 Task: Find connections with filter location Shengli with filter topic #Websitewith filter profile language English with filter current company Orient Electric with filter school ICFAI University with filter industry Entertainment Providers with filter service category Health Insurance with filter keywords title Manicurist
Action: Mouse moved to (631, 62)
Screenshot: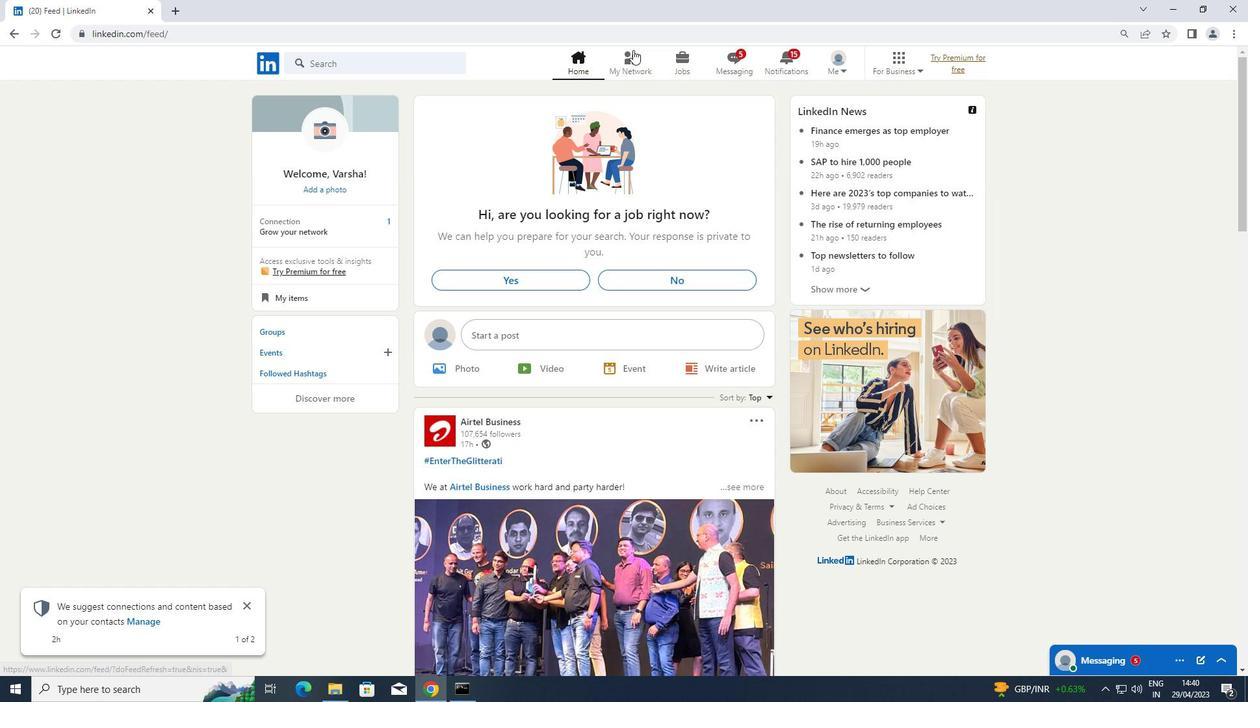 
Action: Mouse pressed left at (631, 62)
Screenshot: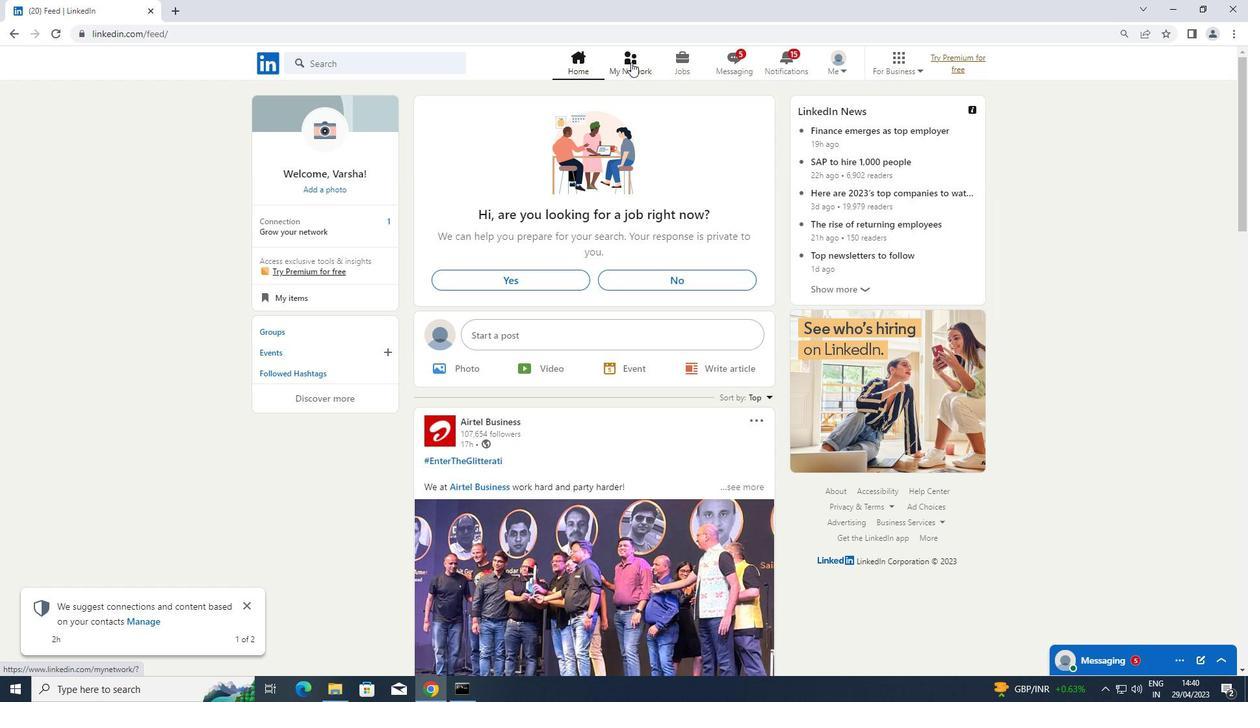 
Action: Mouse moved to (360, 130)
Screenshot: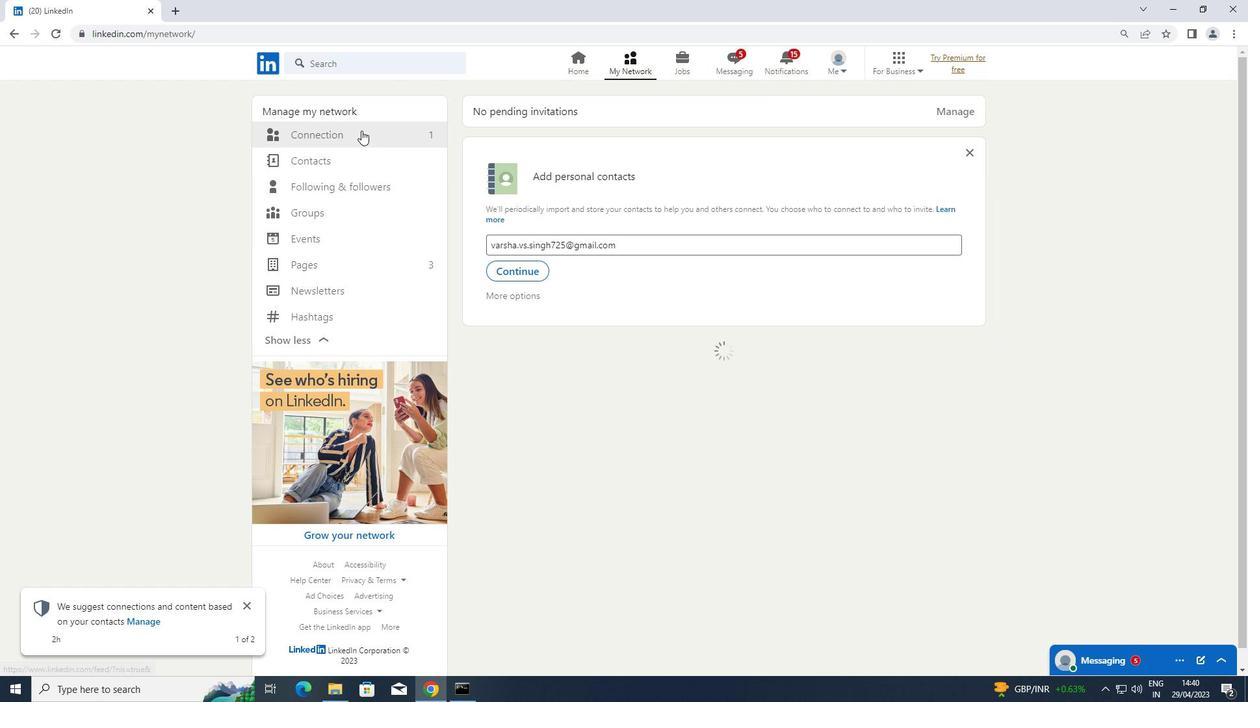 
Action: Mouse pressed left at (360, 130)
Screenshot: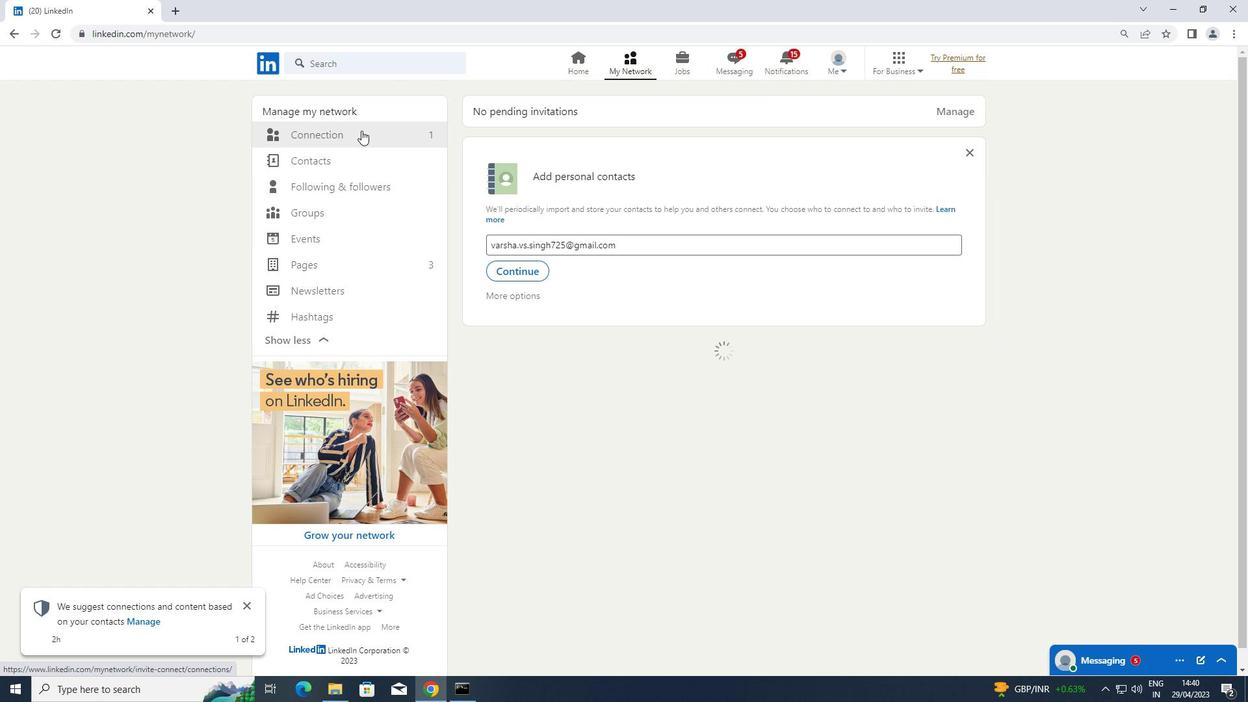 
Action: Mouse moved to (717, 136)
Screenshot: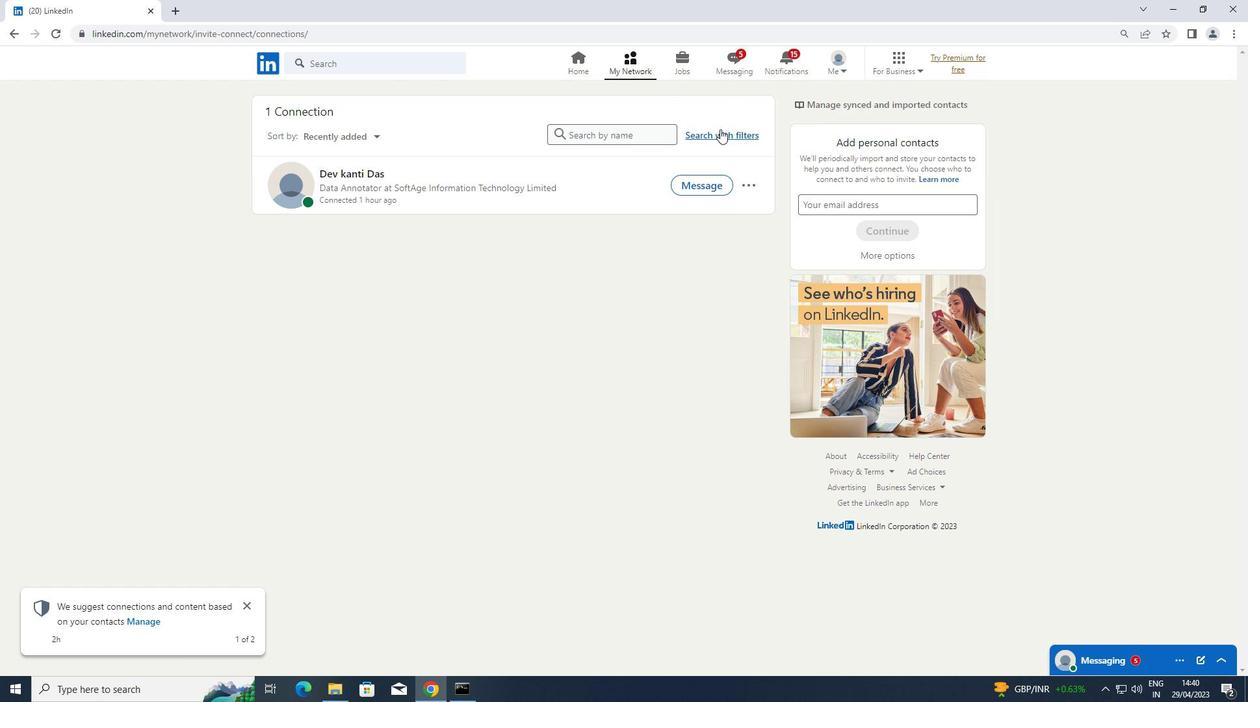 
Action: Mouse pressed left at (717, 136)
Screenshot: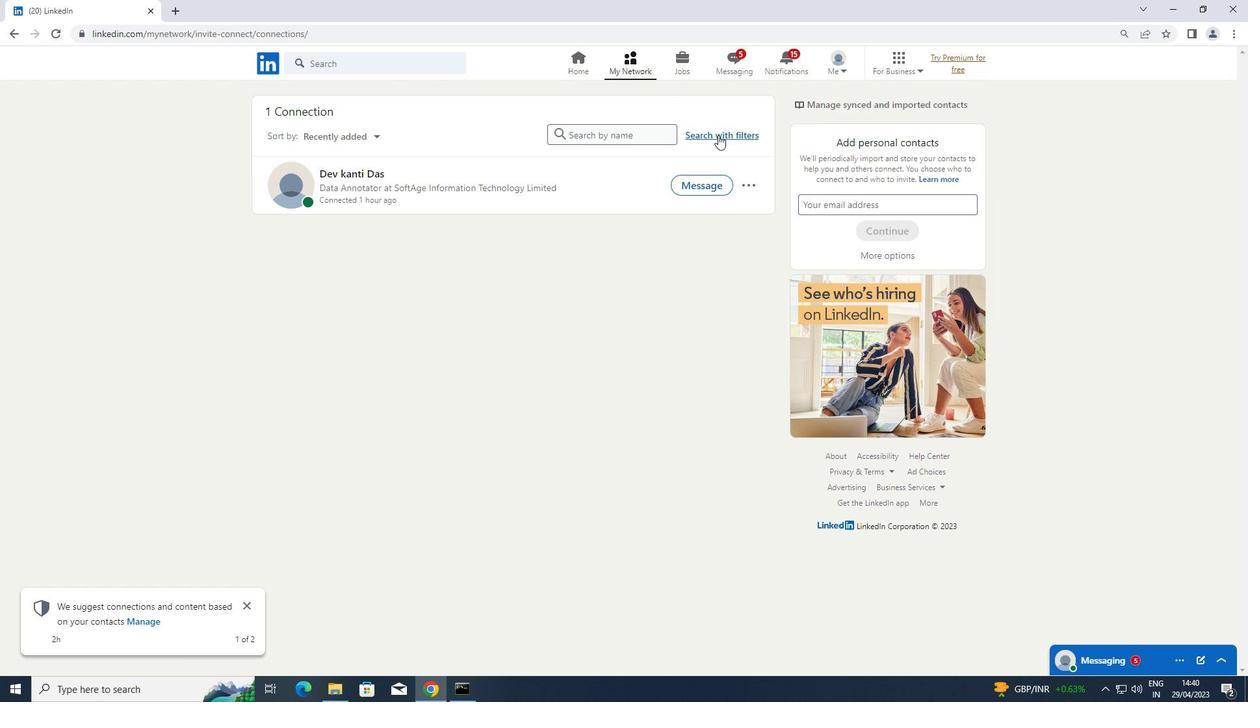 
Action: Mouse moved to (657, 99)
Screenshot: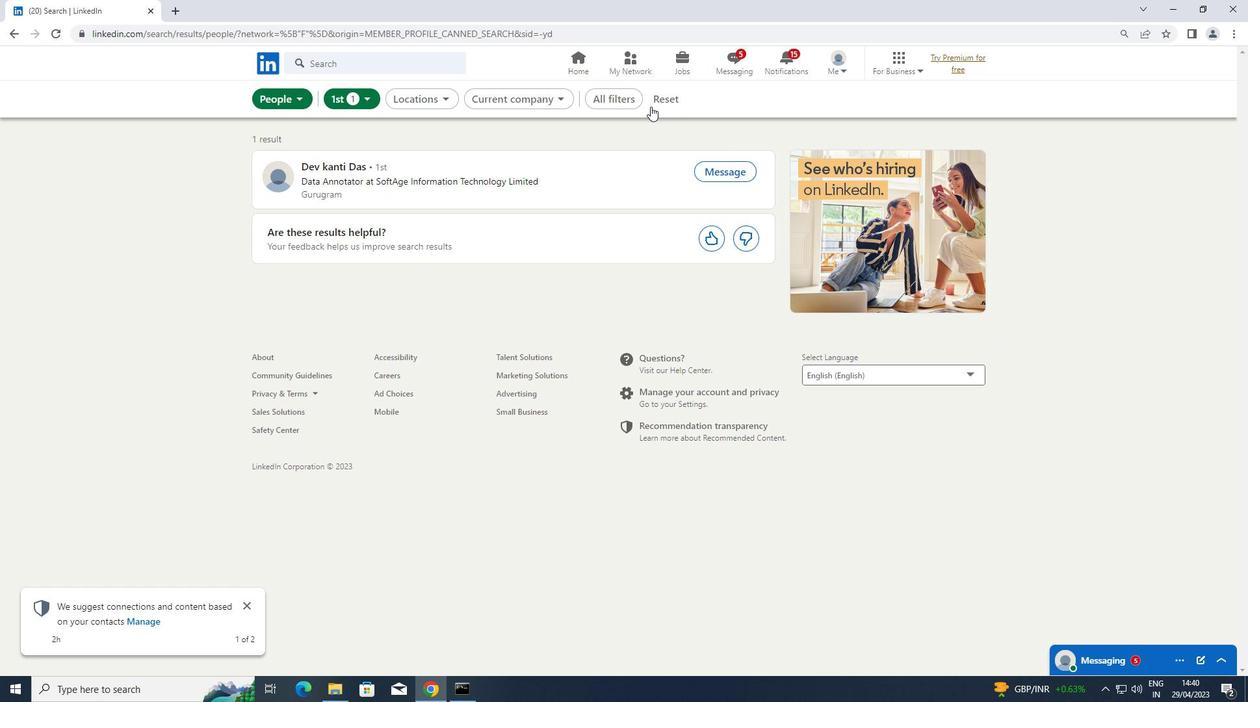 
Action: Mouse pressed left at (657, 99)
Screenshot: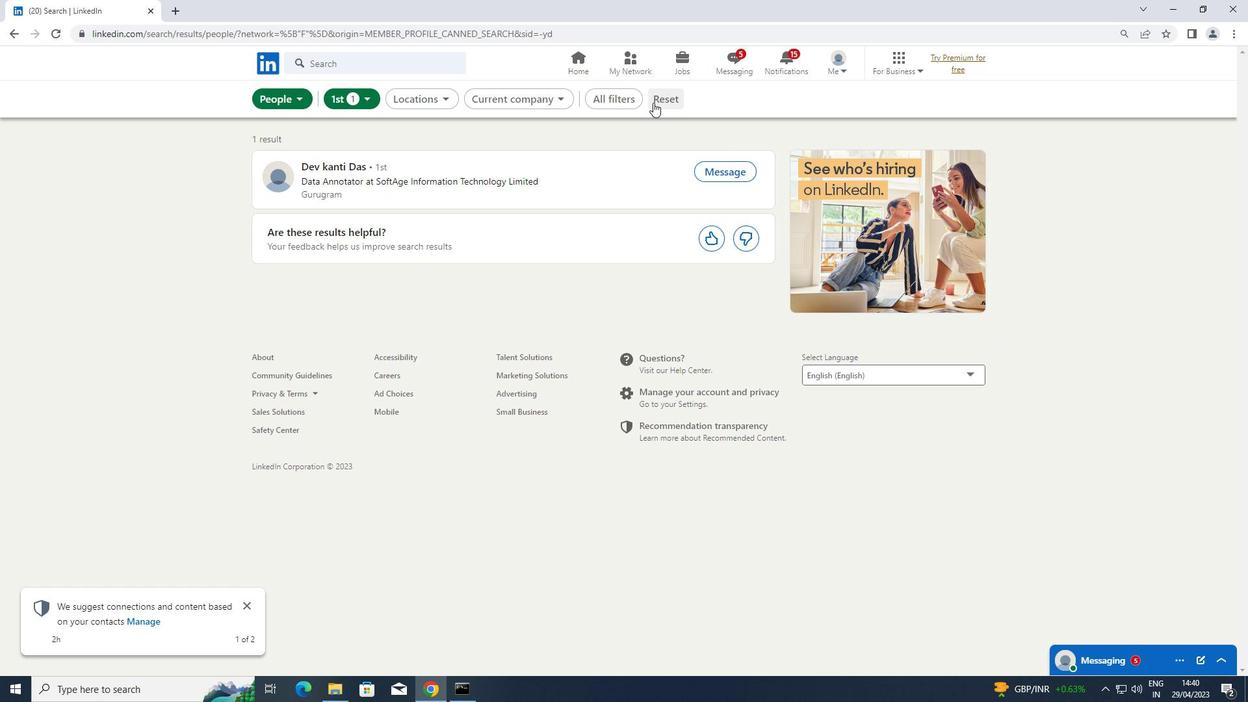 
Action: Mouse pressed left at (657, 99)
Screenshot: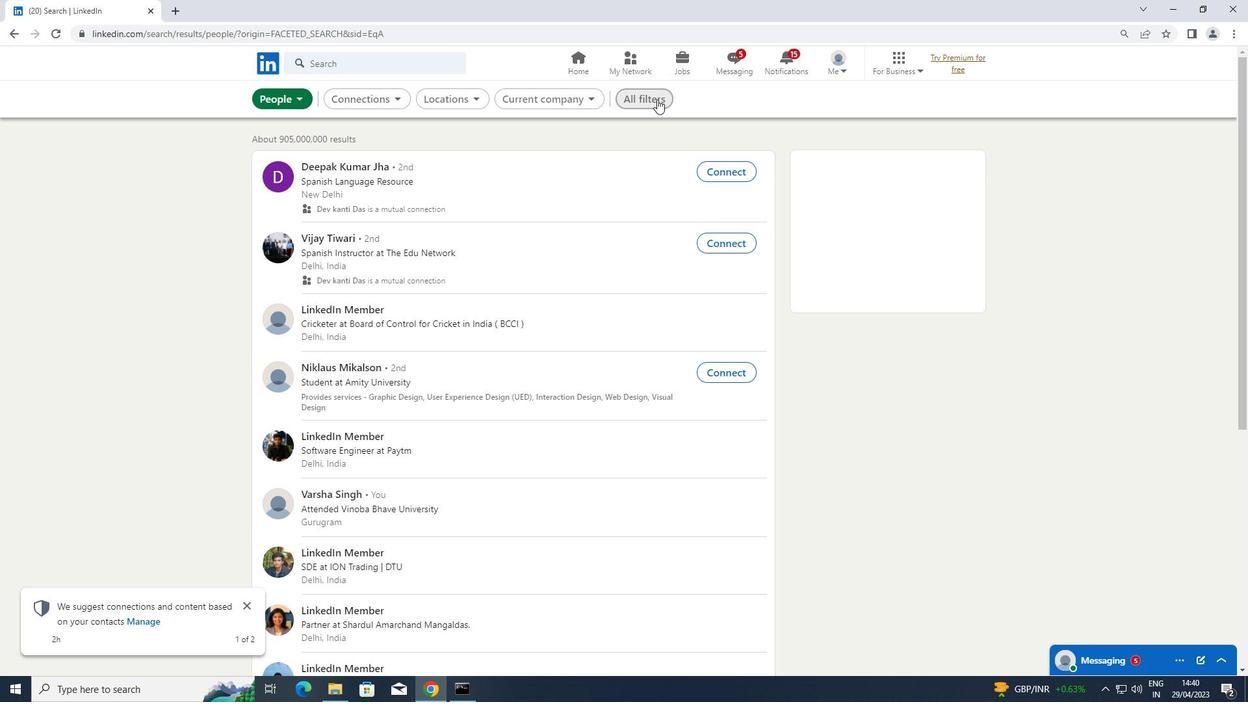 
Action: Mouse moved to (989, 300)
Screenshot: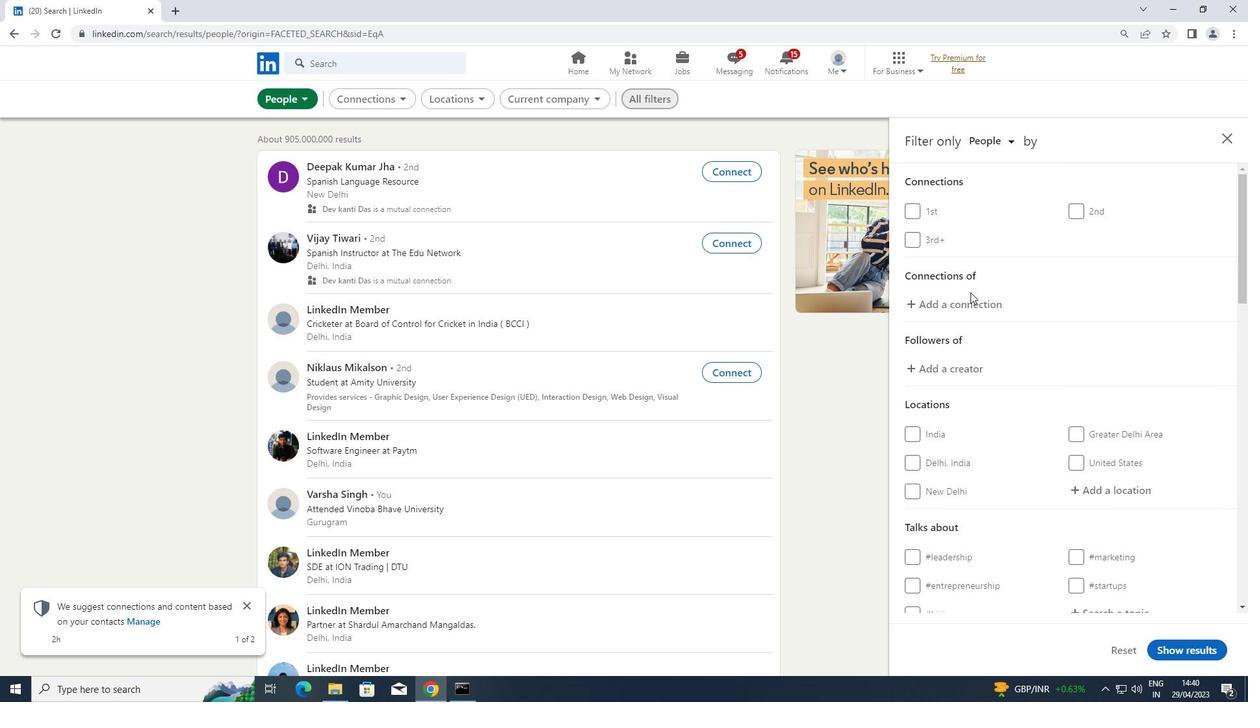 
Action: Mouse scrolled (989, 299) with delta (0, 0)
Screenshot: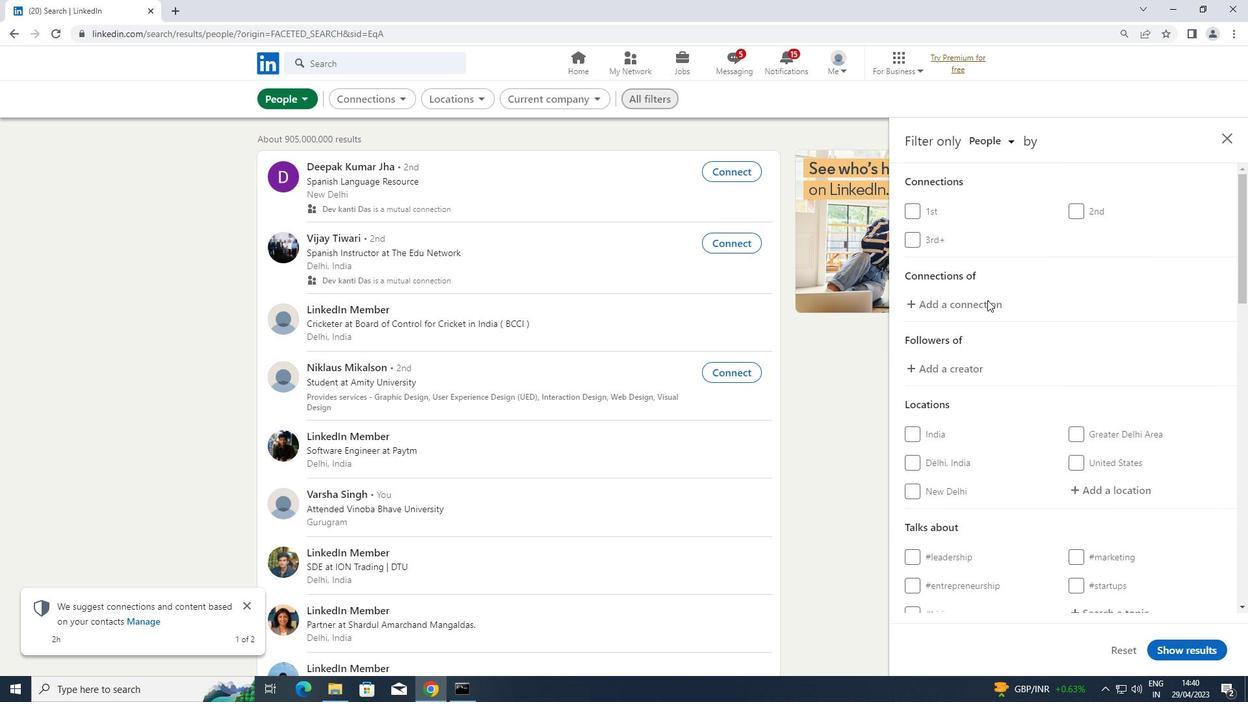 
Action: Mouse moved to (1091, 429)
Screenshot: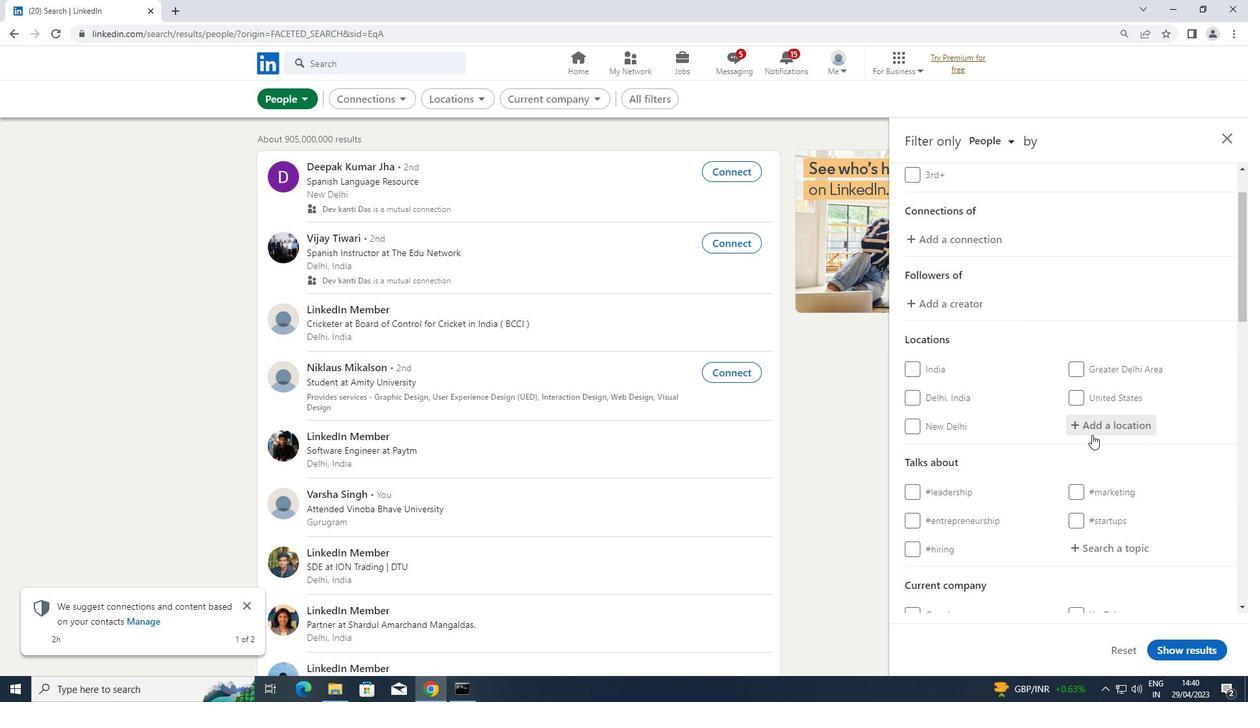 
Action: Mouse pressed left at (1091, 429)
Screenshot: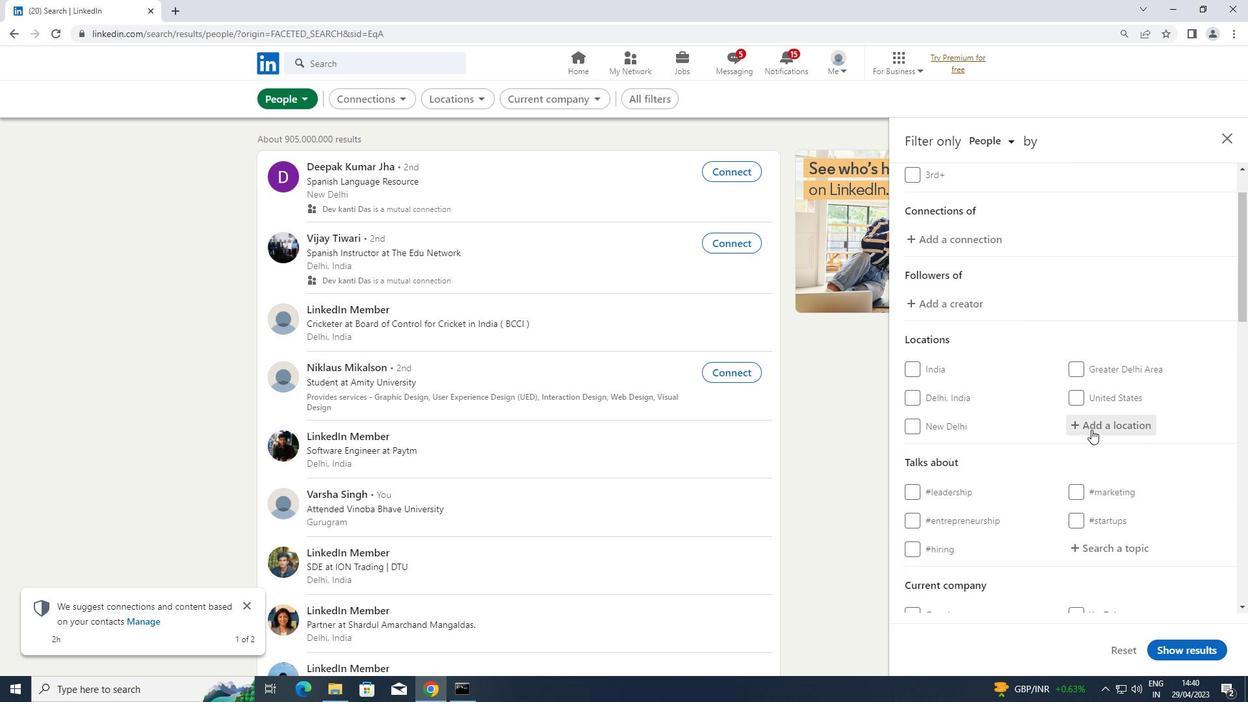 
Action: Mouse moved to (1088, 423)
Screenshot: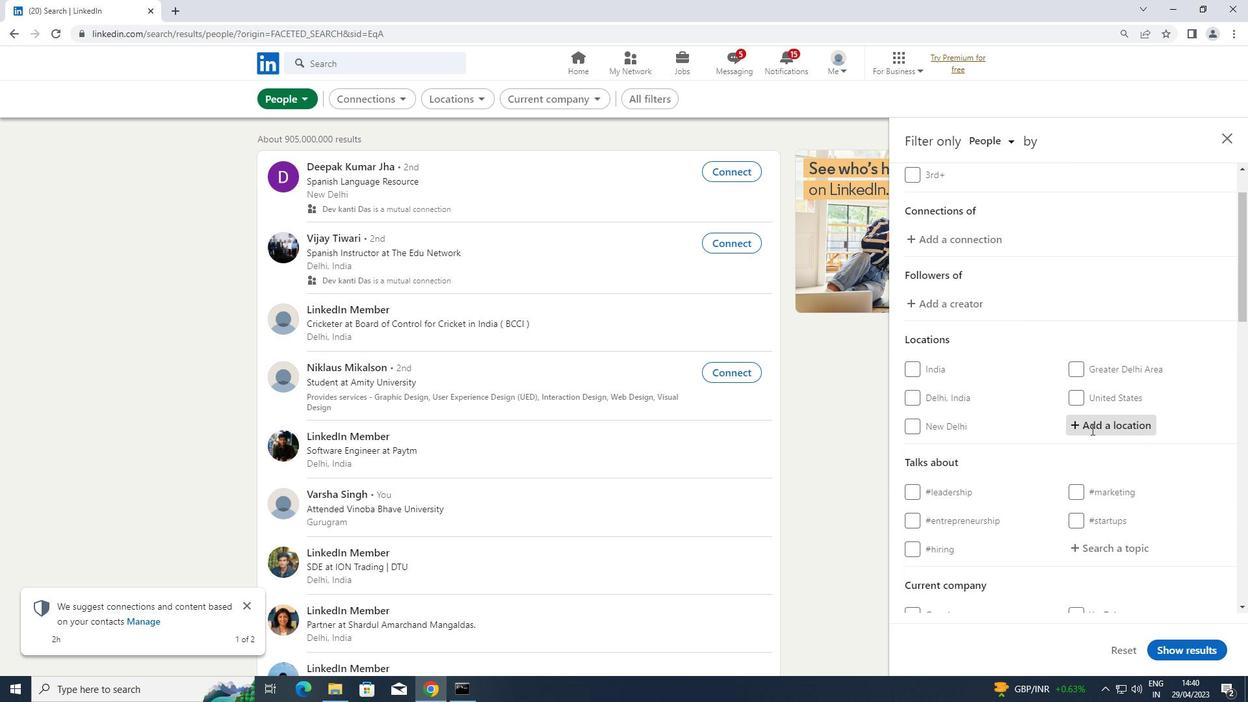 
Action: Key pressed <Key.shift>SHENGLI
Screenshot: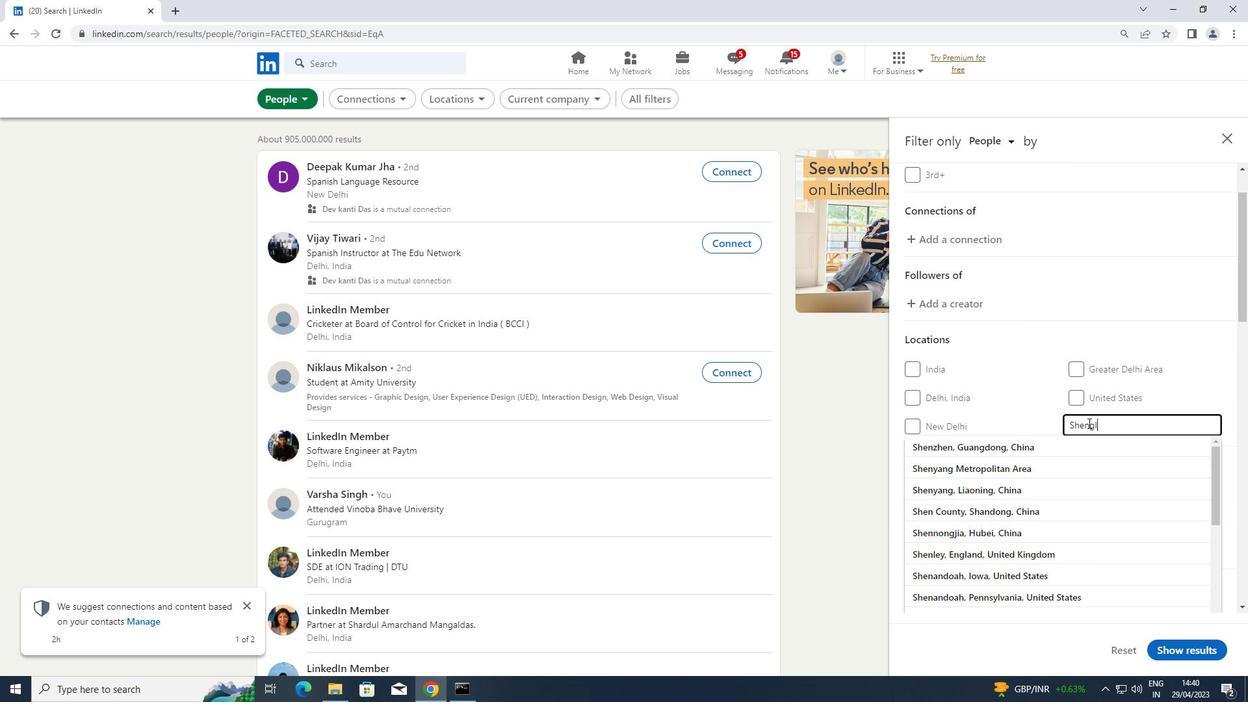 
Action: Mouse moved to (1044, 437)
Screenshot: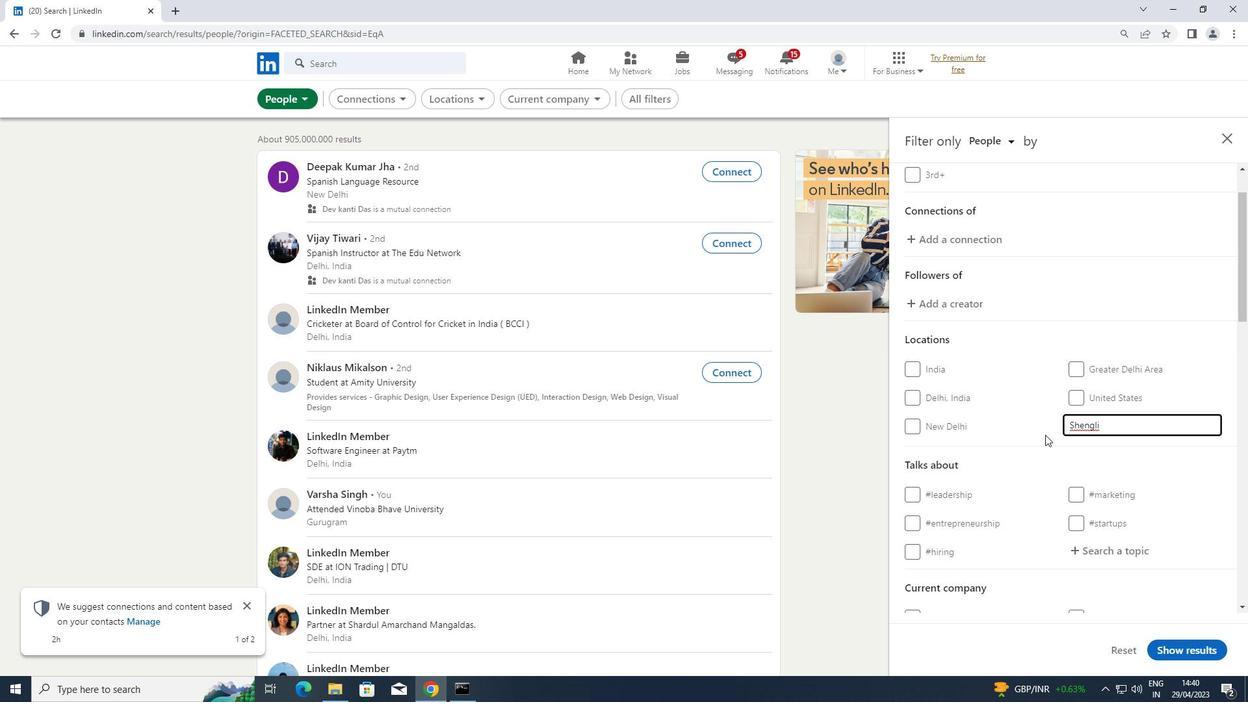 
Action: Mouse scrolled (1044, 436) with delta (0, 0)
Screenshot: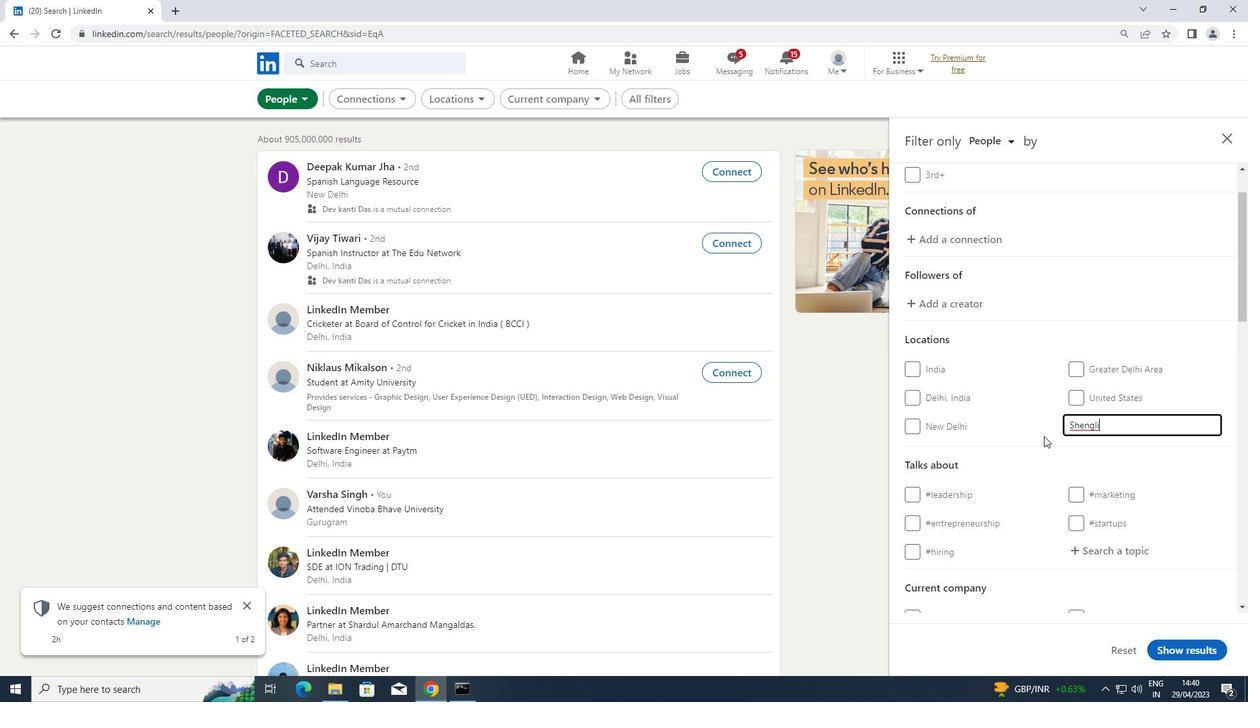 
Action: Mouse scrolled (1044, 436) with delta (0, 0)
Screenshot: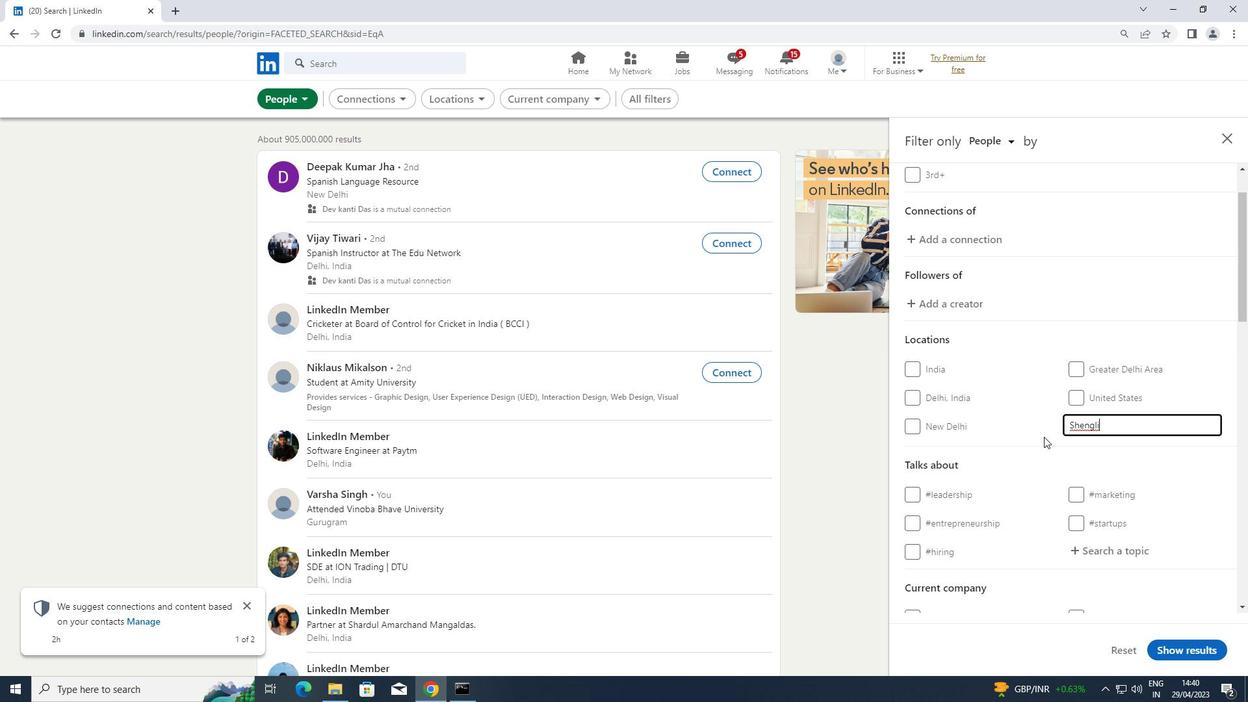 
Action: Mouse moved to (1095, 423)
Screenshot: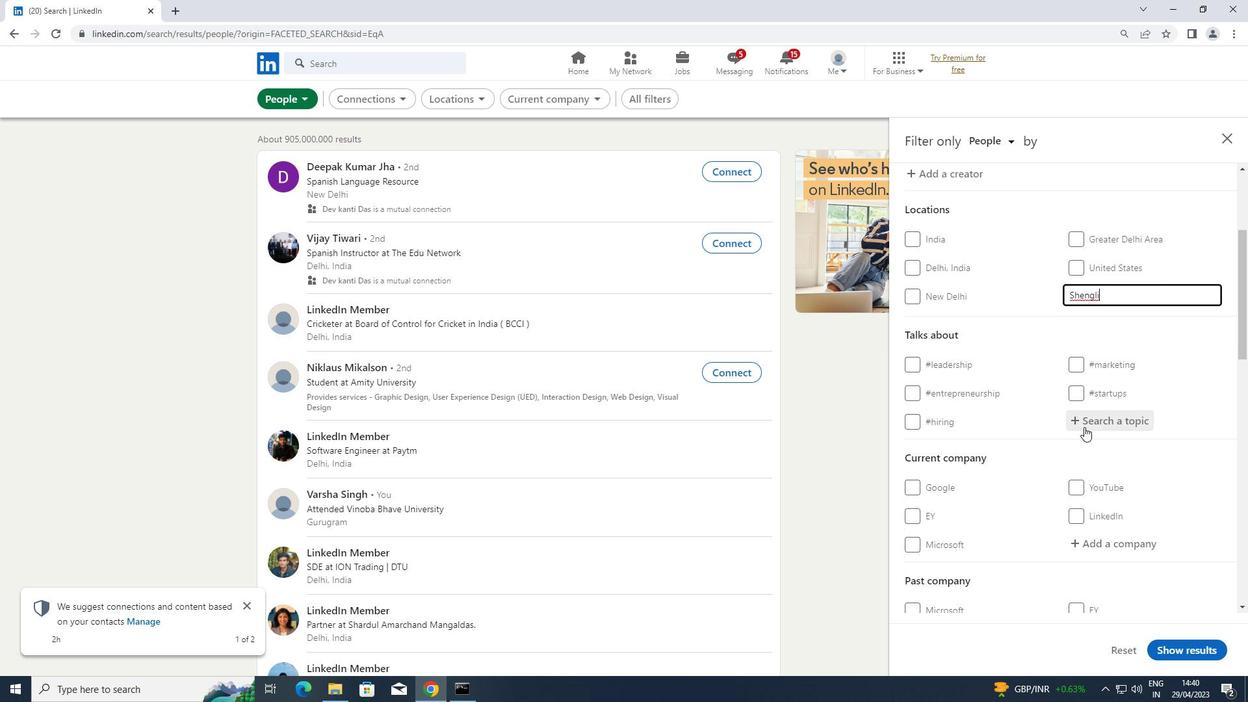
Action: Mouse pressed left at (1095, 423)
Screenshot: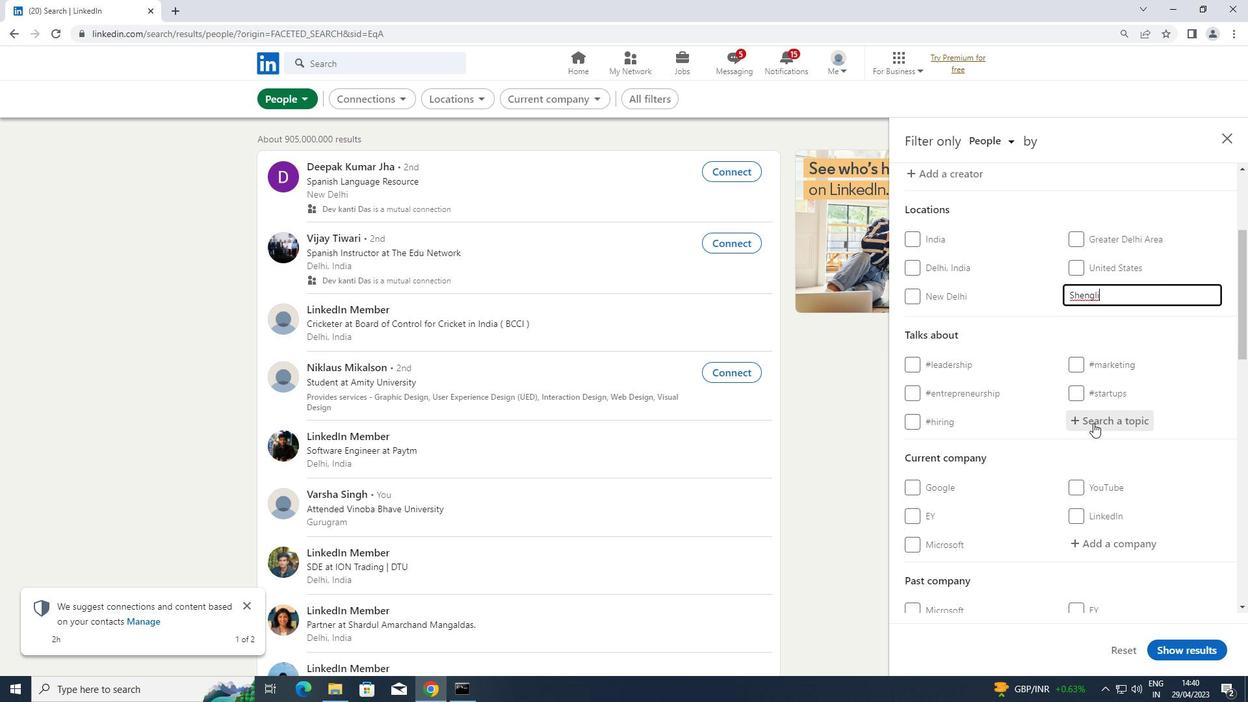 
Action: Key pressed <Key.shift>#<Key.shift>WEBSITE
Screenshot: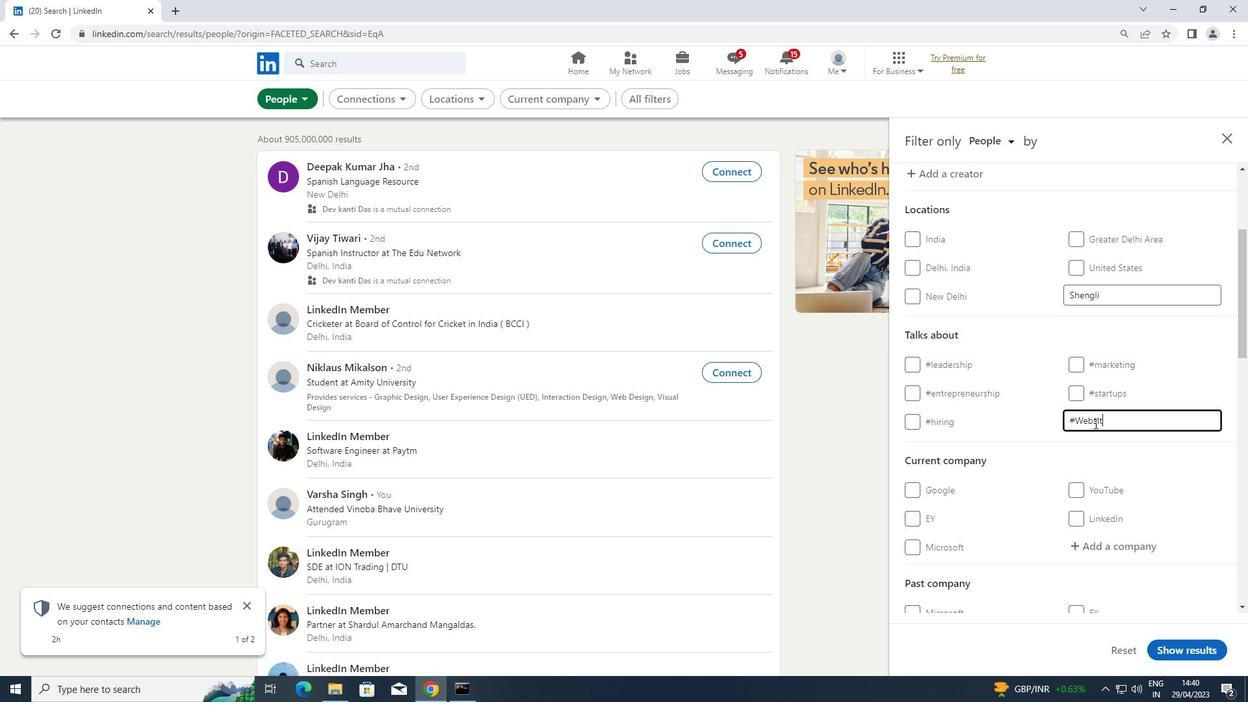 
Action: Mouse moved to (967, 475)
Screenshot: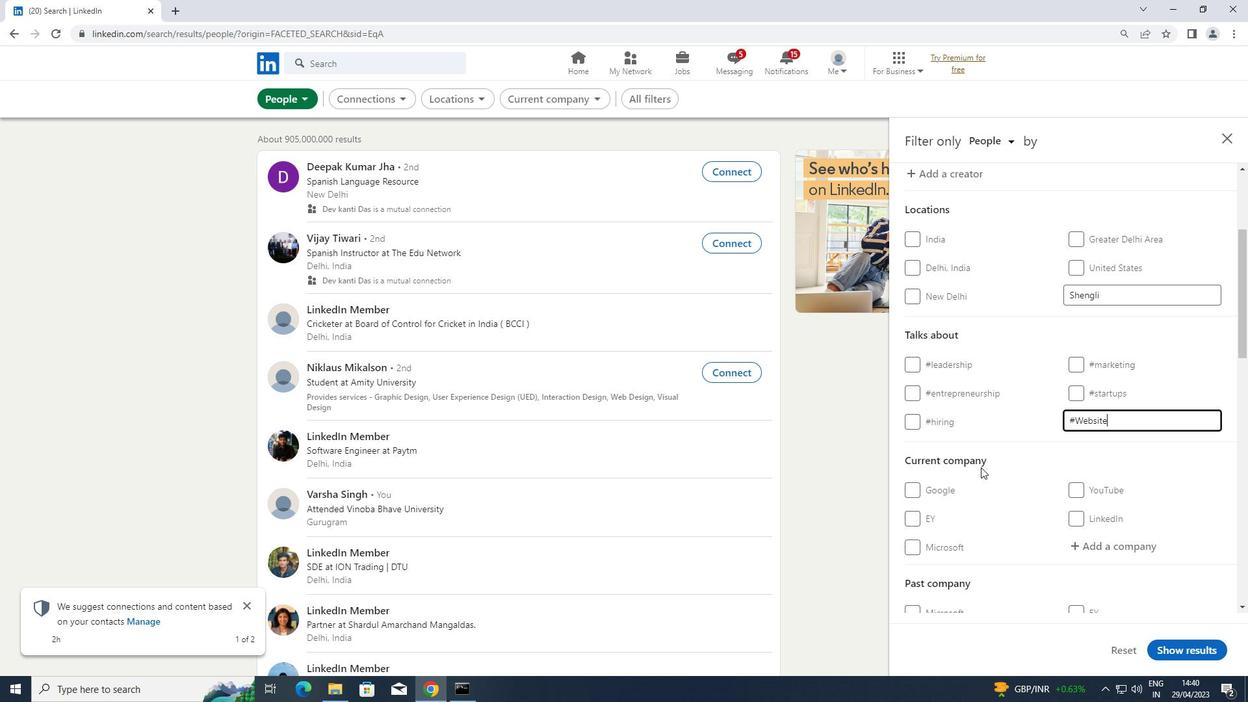 
Action: Mouse scrolled (967, 474) with delta (0, 0)
Screenshot: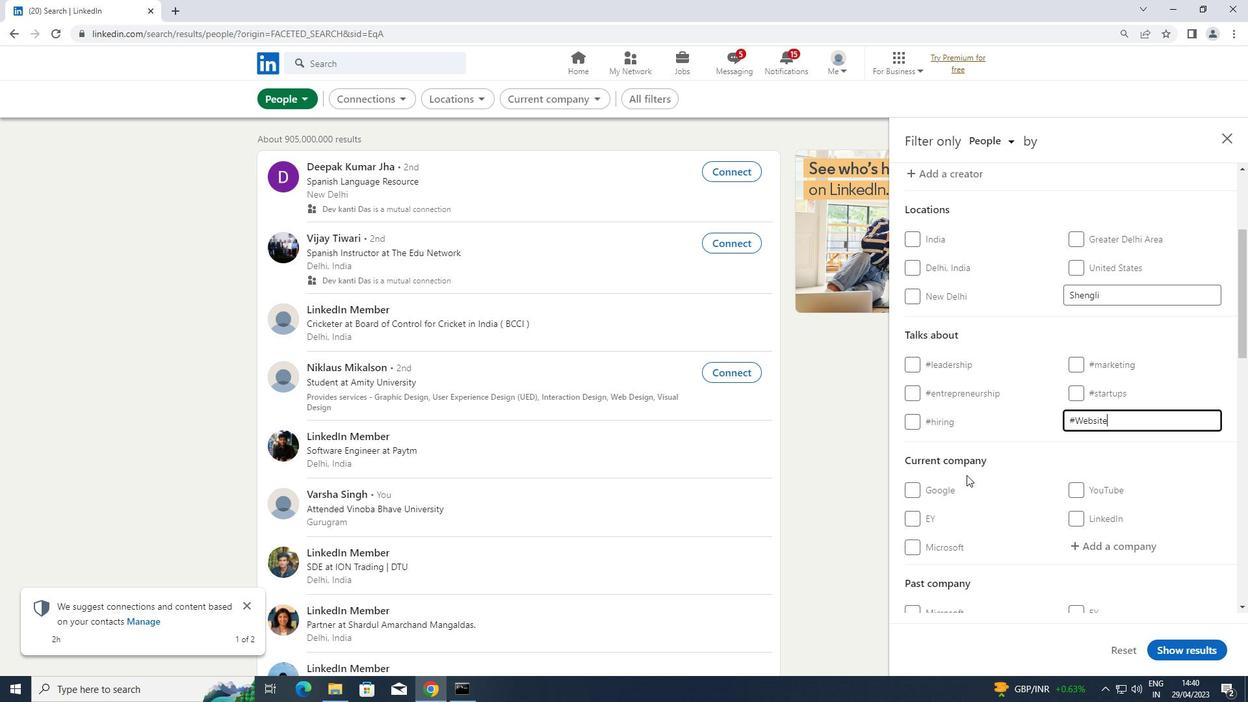 
Action: Mouse scrolled (967, 474) with delta (0, 0)
Screenshot: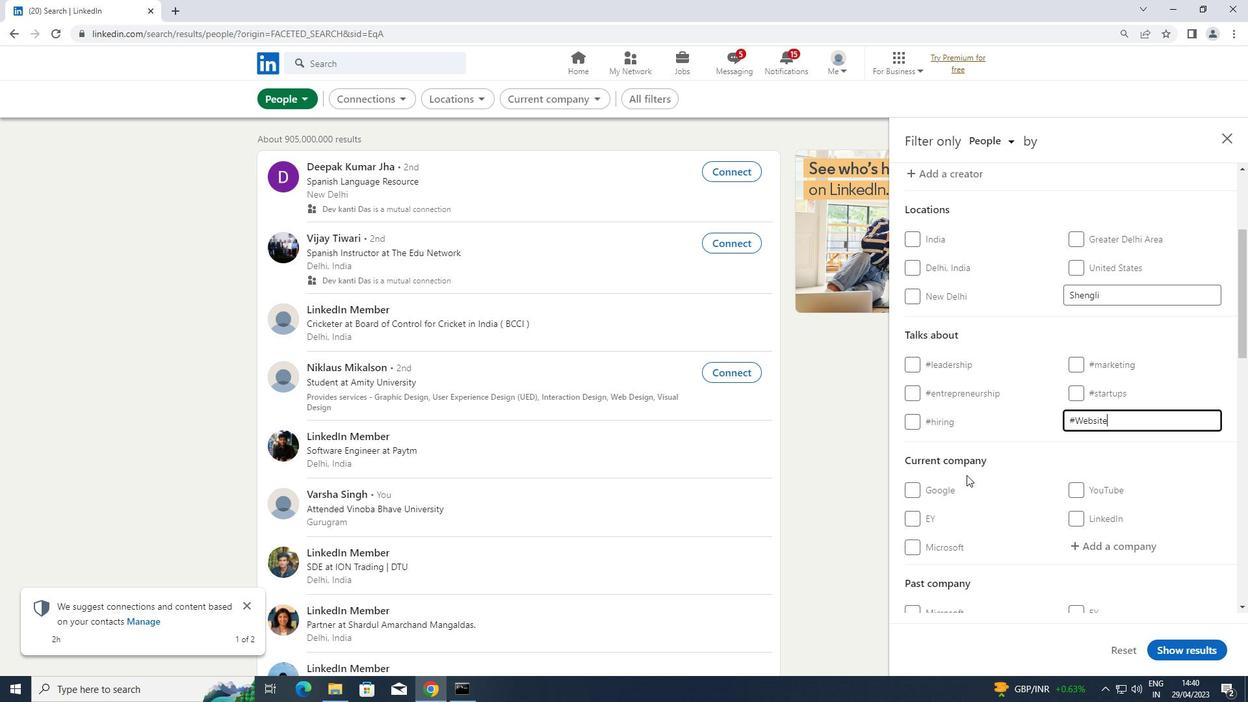 
Action: Mouse scrolled (967, 474) with delta (0, 0)
Screenshot: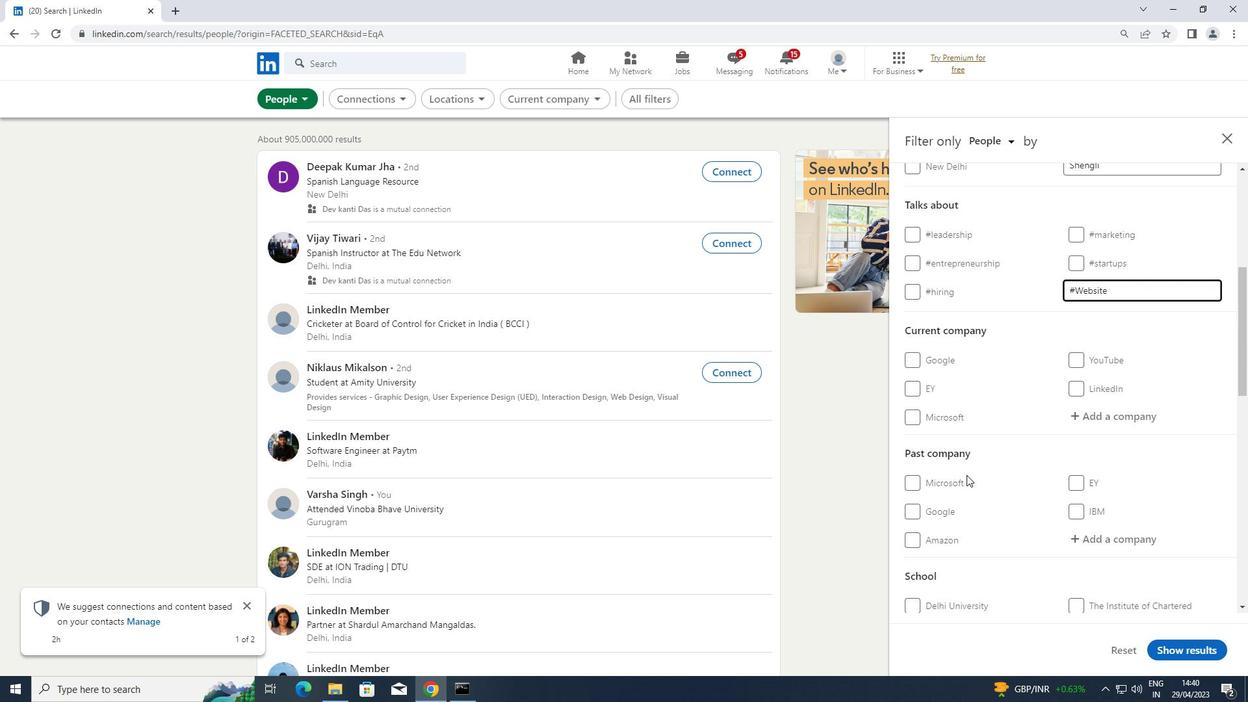 
Action: Mouse scrolled (967, 474) with delta (0, 0)
Screenshot: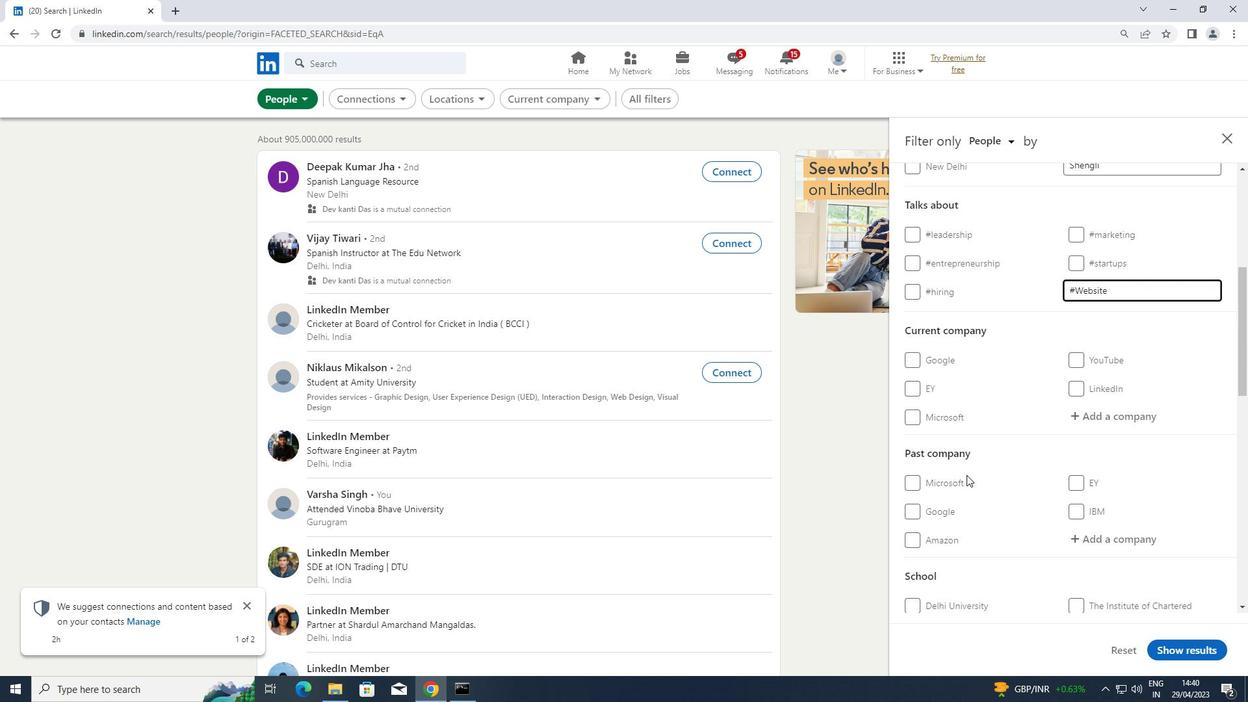 
Action: Mouse scrolled (967, 474) with delta (0, 0)
Screenshot: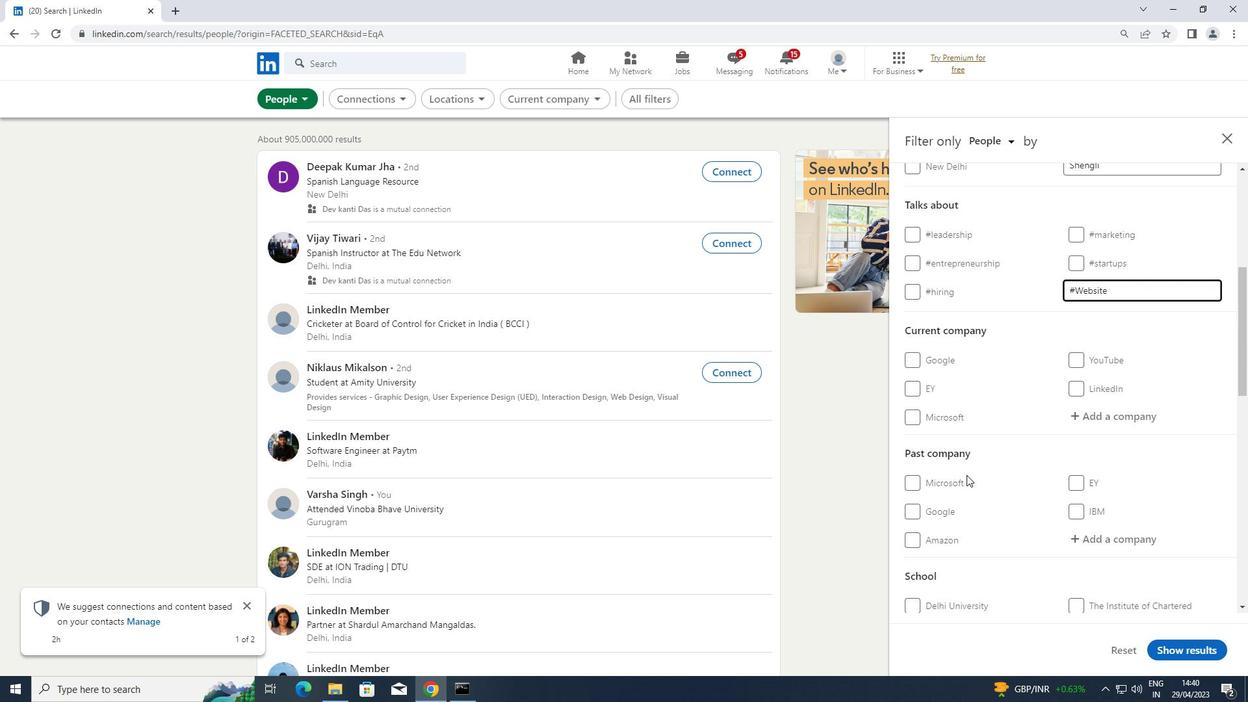 
Action: Mouse moved to (966, 476)
Screenshot: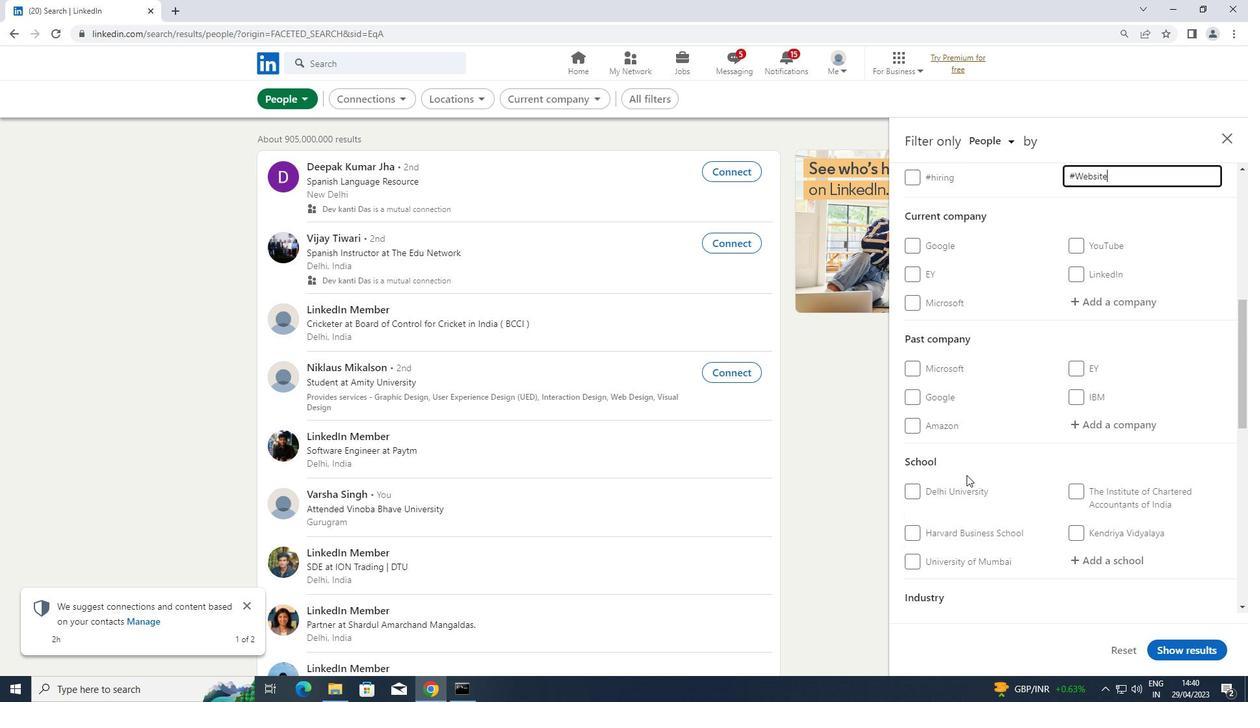 
Action: Mouse scrolled (966, 475) with delta (0, 0)
Screenshot: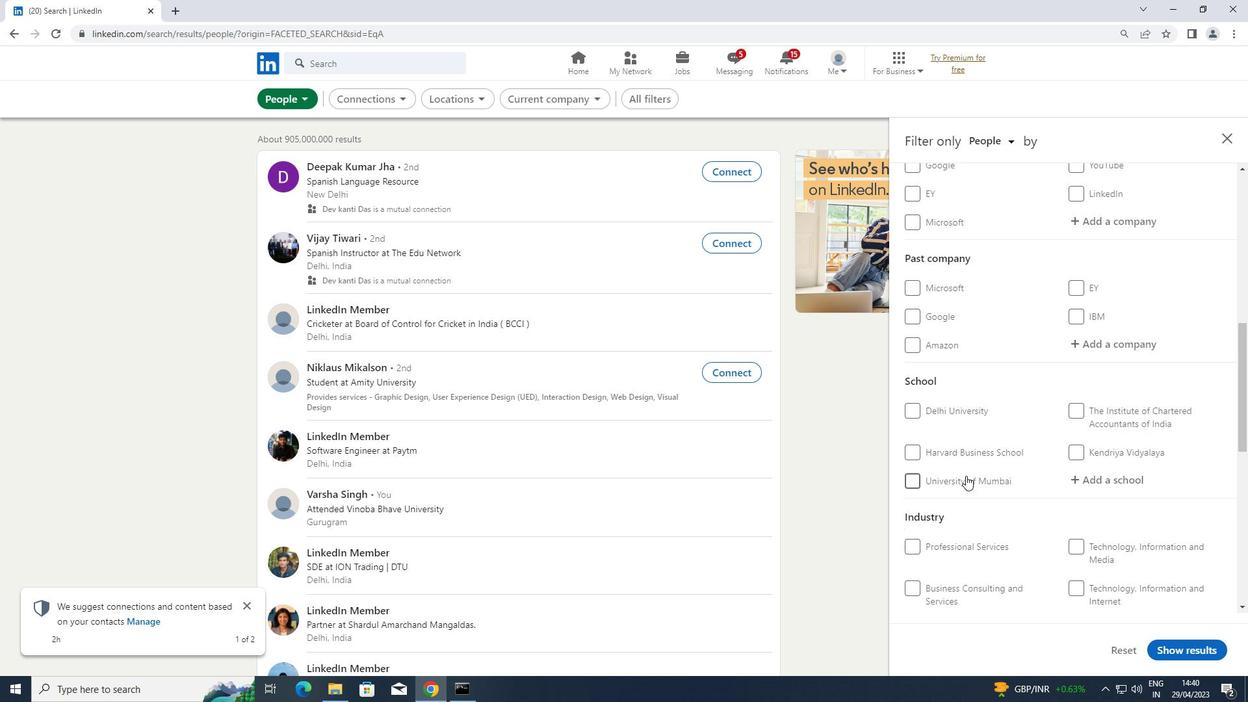 
Action: Mouse scrolled (966, 475) with delta (0, 0)
Screenshot: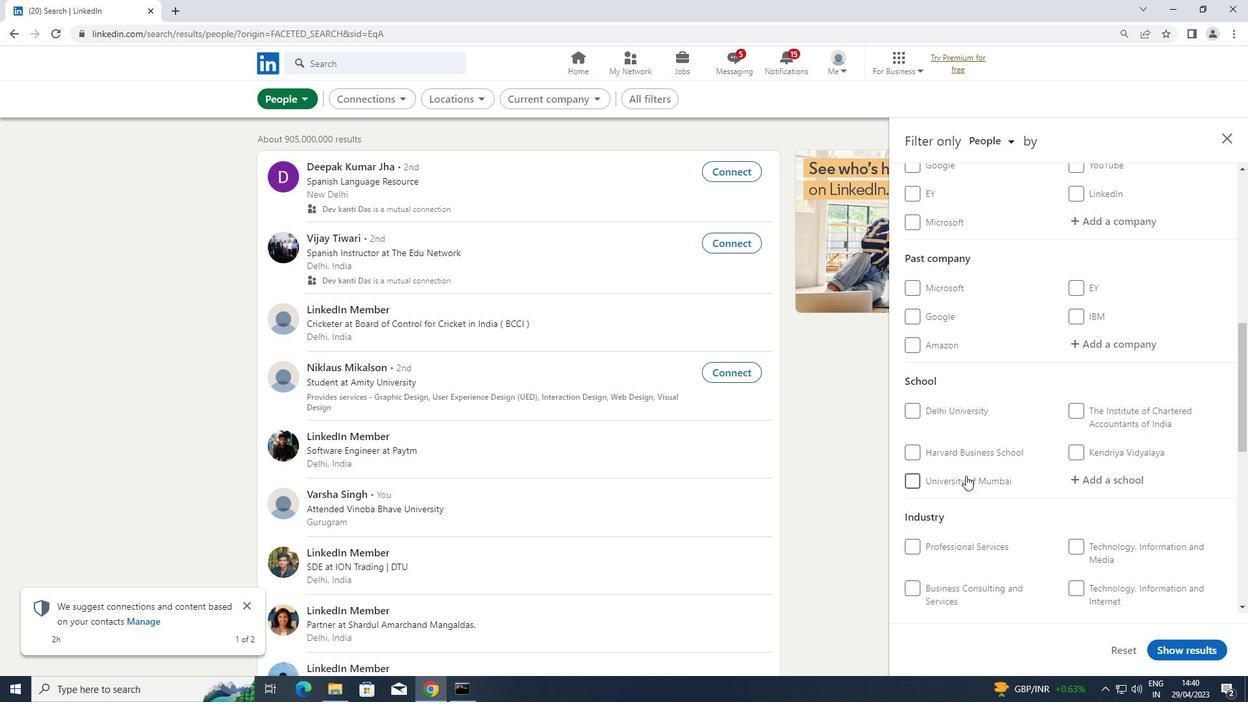 
Action: Mouse scrolled (966, 475) with delta (0, 0)
Screenshot: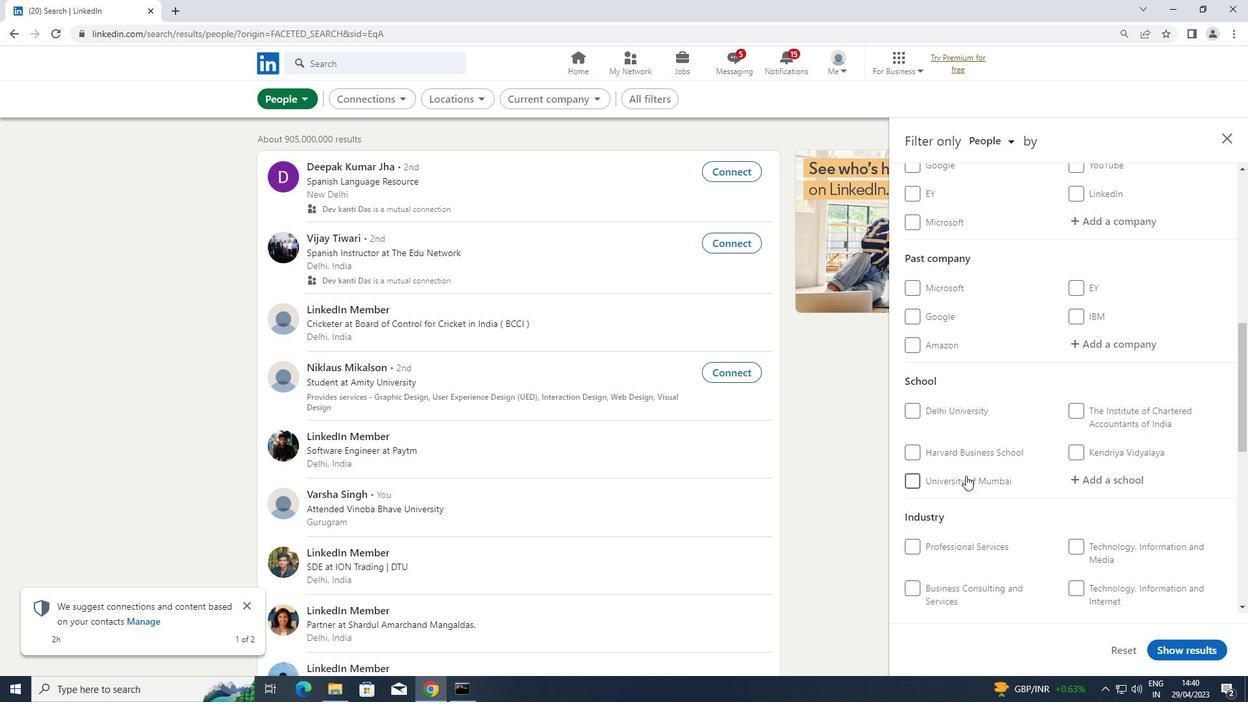
Action: Mouse moved to (917, 498)
Screenshot: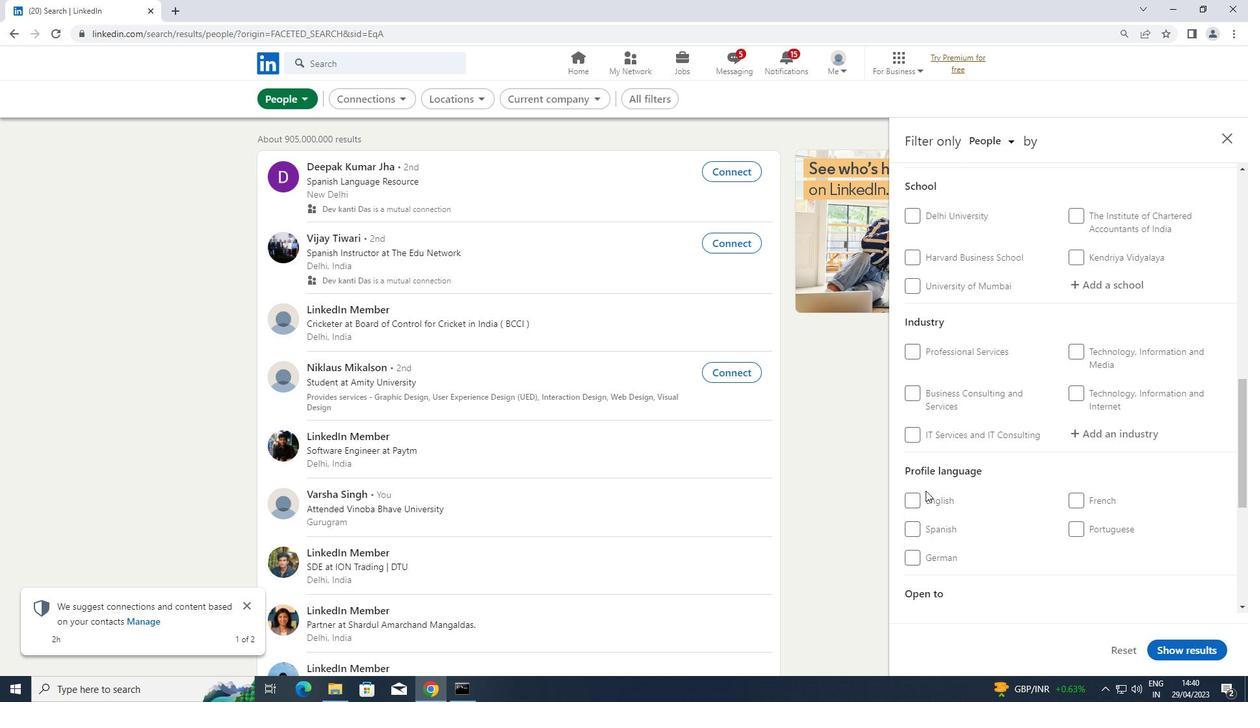 
Action: Mouse pressed left at (917, 498)
Screenshot: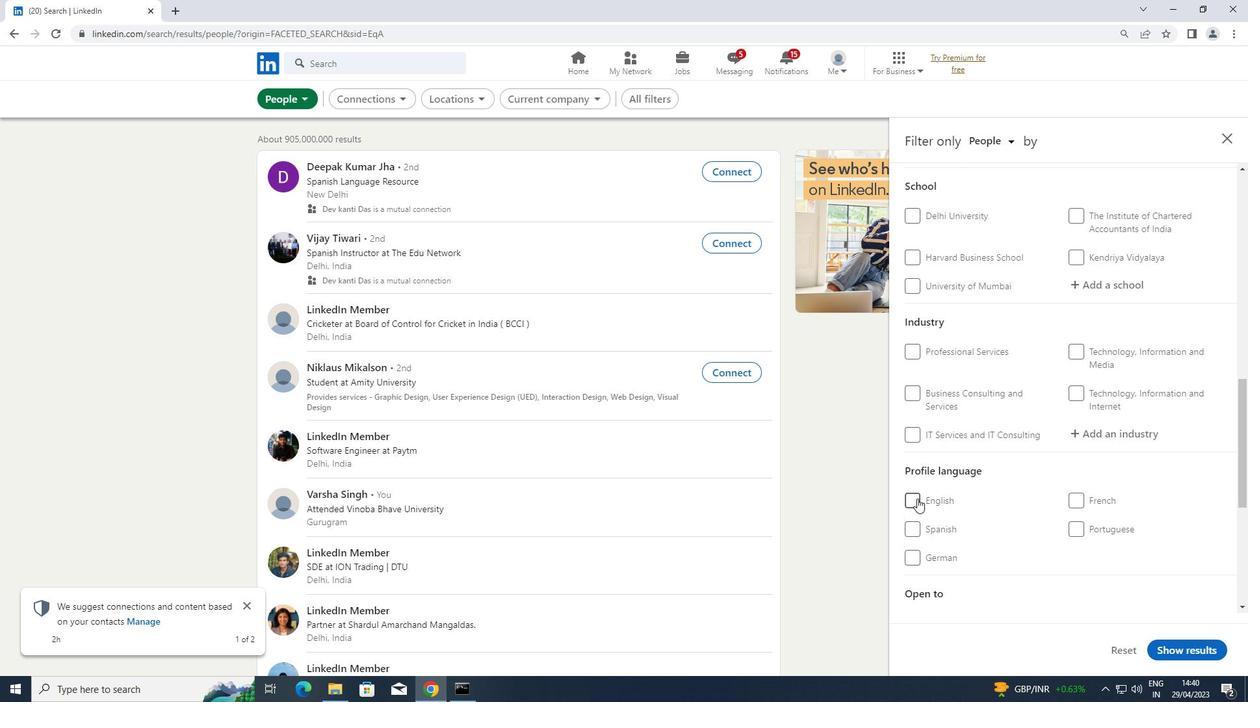 
Action: Mouse moved to (969, 496)
Screenshot: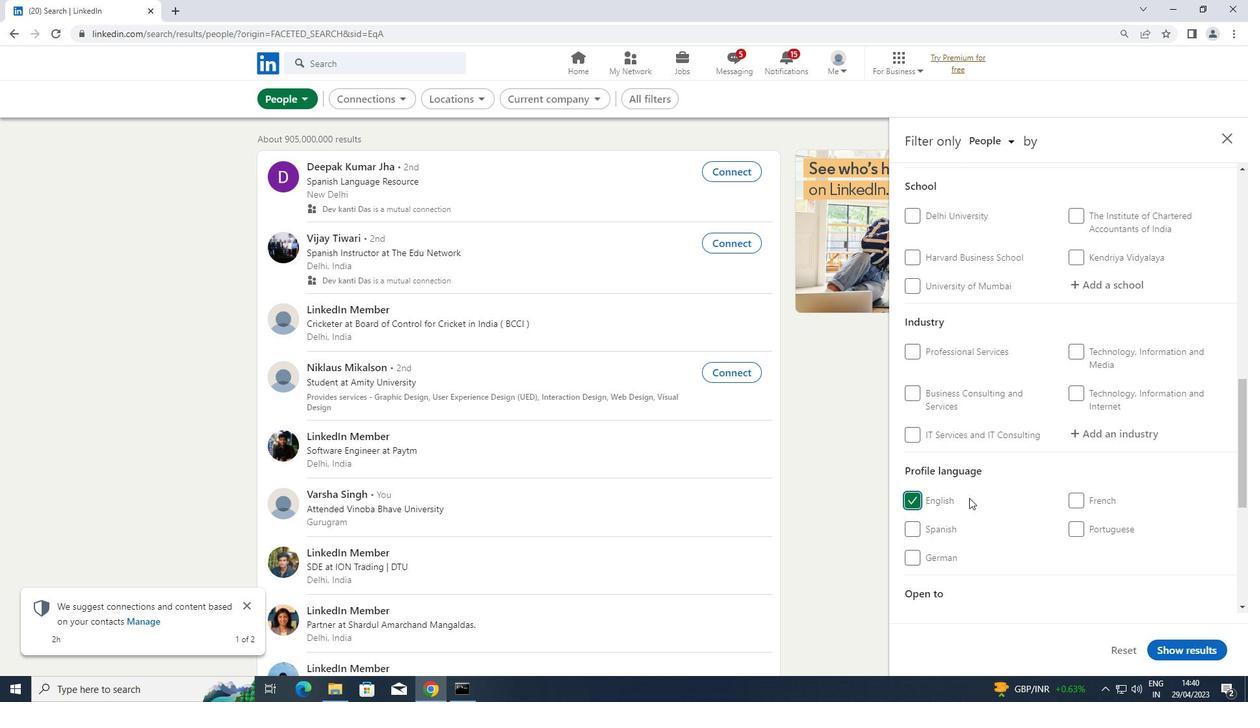 
Action: Mouse scrolled (969, 497) with delta (0, 0)
Screenshot: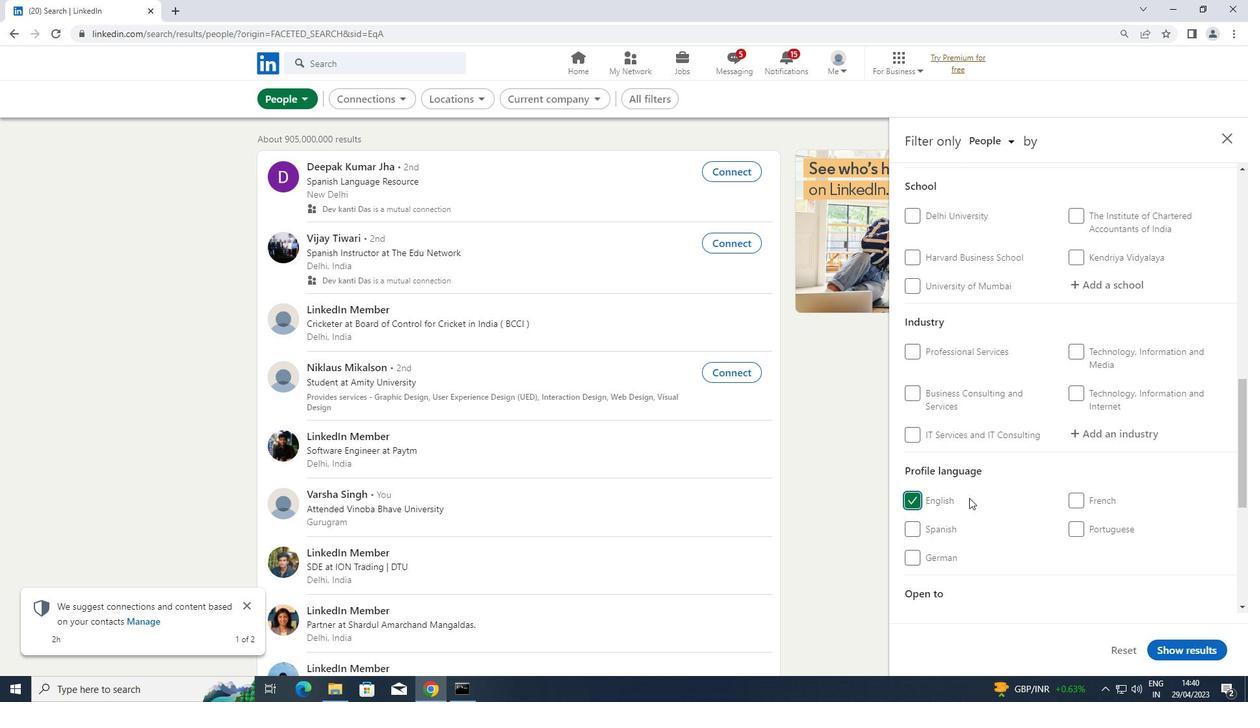 
Action: Mouse scrolled (969, 497) with delta (0, 0)
Screenshot: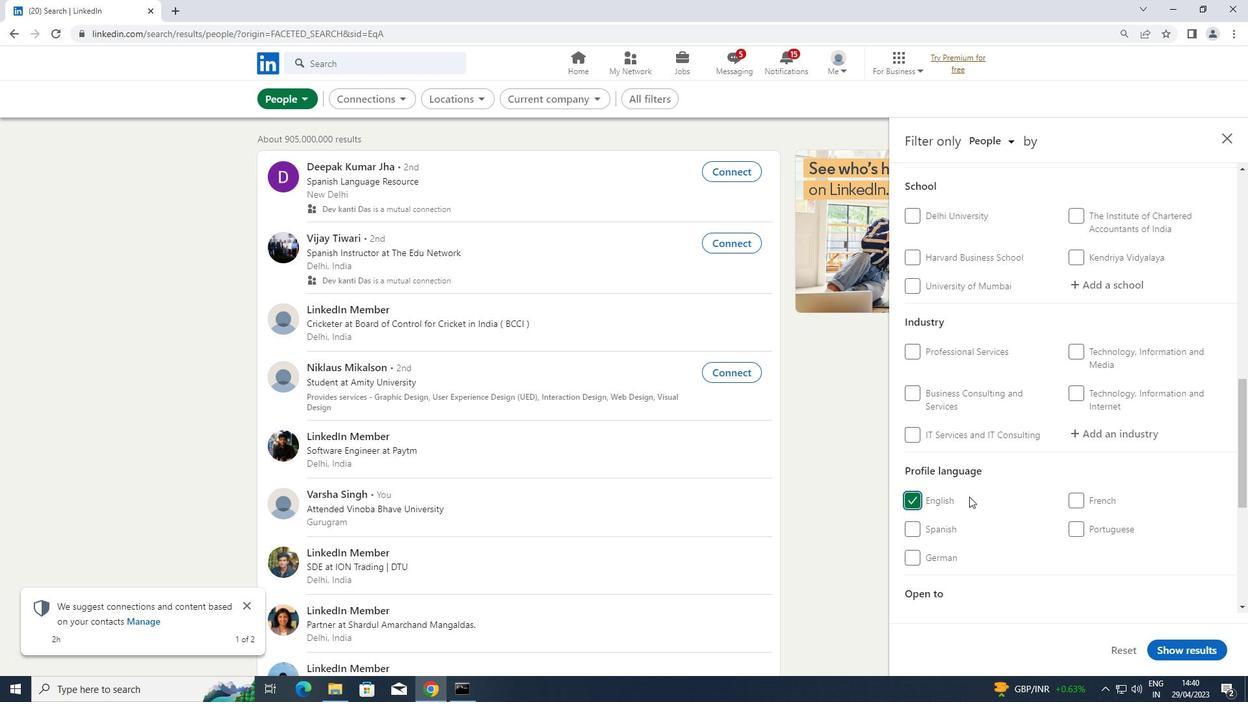 
Action: Mouse scrolled (969, 497) with delta (0, 0)
Screenshot: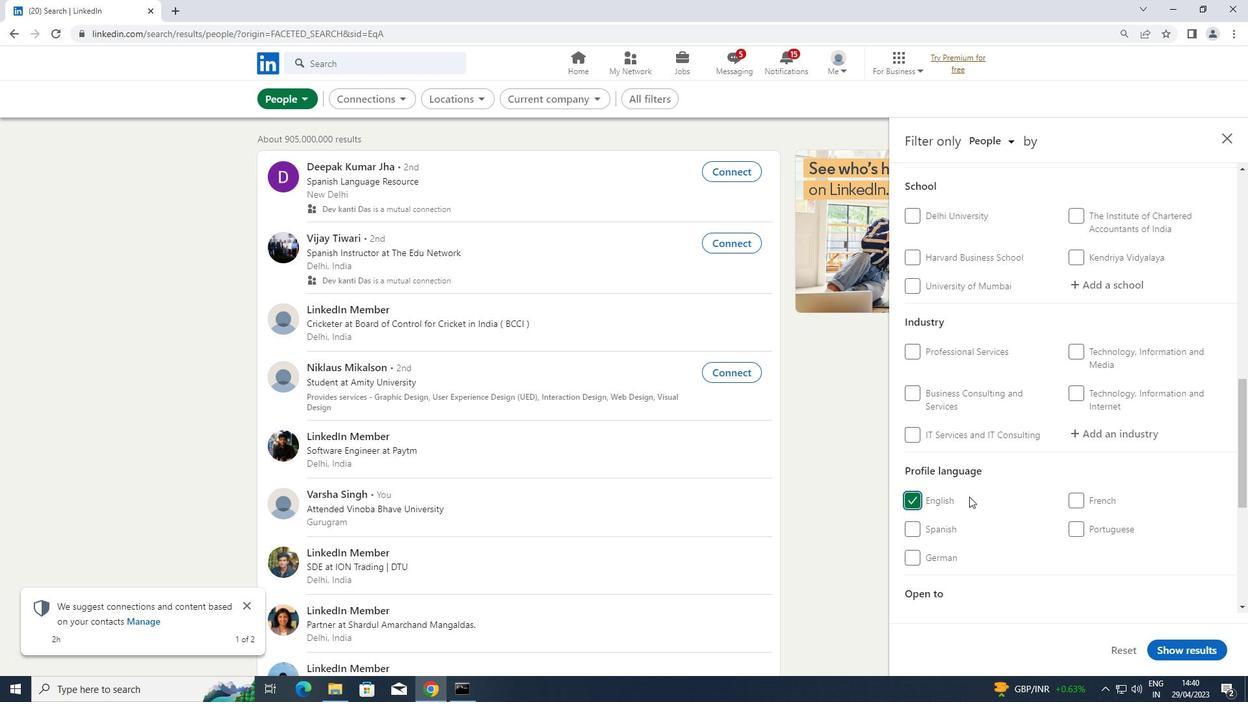 
Action: Mouse scrolled (969, 497) with delta (0, 0)
Screenshot: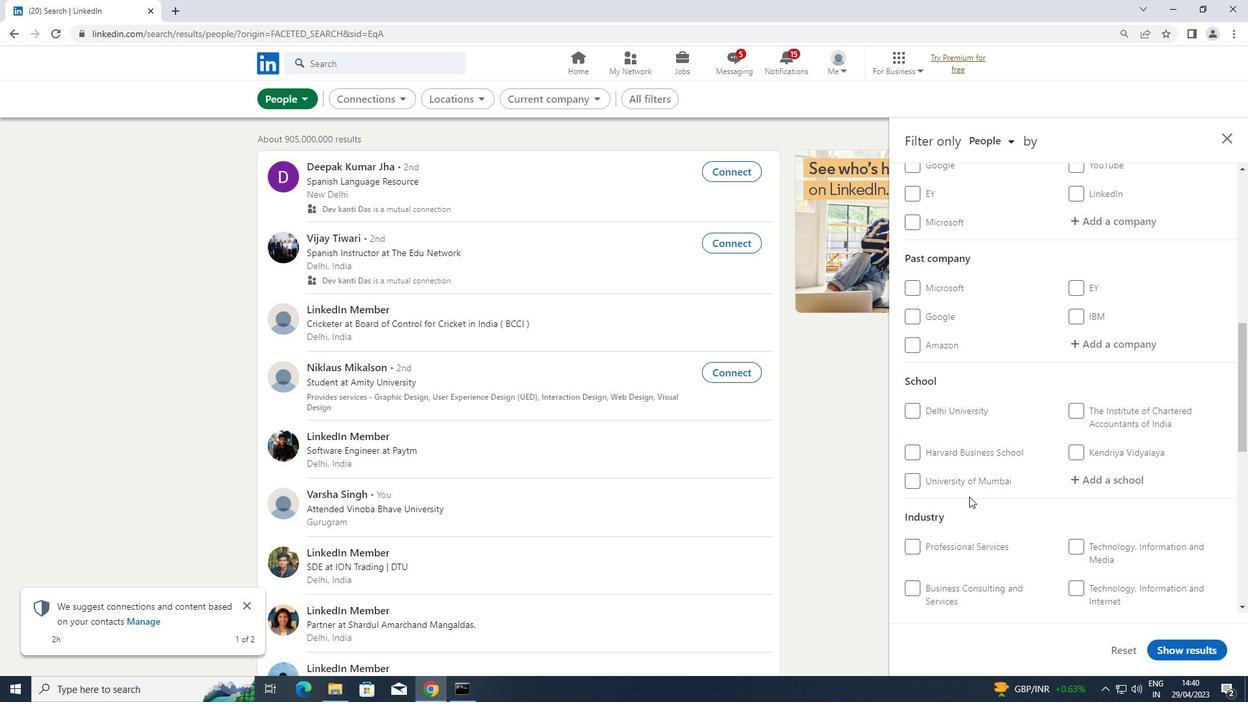 
Action: Mouse scrolled (969, 497) with delta (0, 0)
Screenshot: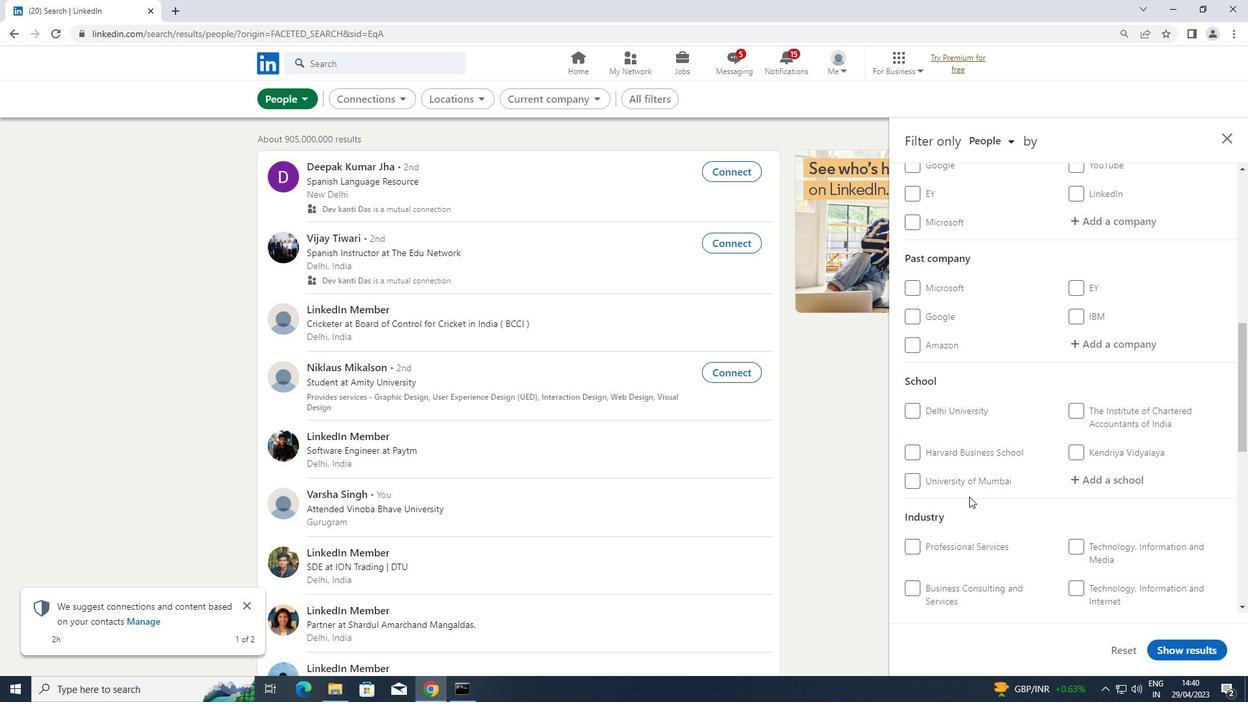 
Action: Mouse moved to (1102, 349)
Screenshot: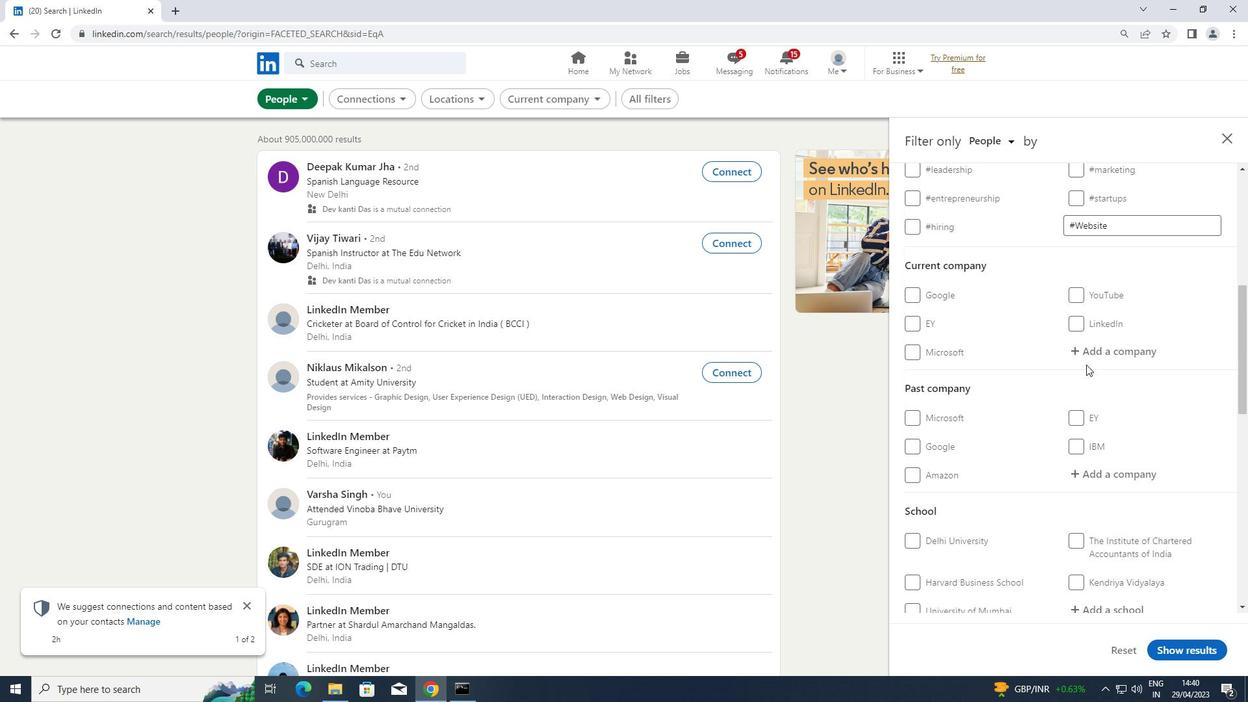 
Action: Mouse pressed left at (1102, 349)
Screenshot: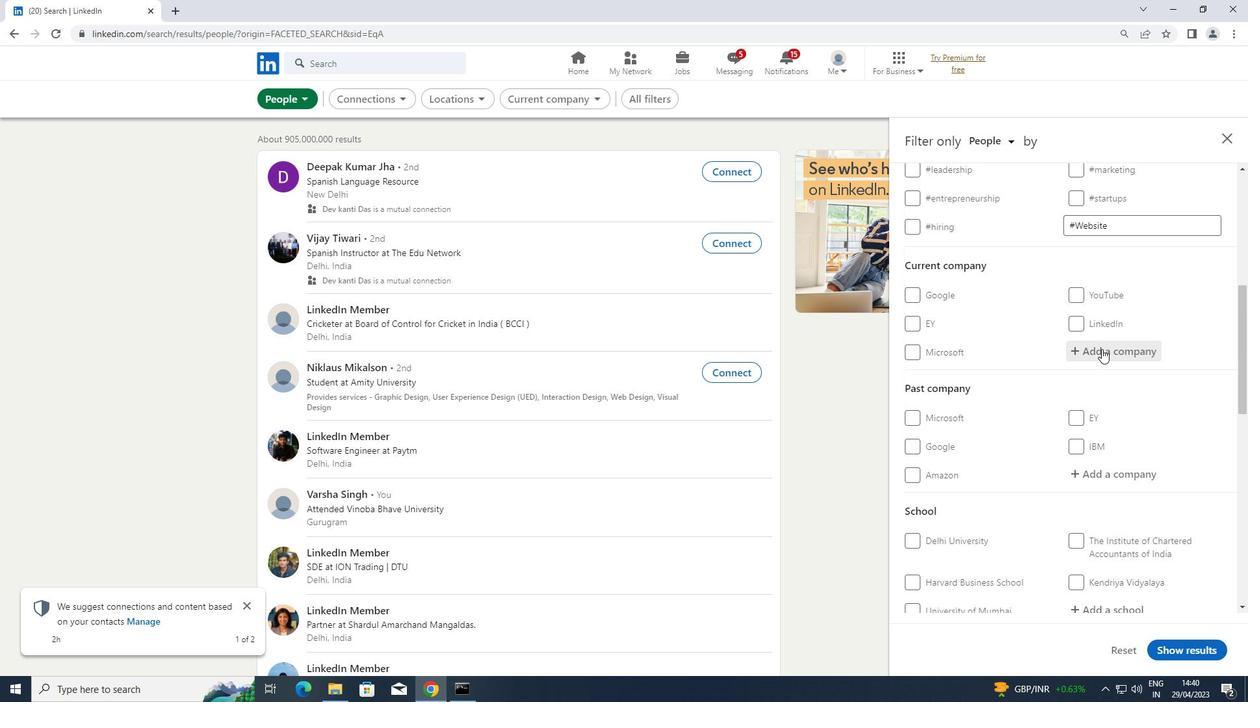 
Action: Key pressed <Key.shift>ORIENT
Screenshot: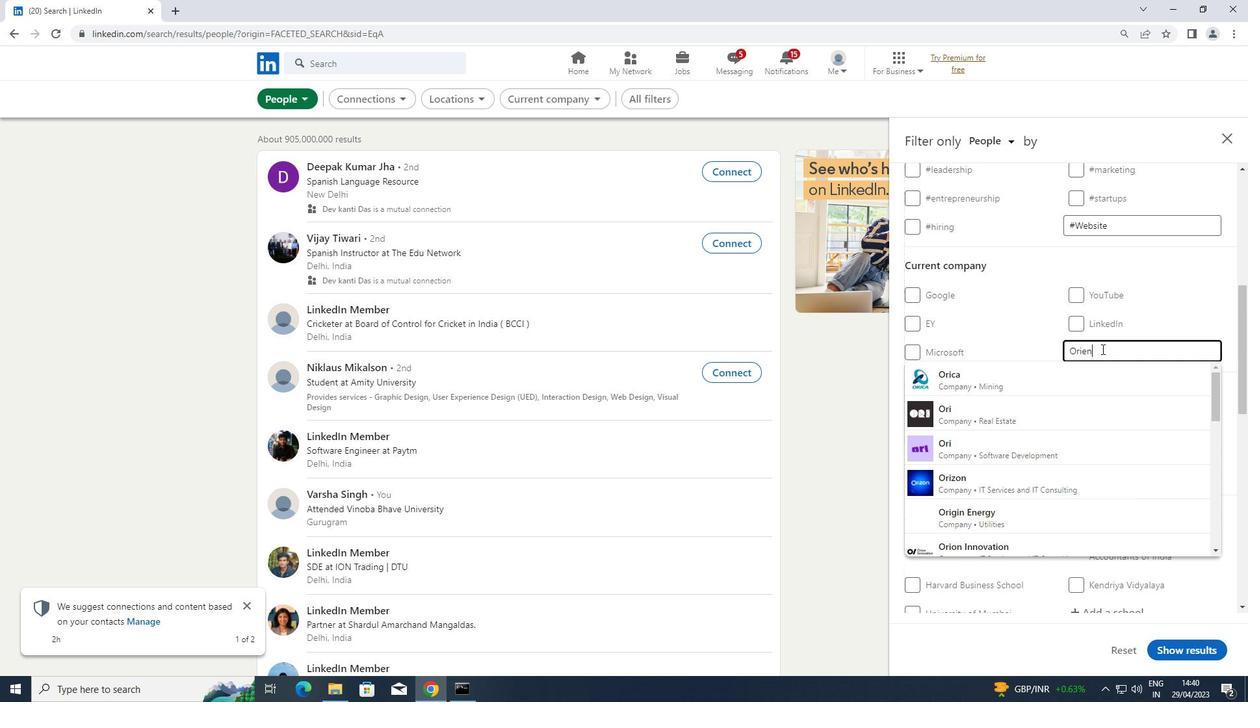
Action: Mouse moved to (1033, 369)
Screenshot: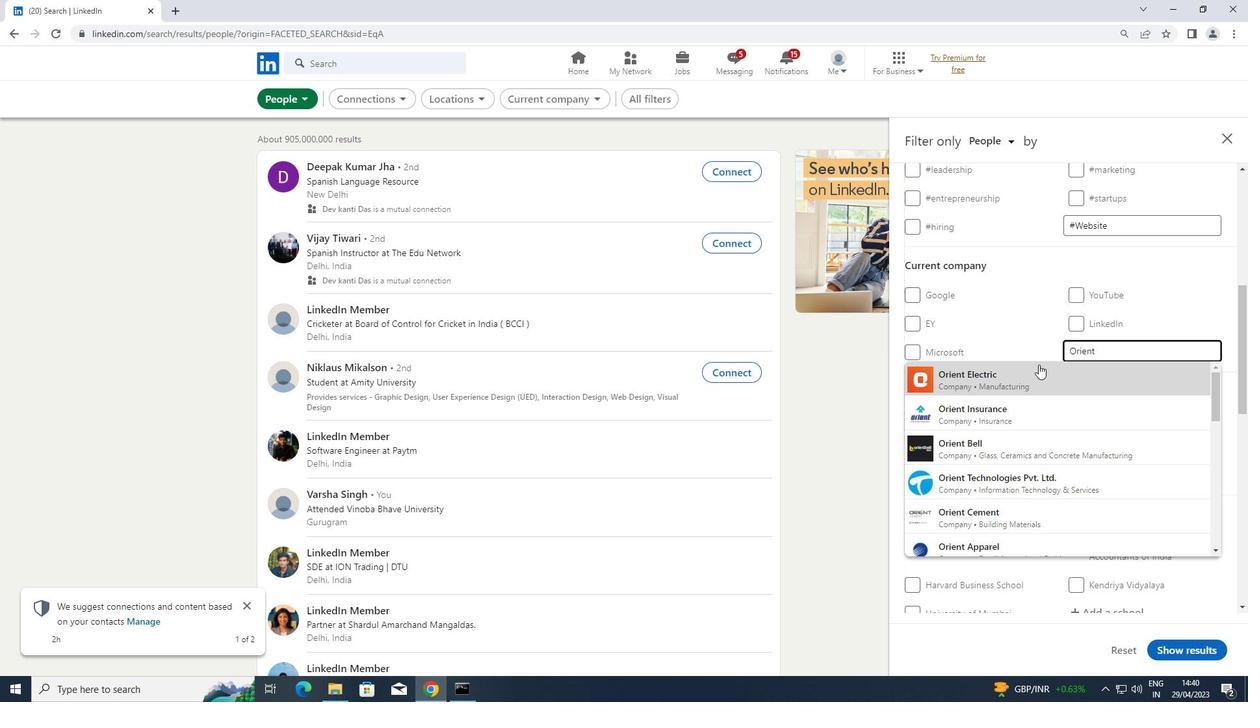 
Action: Mouse pressed left at (1033, 369)
Screenshot: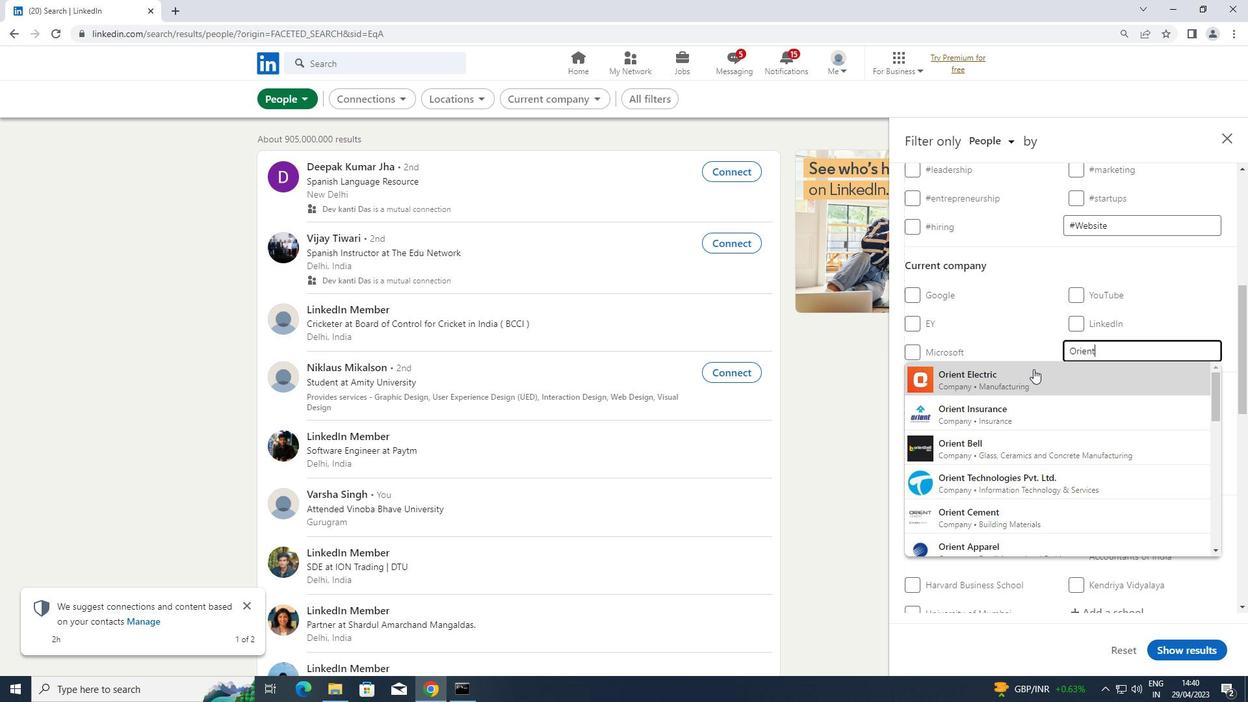 
Action: Mouse moved to (1033, 372)
Screenshot: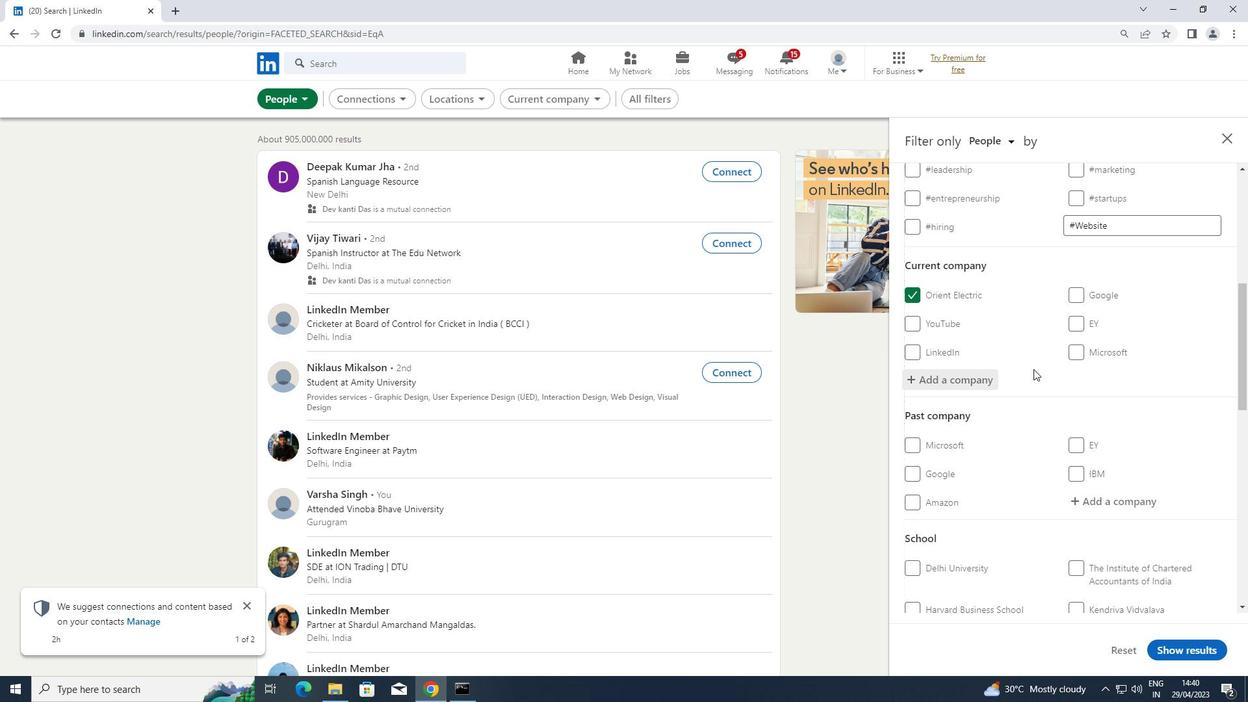 
Action: Mouse scrolled (1033, 371) with delta (0, 0)
Screenshot: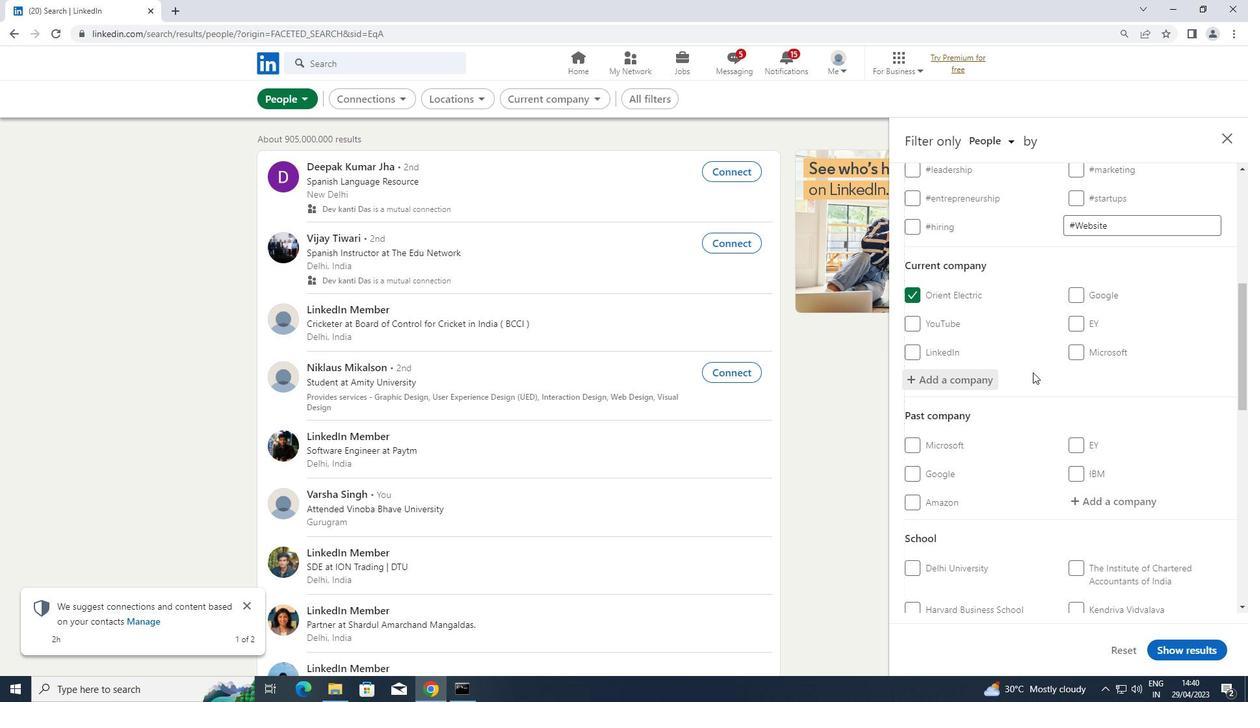
Action: Mouse scrolled (1033, 371) with delta (0, 0)
Screenshot: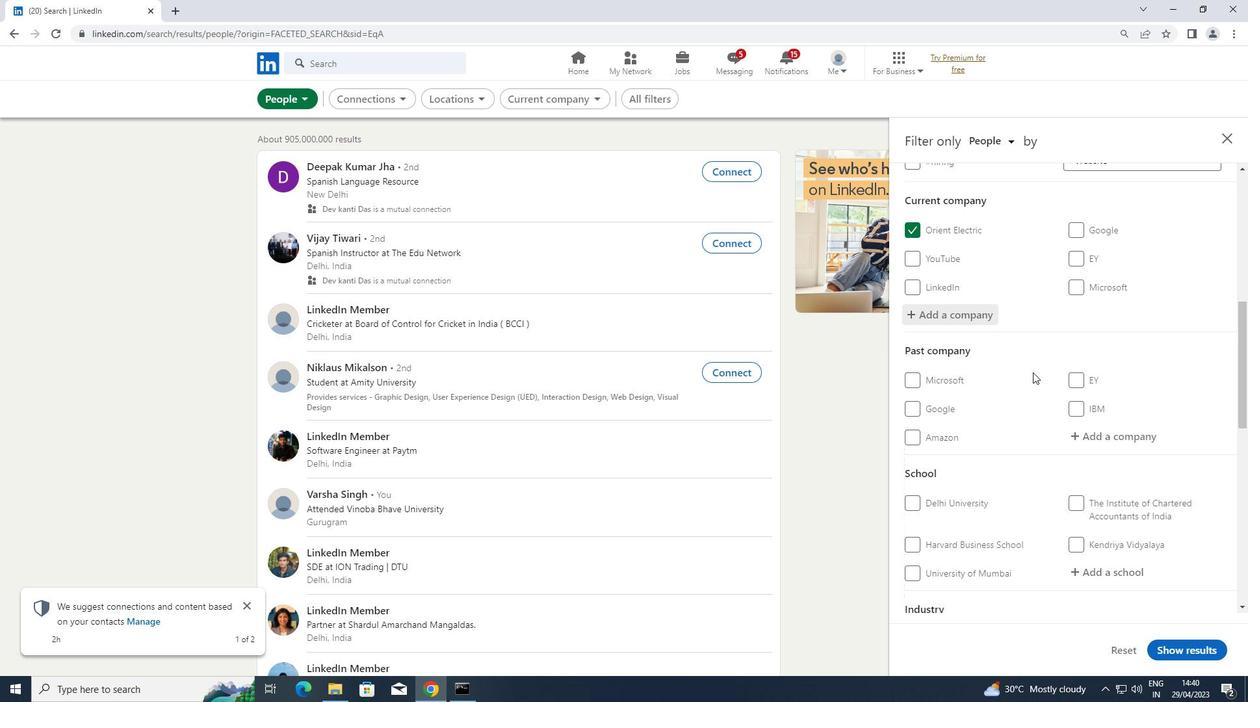 
Action: Mouse moved to (1102, 498)
Screenshot: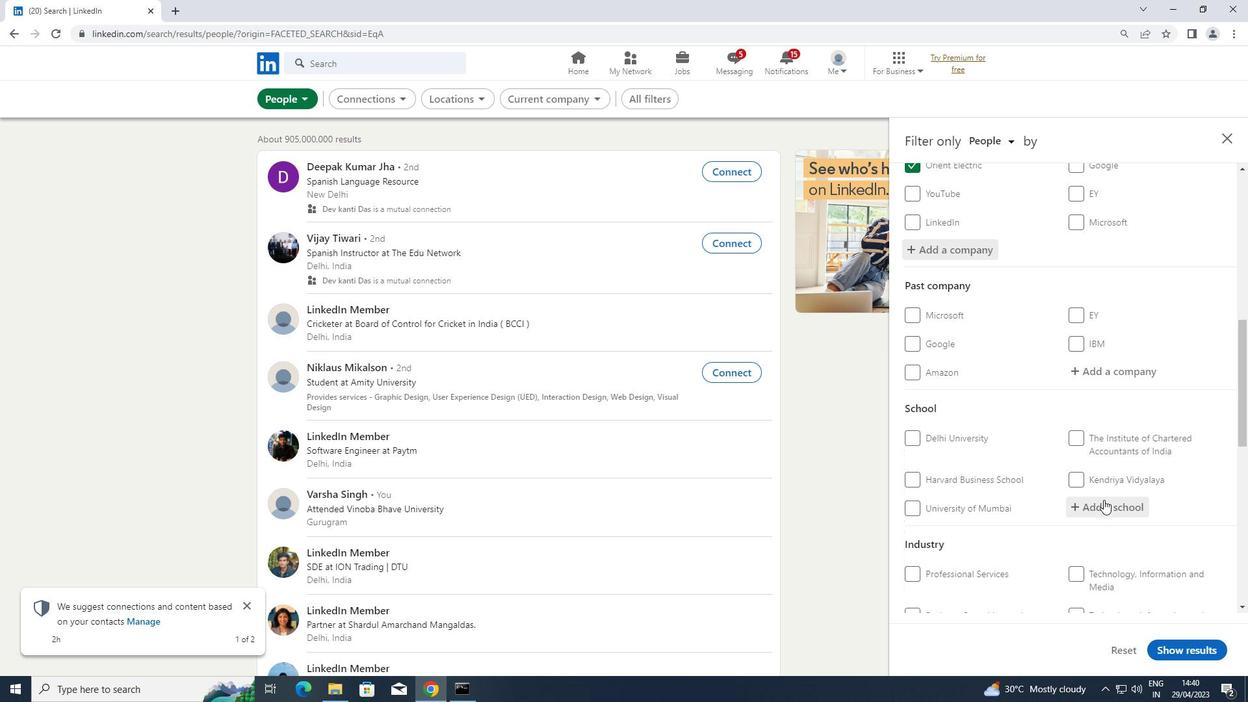 
Action: Mouse pressed left at (1102, 498)
Screenshot: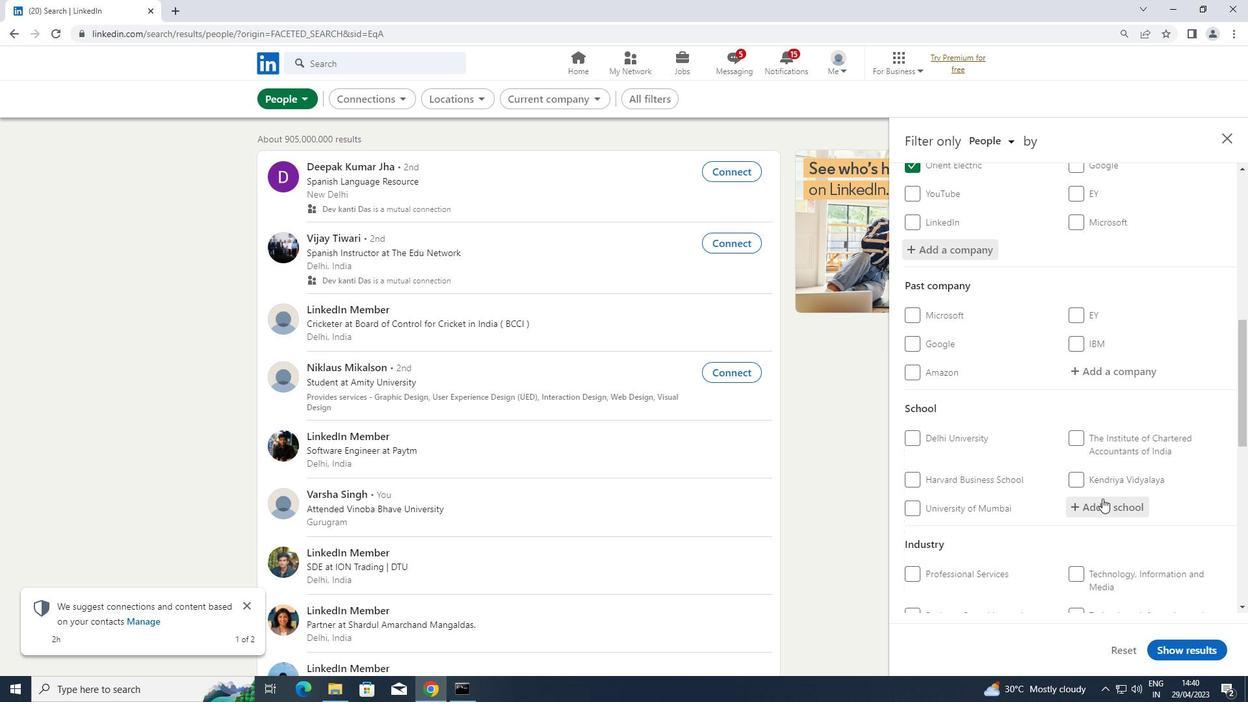 
Action: Key pressed <Key.shift>ICFAI
Screenshot: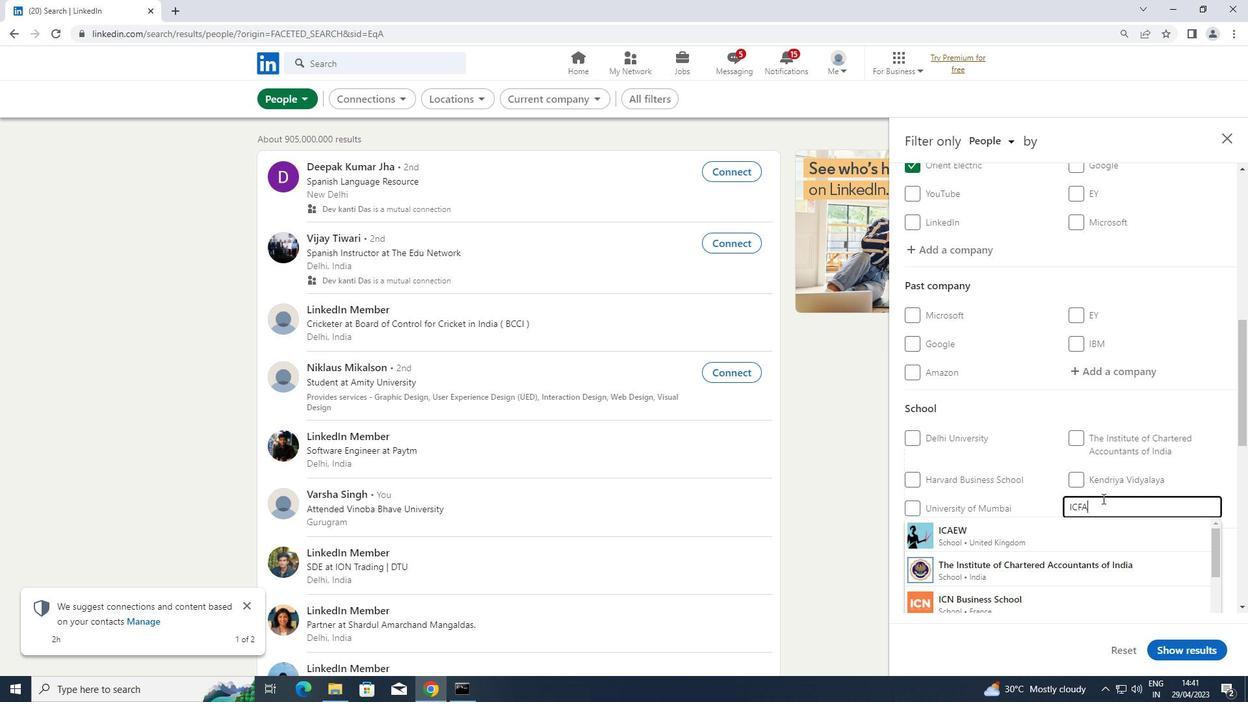 
Action: Mouse moved to (1024, 563)
Screenshot: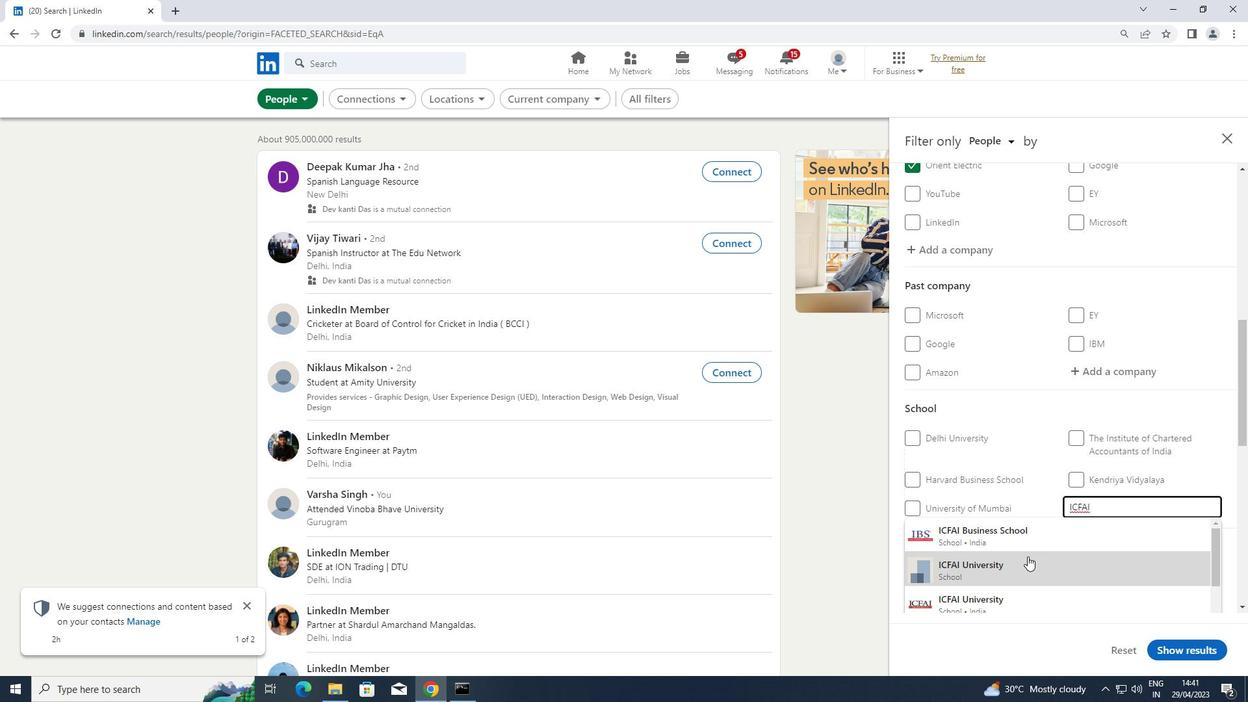 
Action: Mouse pressed left at (1024, 563)
Screenshot: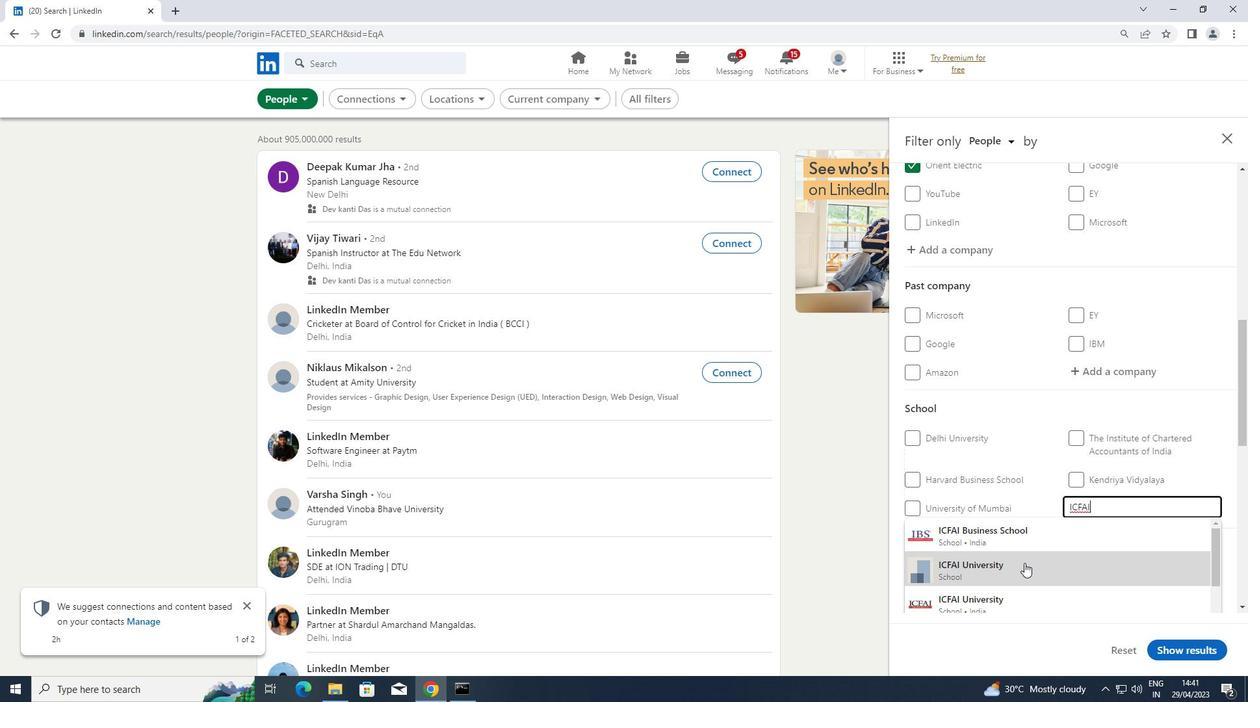 
Action: Mouse scrolled (1024, 562) with delta (0, 0)
Screenshot: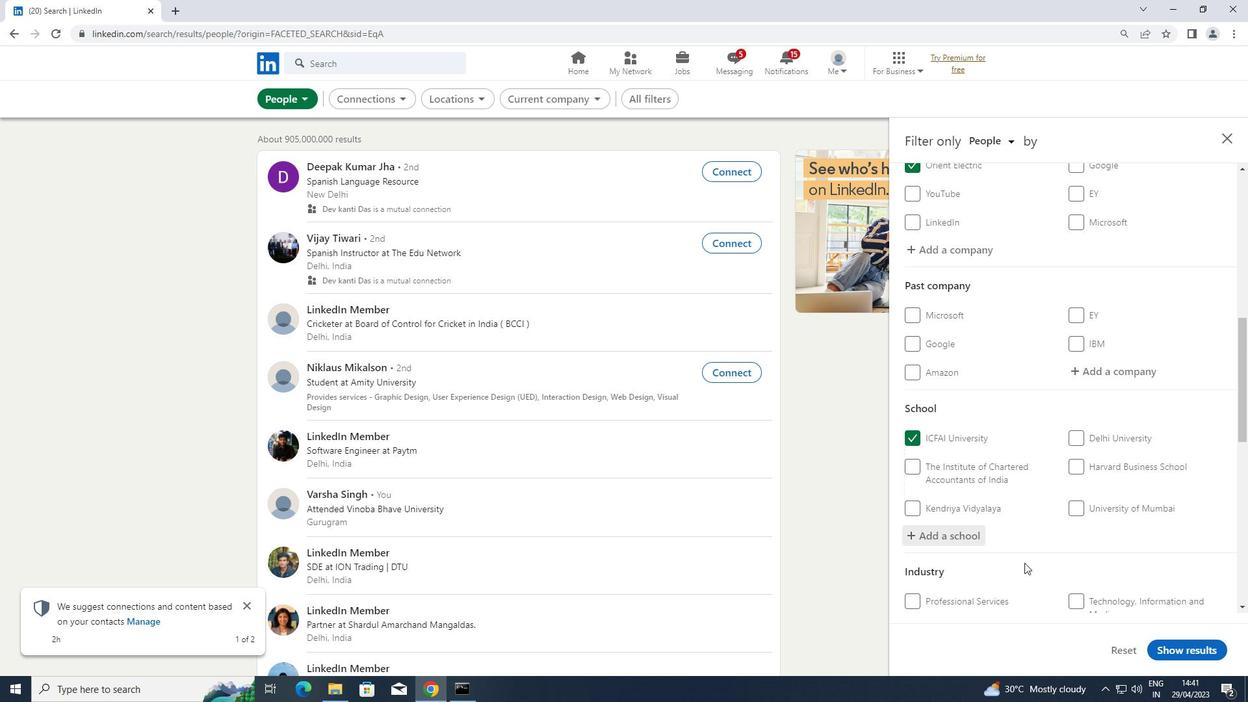 
Action: Mouse scrolled (1024, 562) with delta (0, 0)
Screenshot: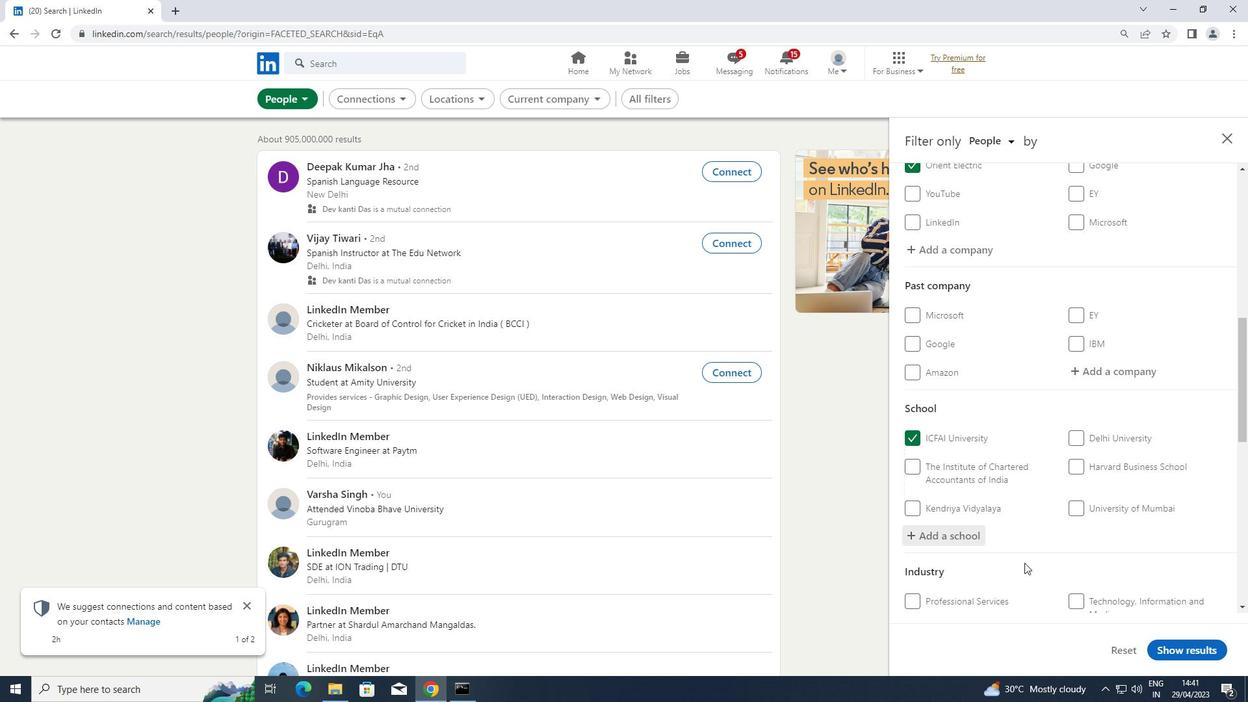 
Action: Mouse scrolled (1024, 562) with delta (0, 0)
Screenshot: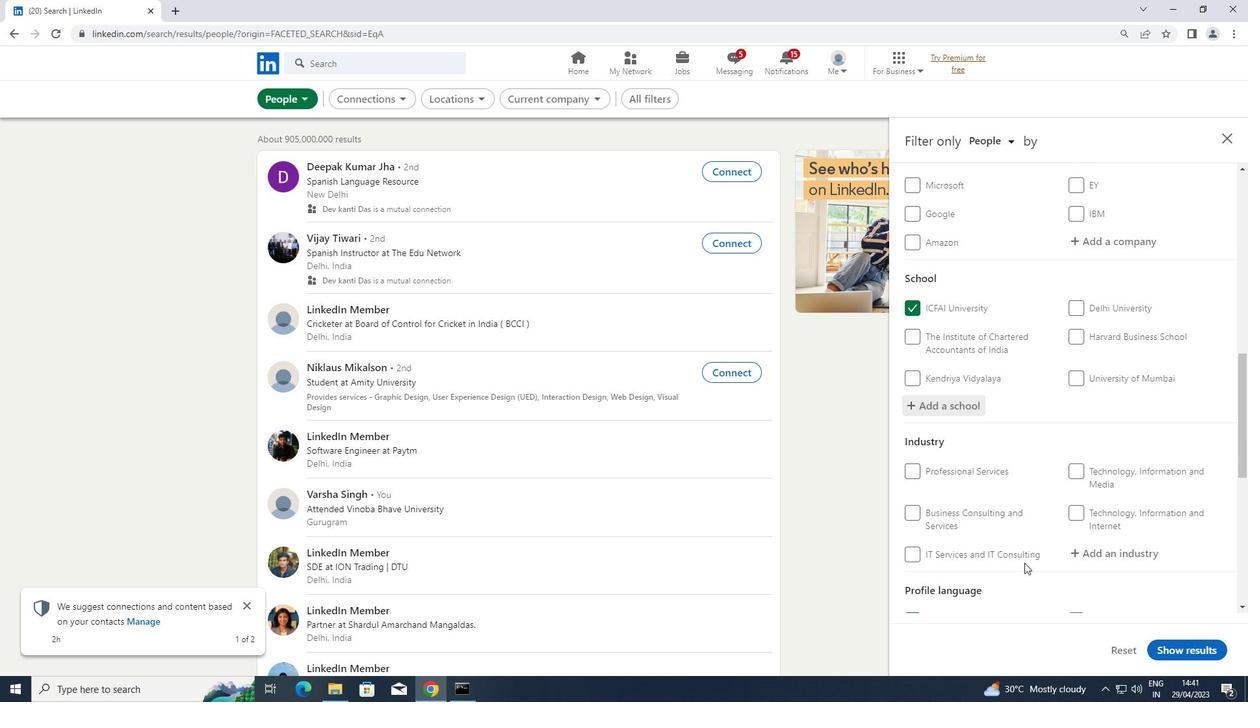 
Action: Mouse moved to (1095, 485)
Screenshot: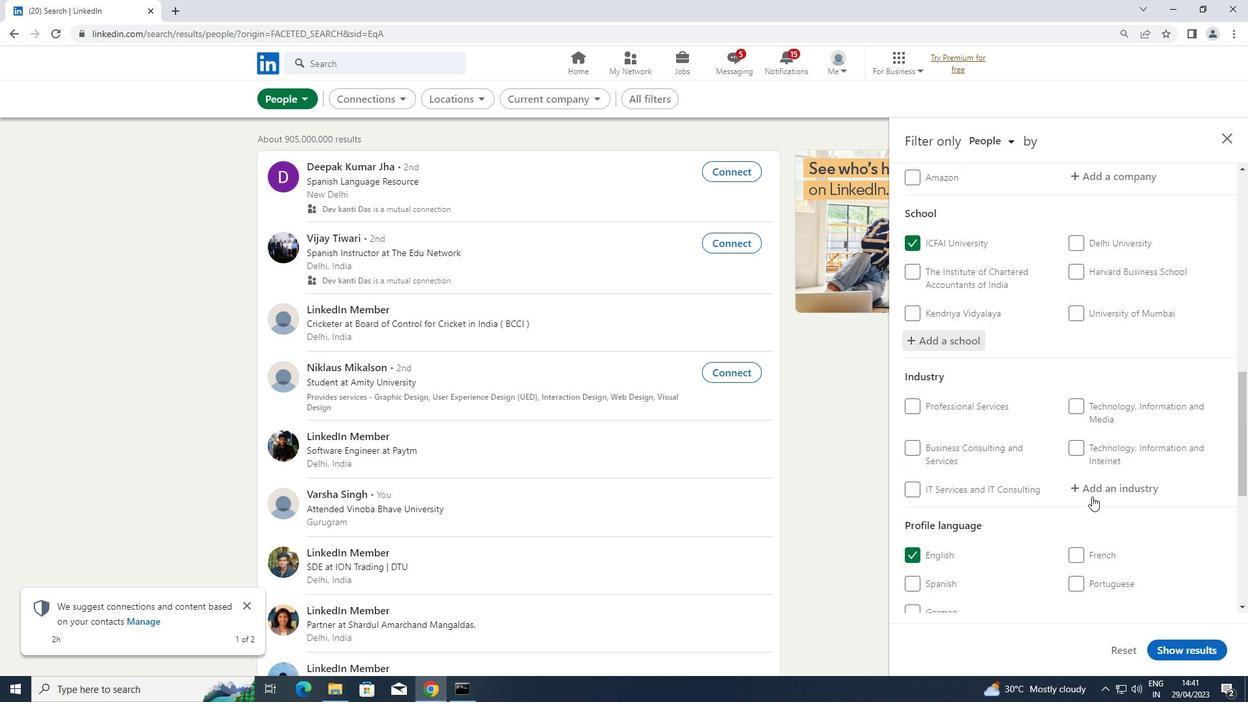 
Action: Mouse pressed left at (1095, 485)
Screenshot: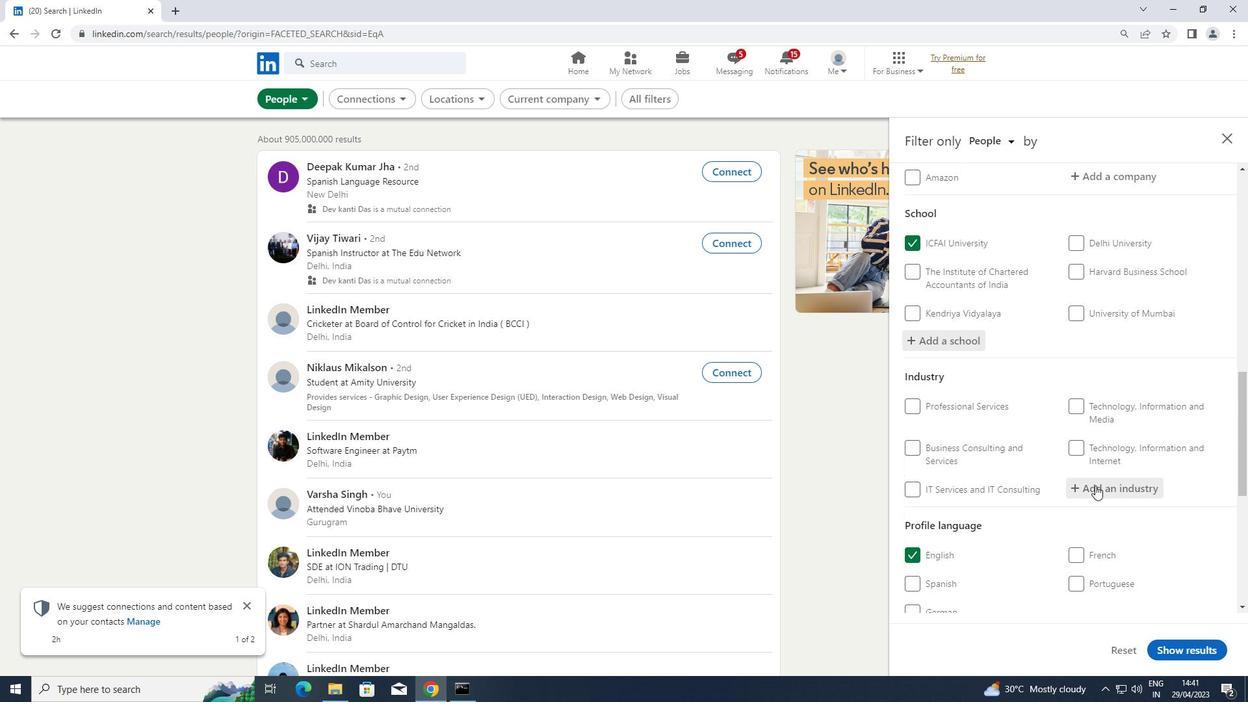 
Action: Key pressed <Key.shift>ENTERTAINMENT
Screenshot: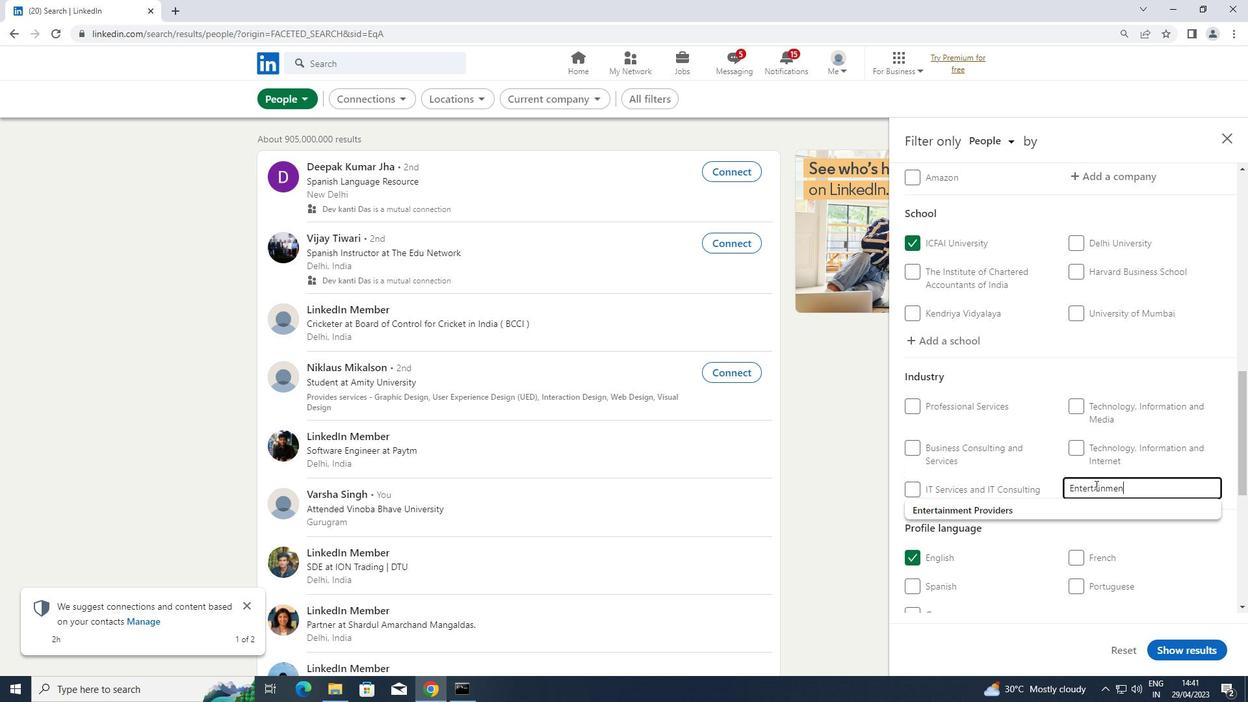 
Action: Mouse moved to (996, 509)
Screenshot: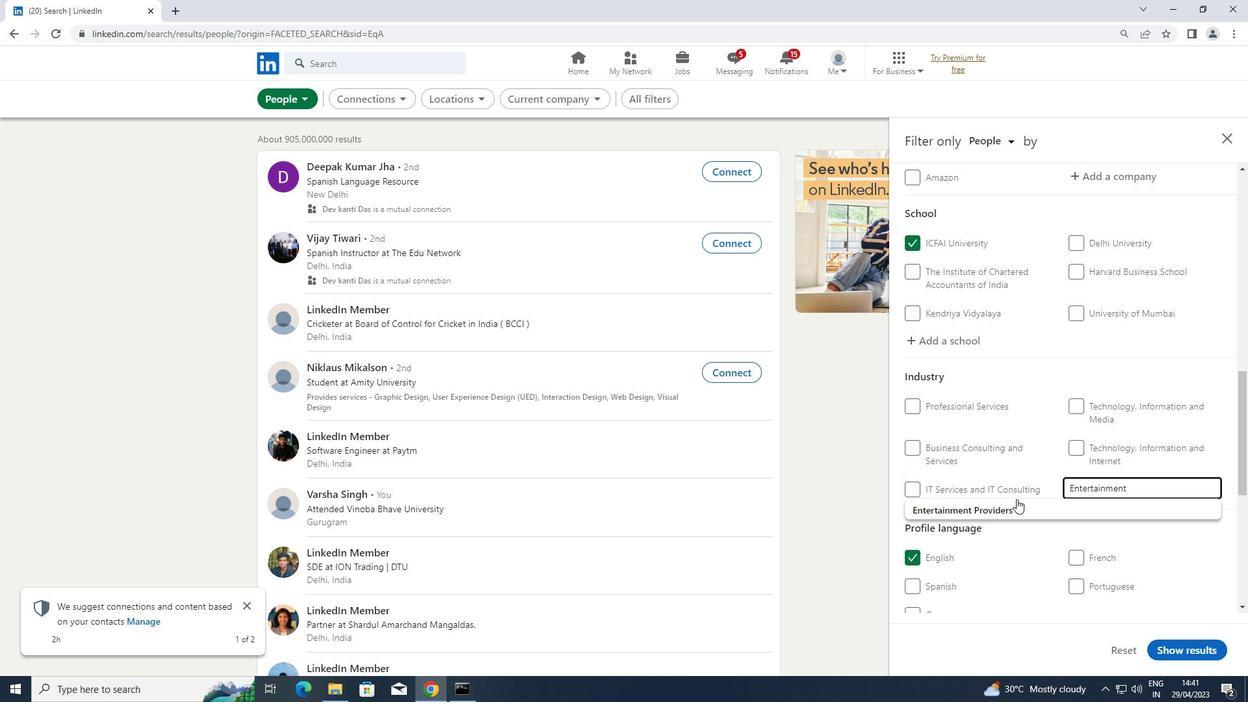 
Action: Mouse pressed left at (996, 509)
Screenshot: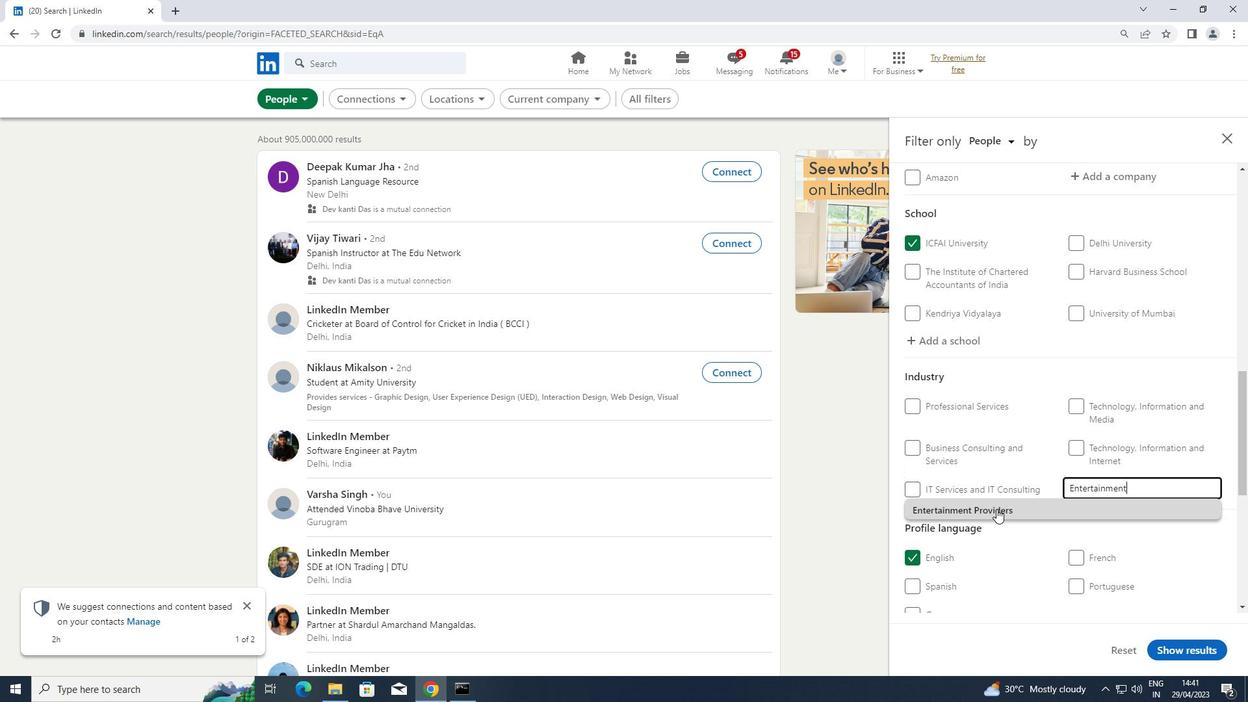 
Action: Mouse scrolled (996, 508) with delta (0, 0)
Screenshot: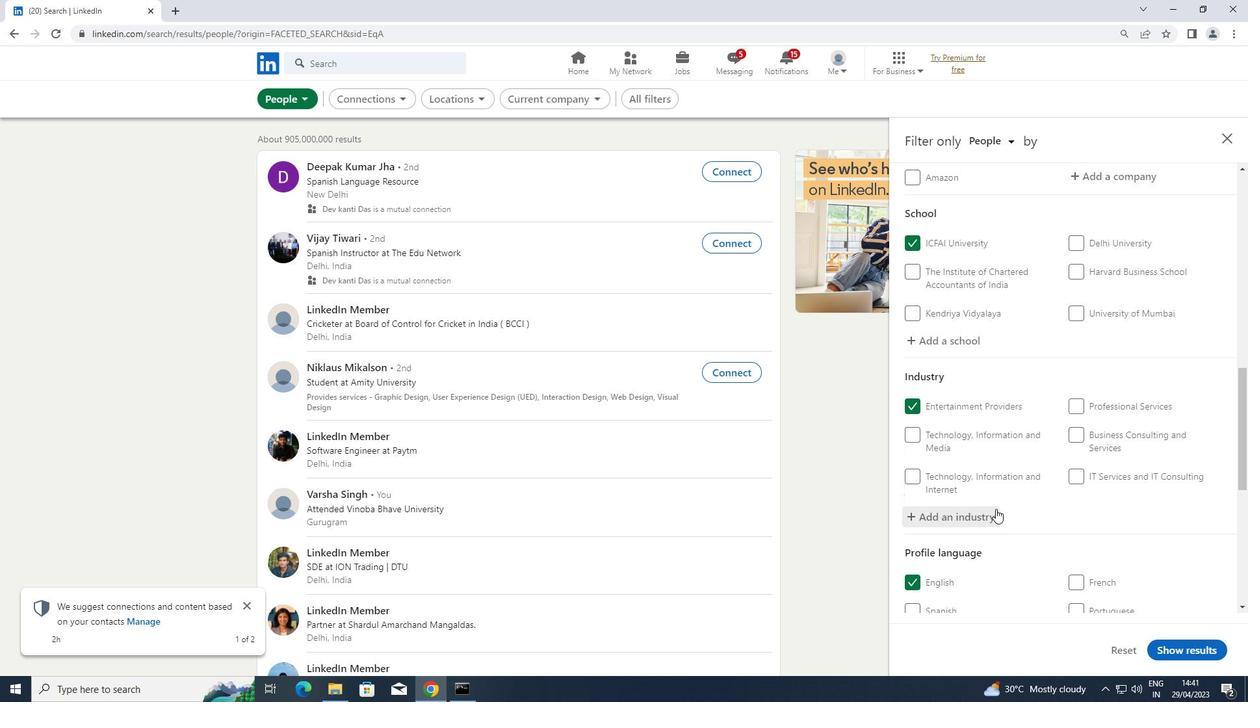 
Action: Mouse scrolled (996, 508) with delta (0, 0)
Screenshot: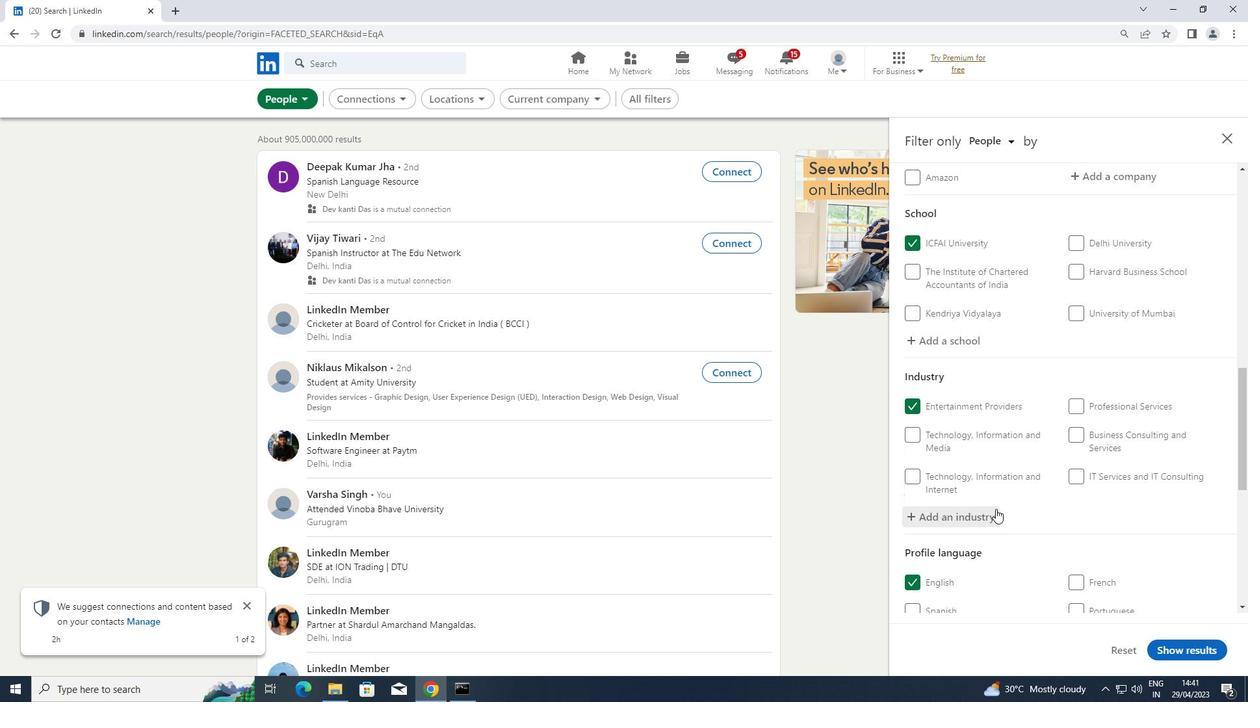 
Action: Mouse scrolled (996, 508) with delta (0, 0)
Screenshot: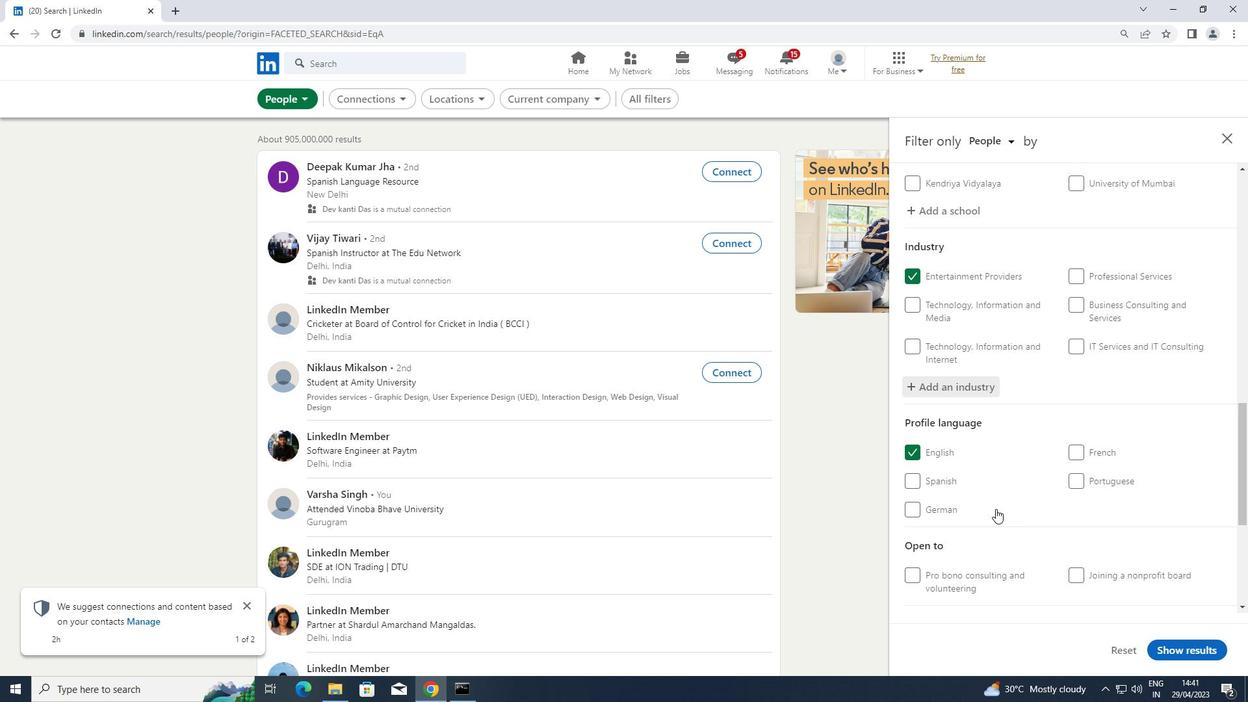 
Action: Mouse moved to (1039, 513)
Screenshot: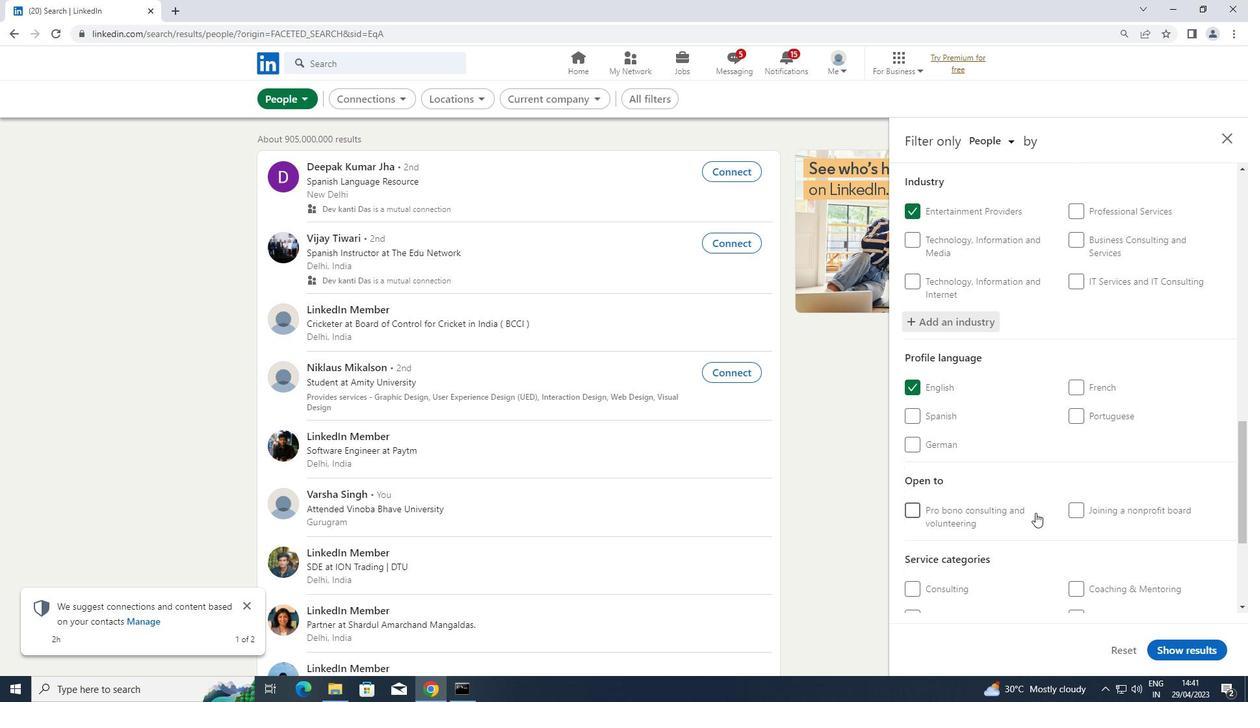 
Action: Mouse scrolled (1039, 513) with delta (0, 0)
Screenshot: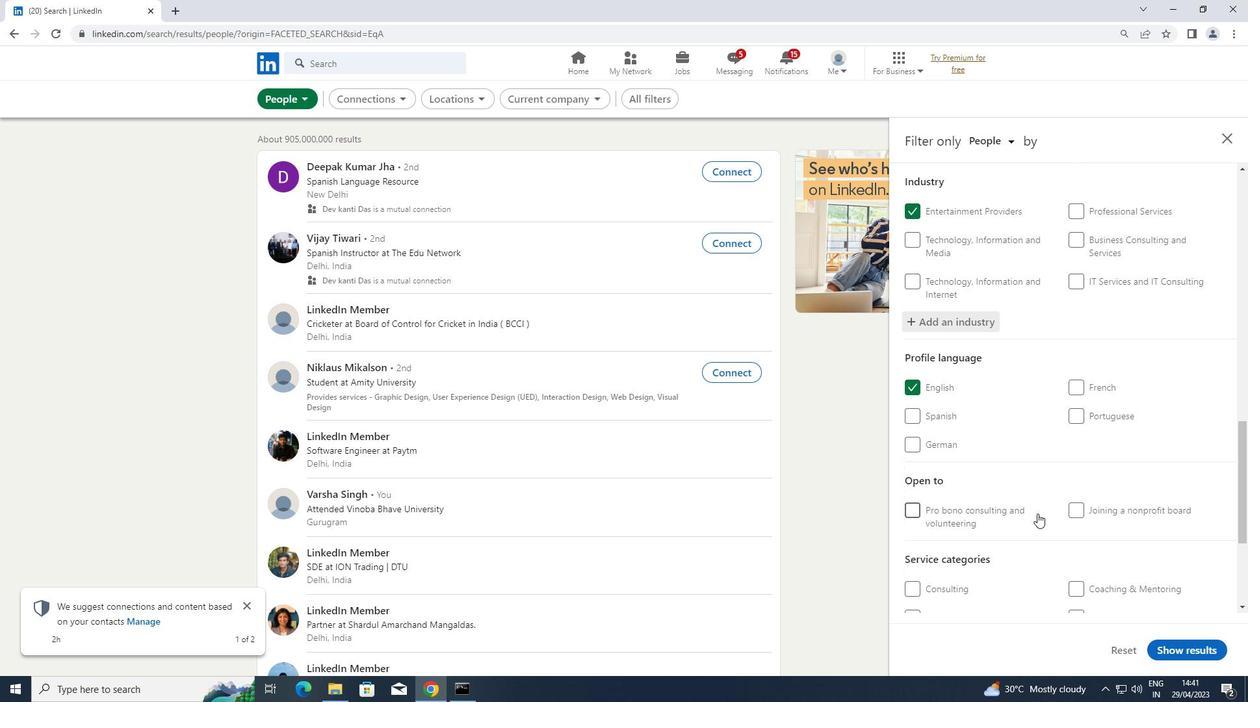 
Action: Mouse scrolled (1039, 513) with delta (0, 0)
Screenshot: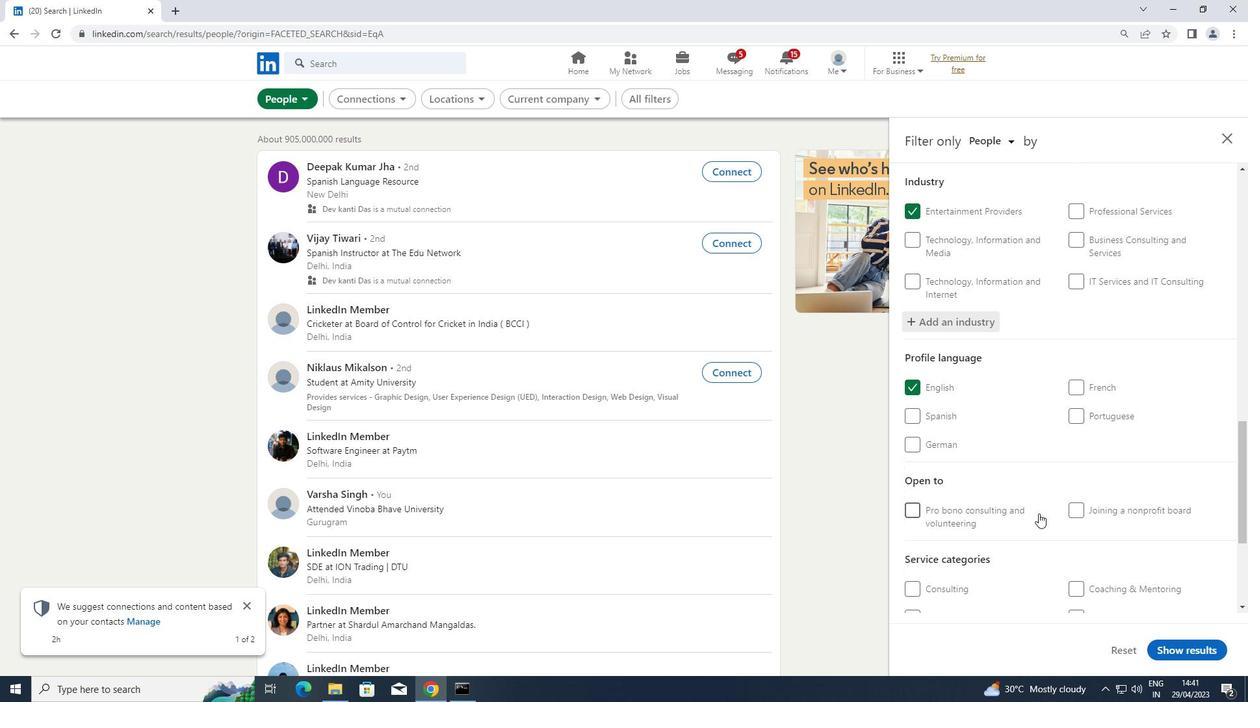 
Action: Mouse moved to (1089, 516)
Screenshot: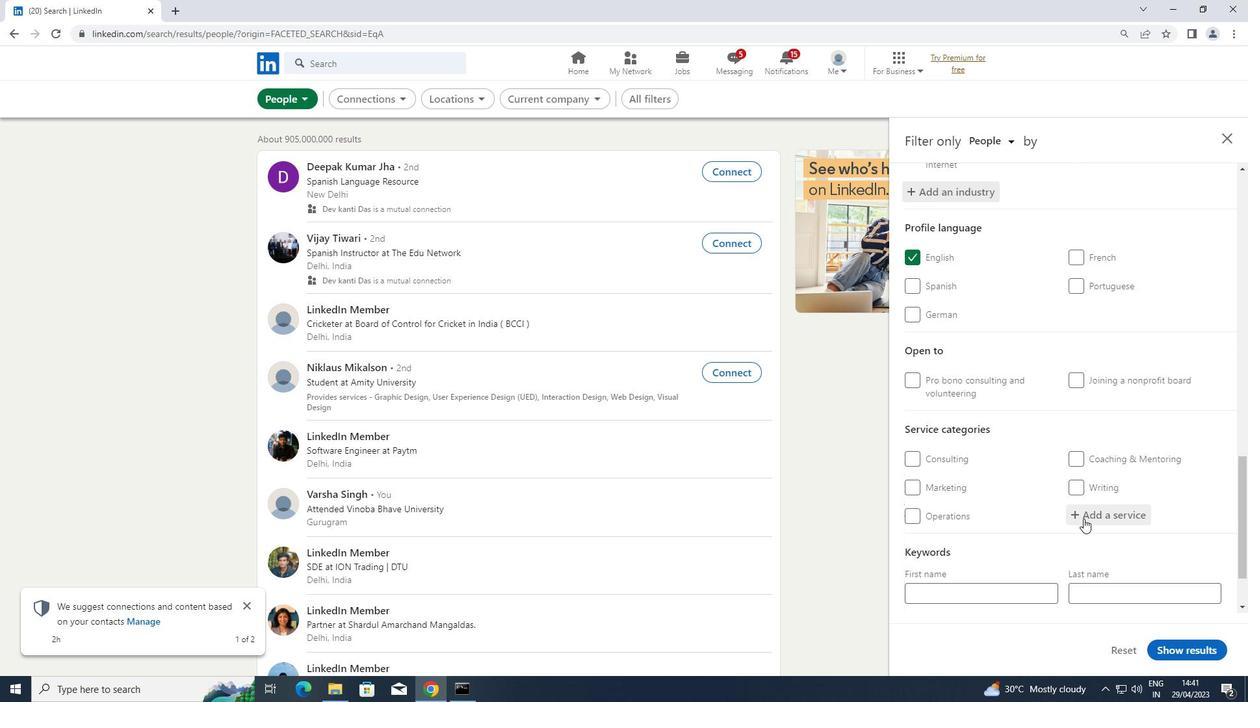 
Action: Mouse pressed left at (1089, 516)
Screenshot: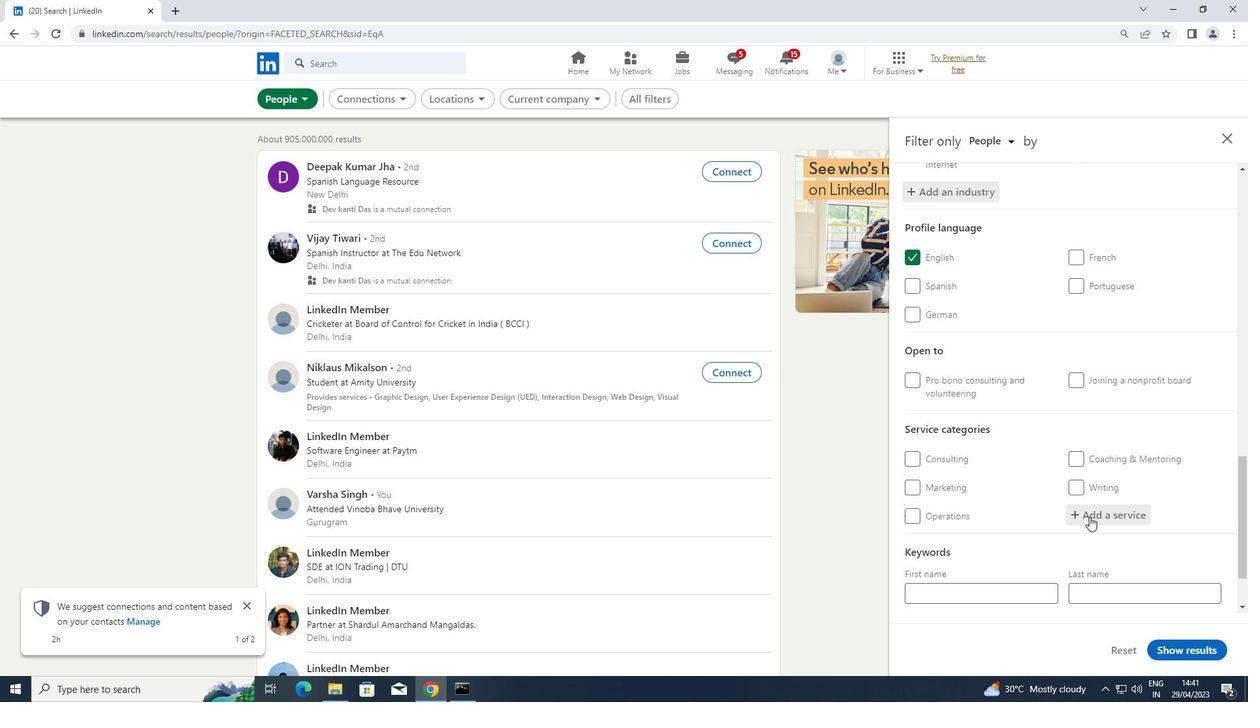 
Action: Key pressed <Key.shift>HEALTH
Screenshot: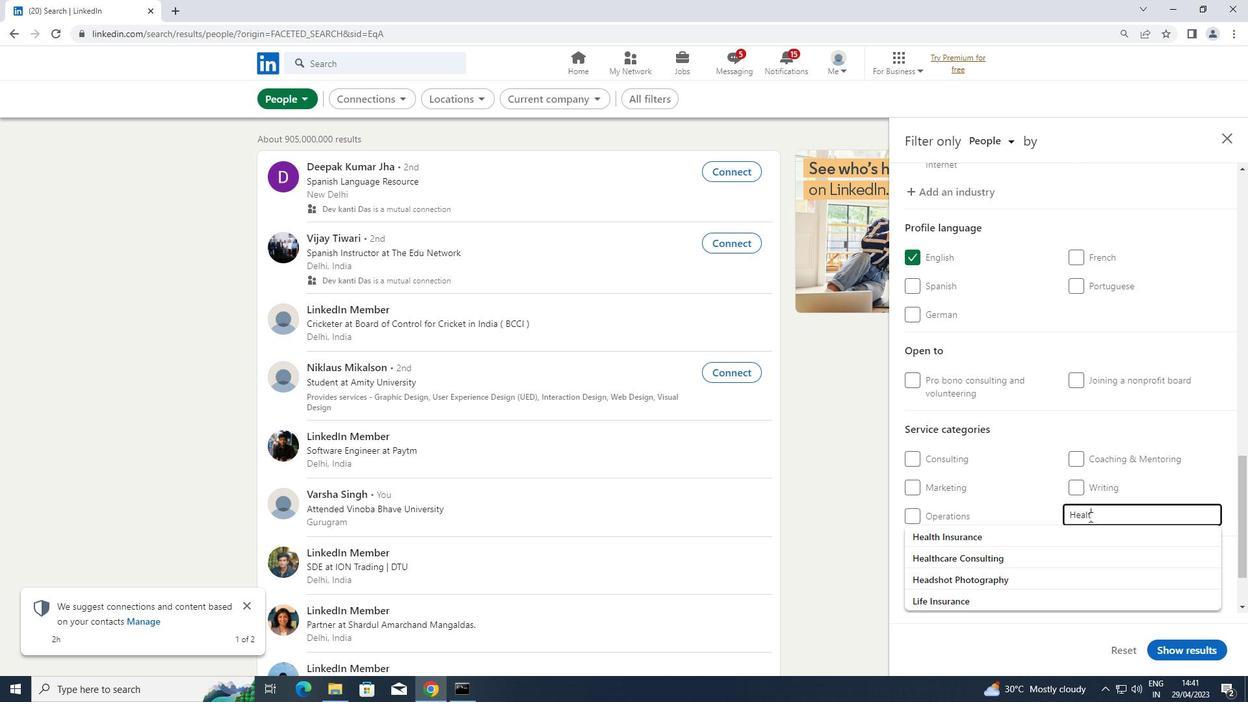 
Action: Mouse moved to (1037, 535)
Screenshot: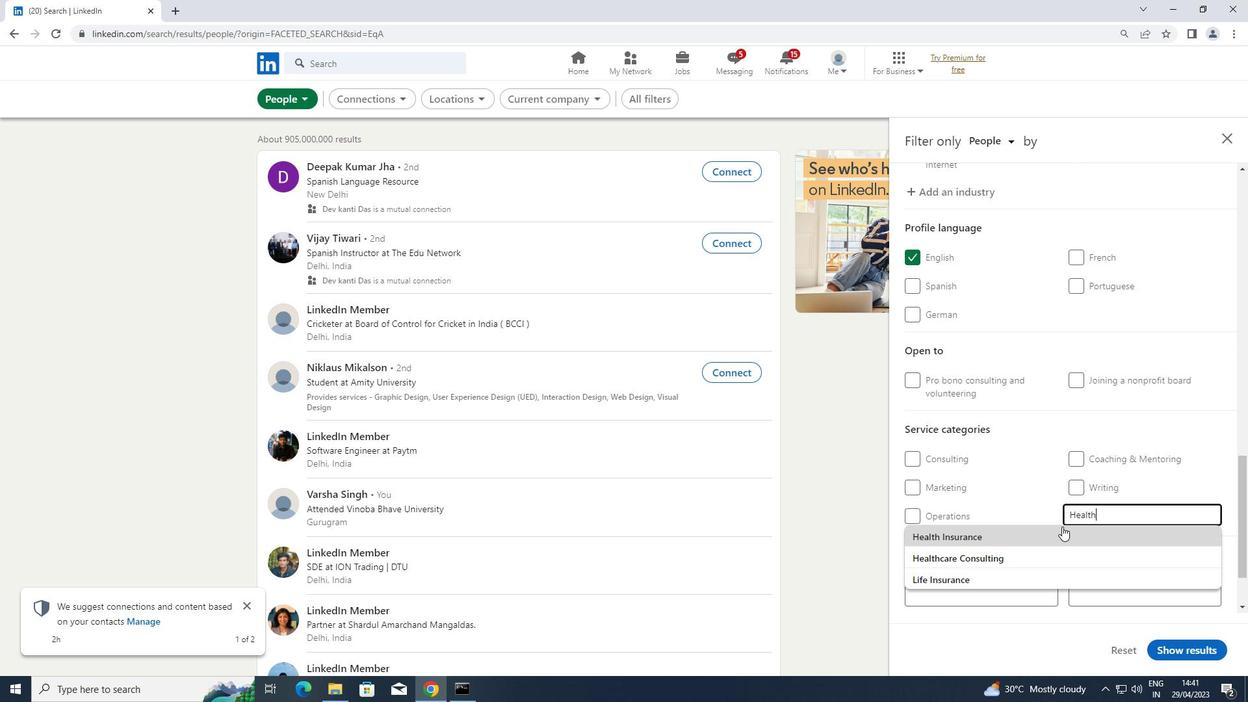 
Action: Mouse pressed left at (1037, 535)
Screenshot: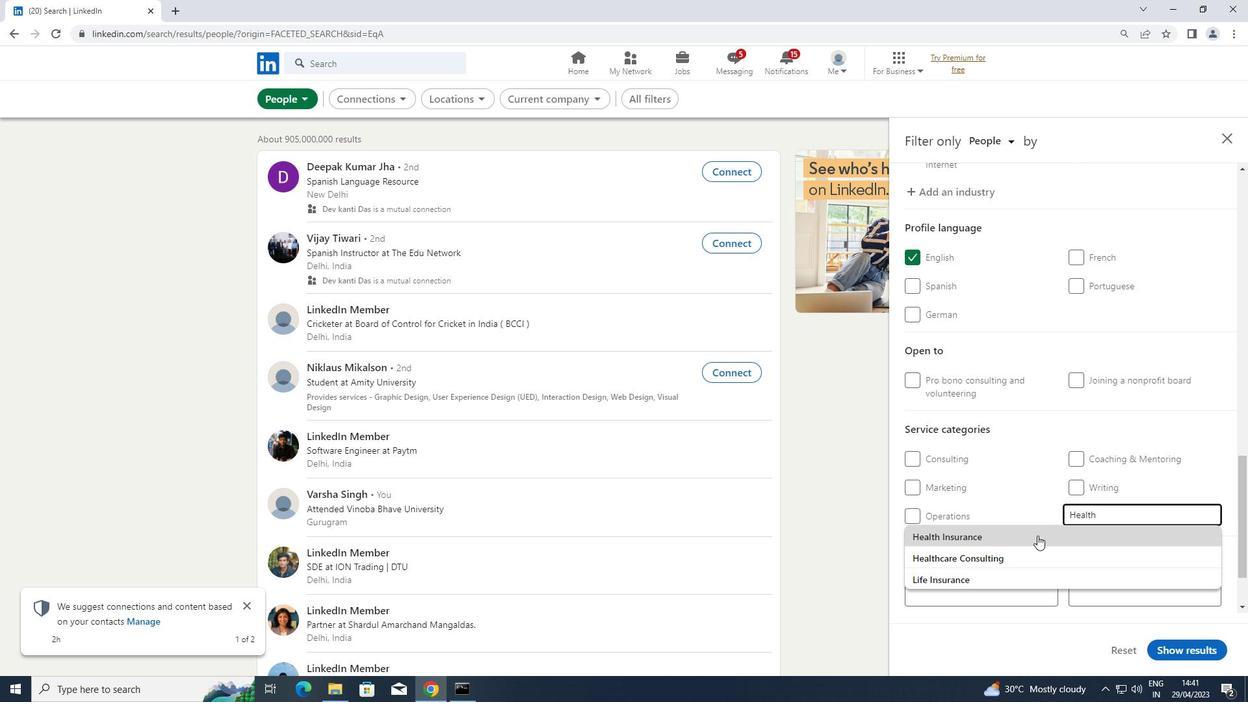 
Action: Mouse scrolled (1037, 535) with delta (0, 0)
Screenshot: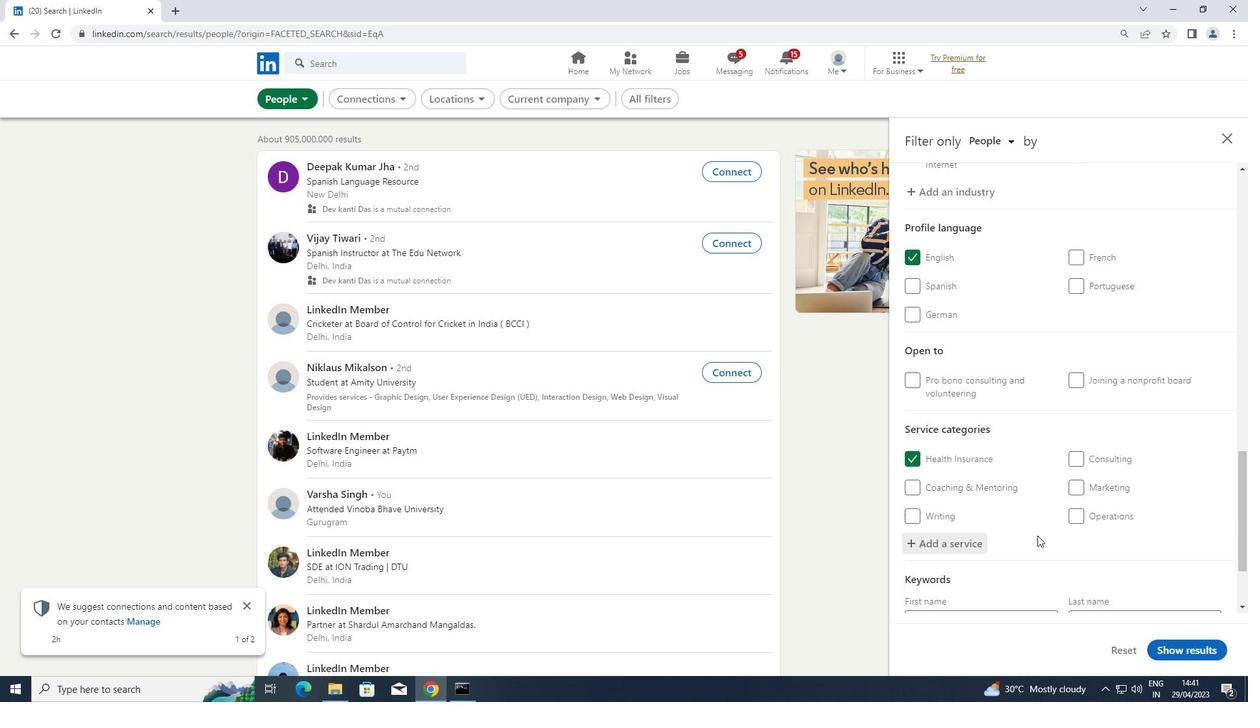 
Action: Mouse scrolled (1037, 535) with delta (0, 0)
Screenshot: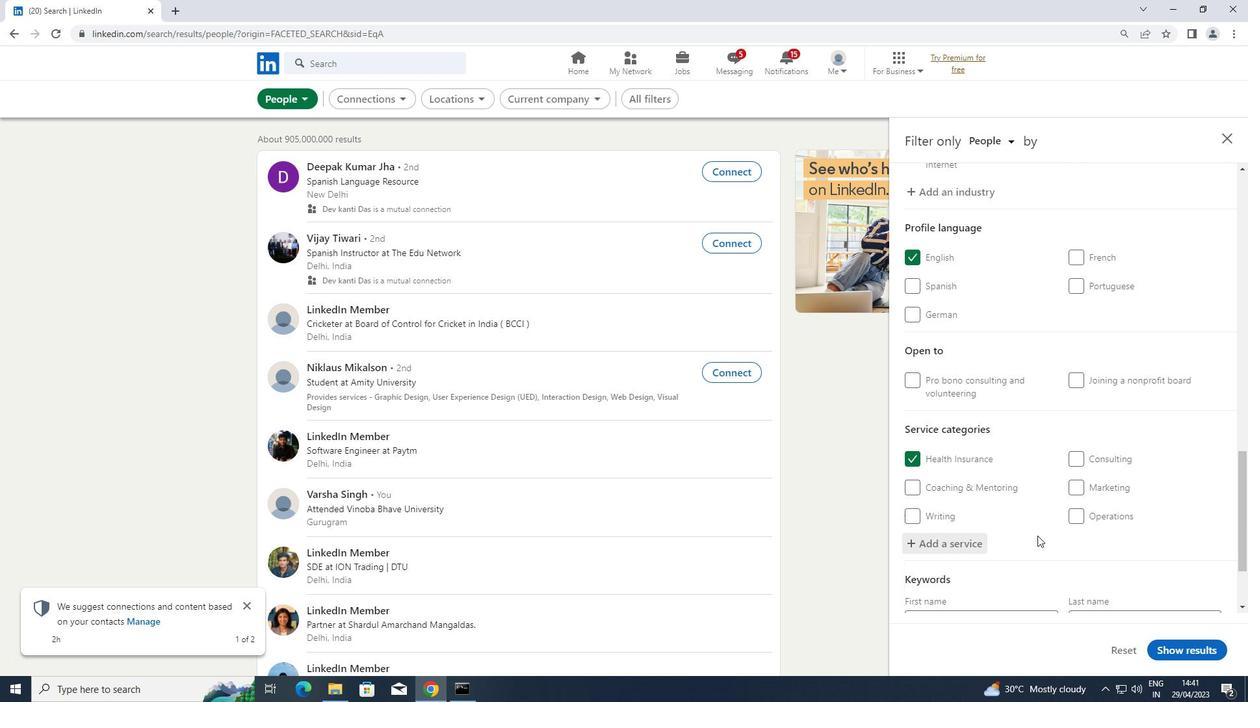 
Action: Mouse moved to (1029, 546)
Screenshot: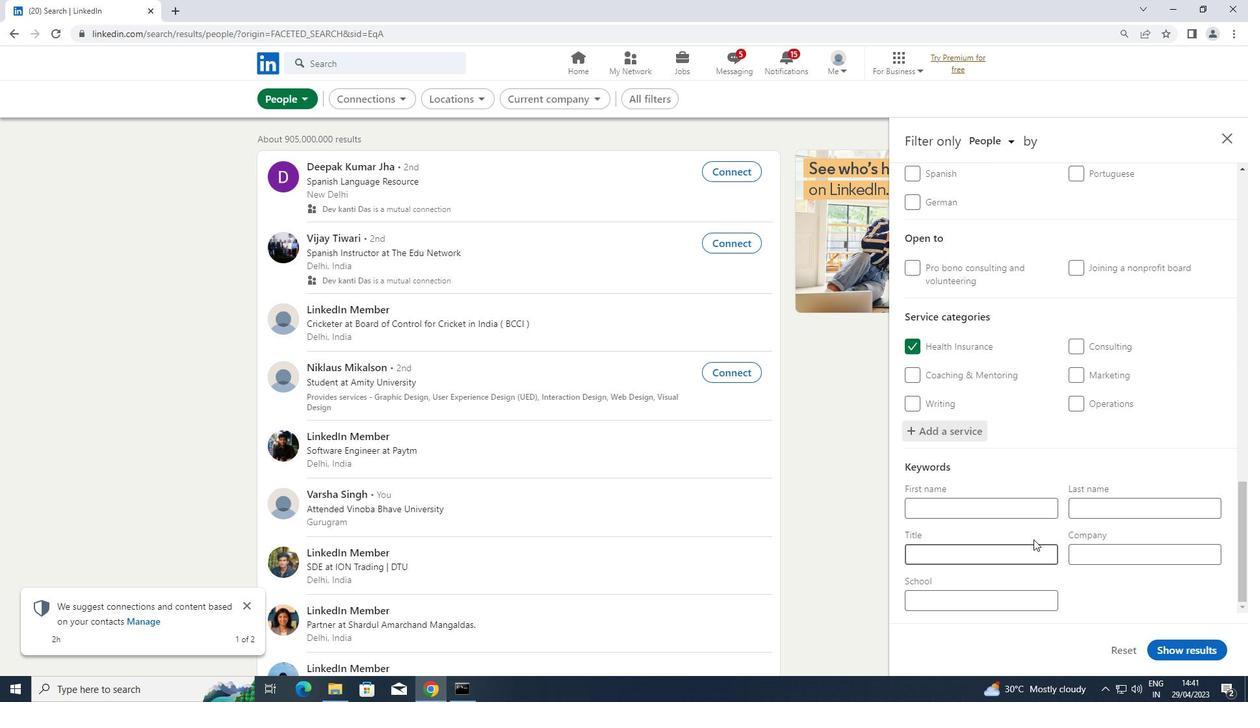 
Action: Mouse pressed left at (1029, 546)
Screenshot: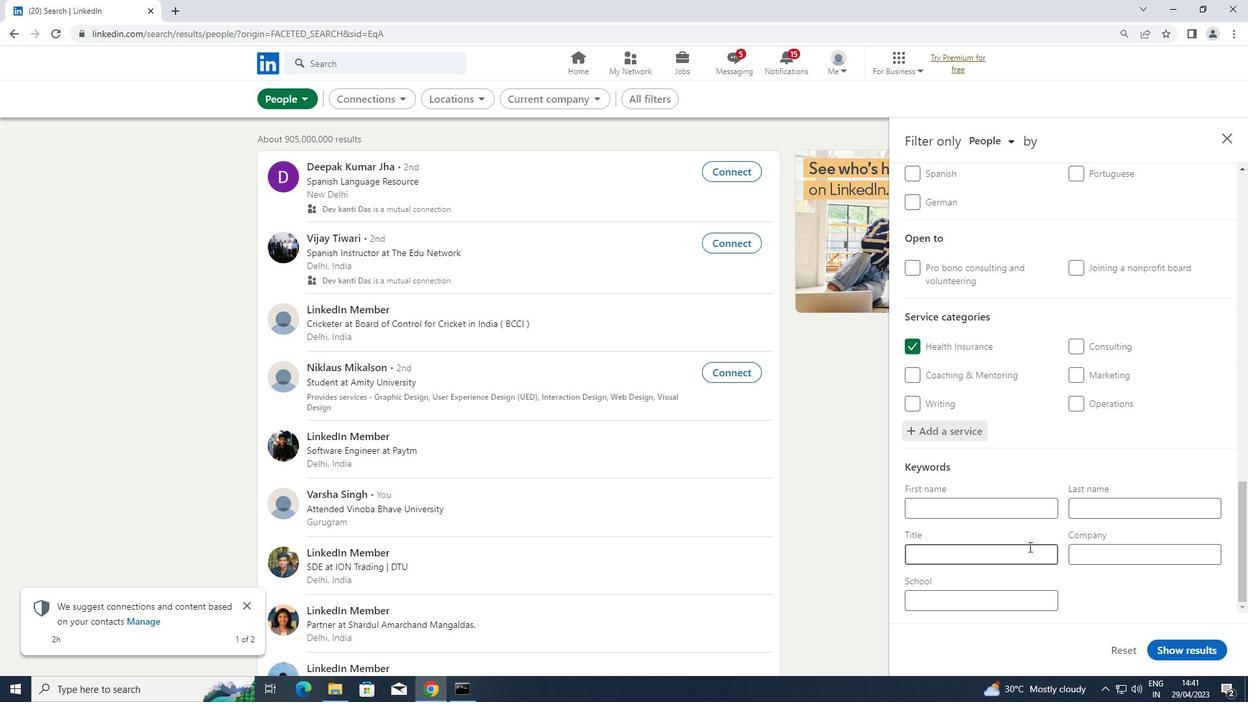 
Action: Key pressed <Key.shift>MANICURIST
Screenshot: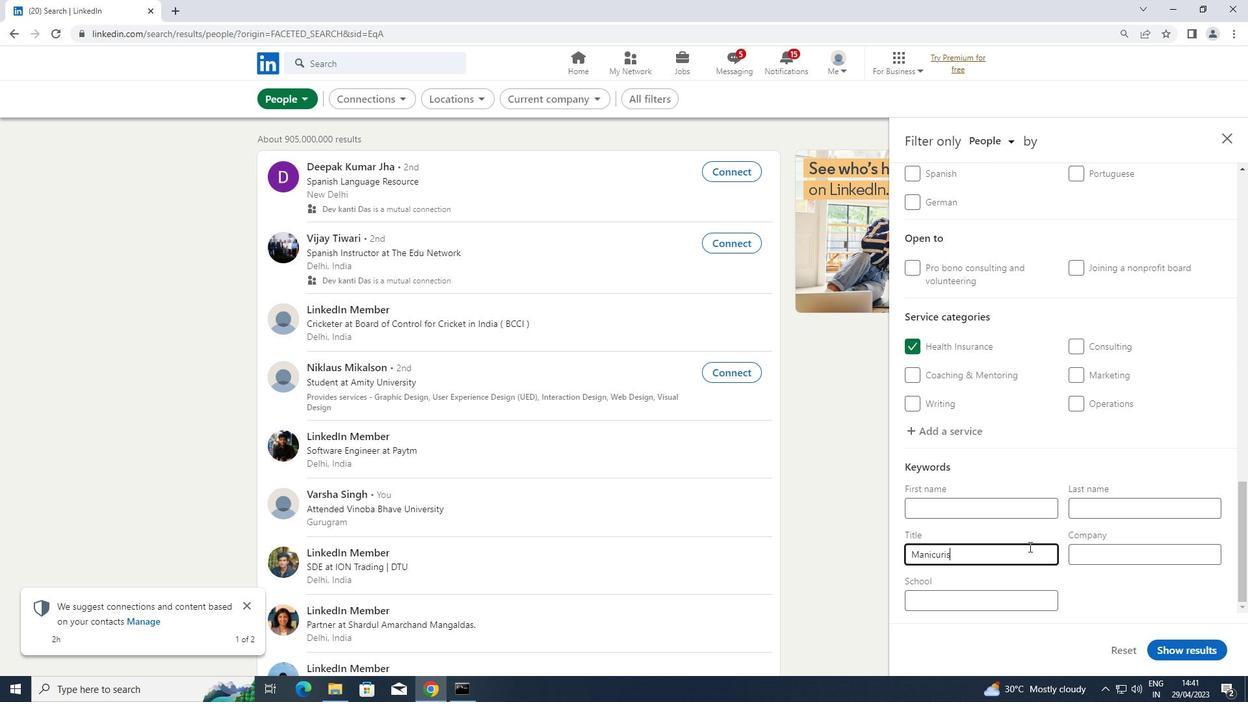 
Action: Mouse moved to (1162, 646)
Screenshot: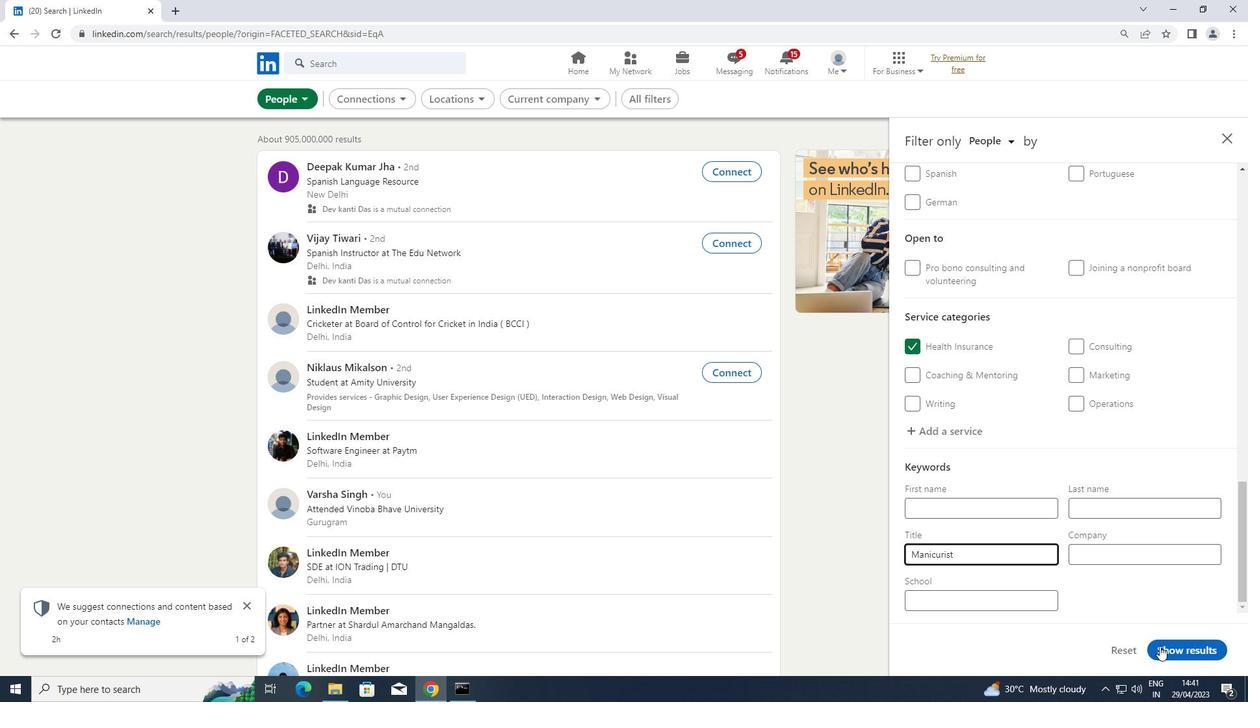 
Action: Mouse pressed left at (1162, 646)
Screenshot: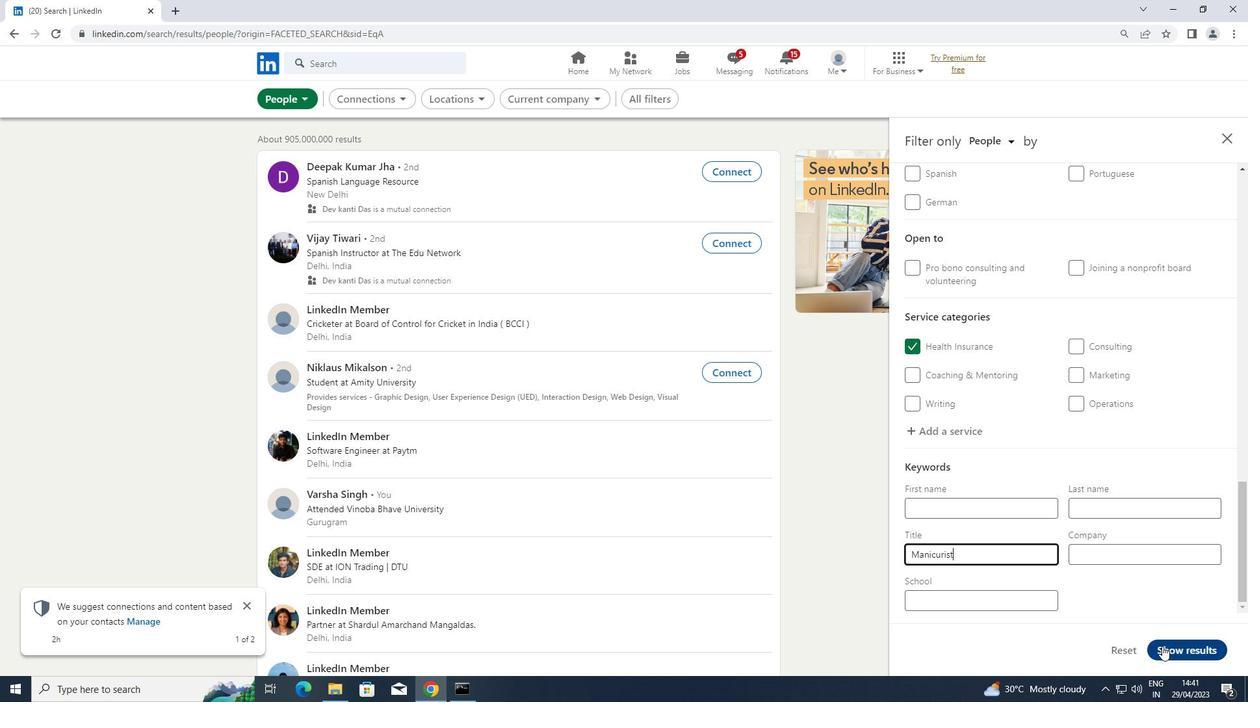 
